 Task: Play online Dominion games in medium mode.
Action: Mouse moved to (605, 464)
Screenshot: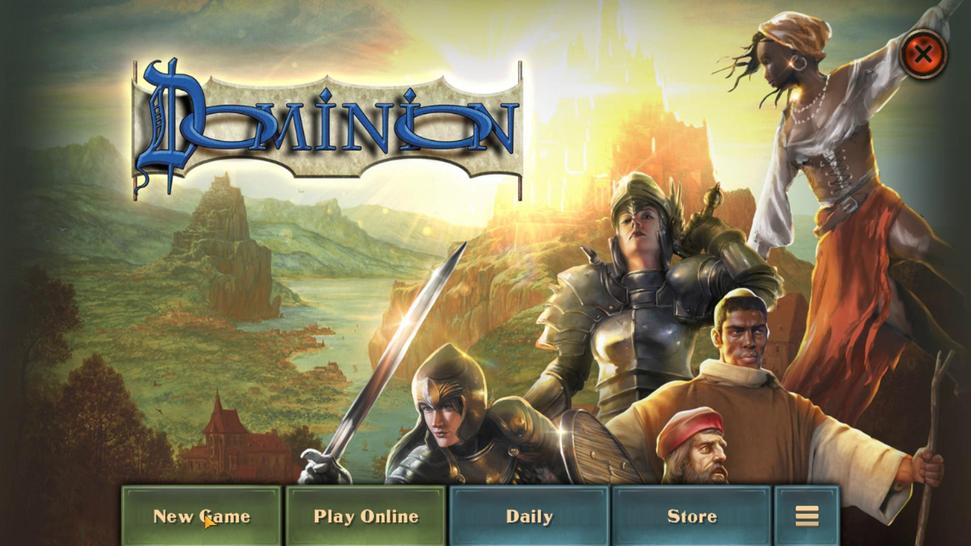 
Action: Mouse pressed left at (605, 464)
Screenshot: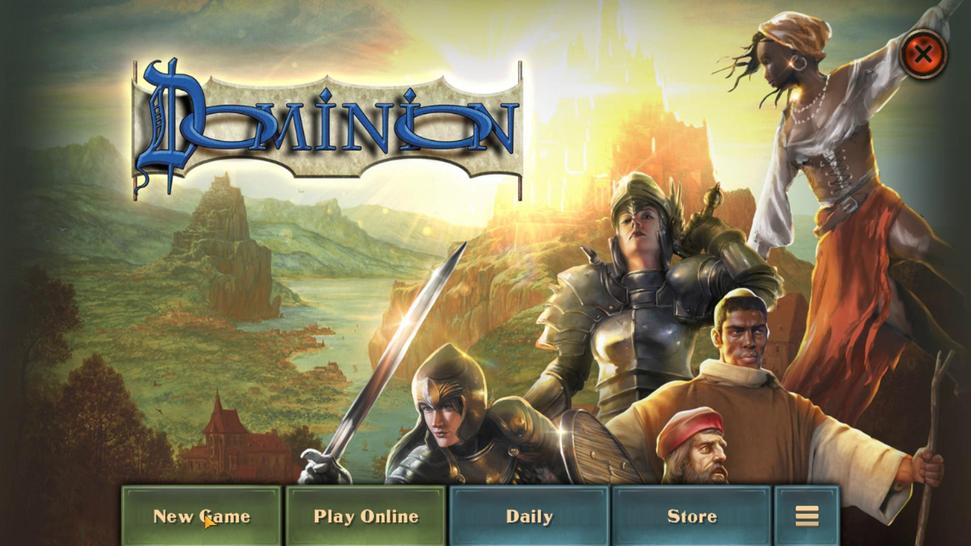 
Action: Mouse moved to (716, 282)
Screenshot: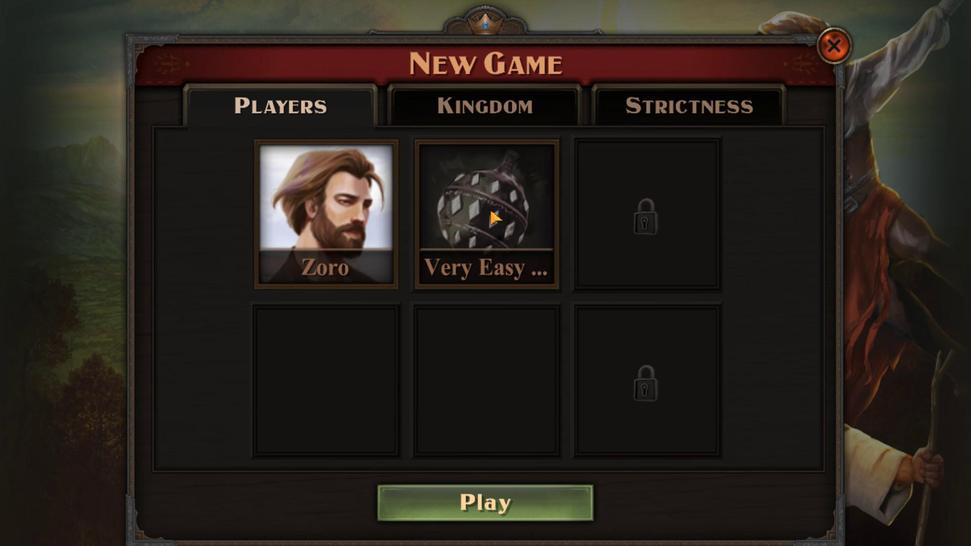 
Action: Mouse pressed left at (716, 282)
Screenshot: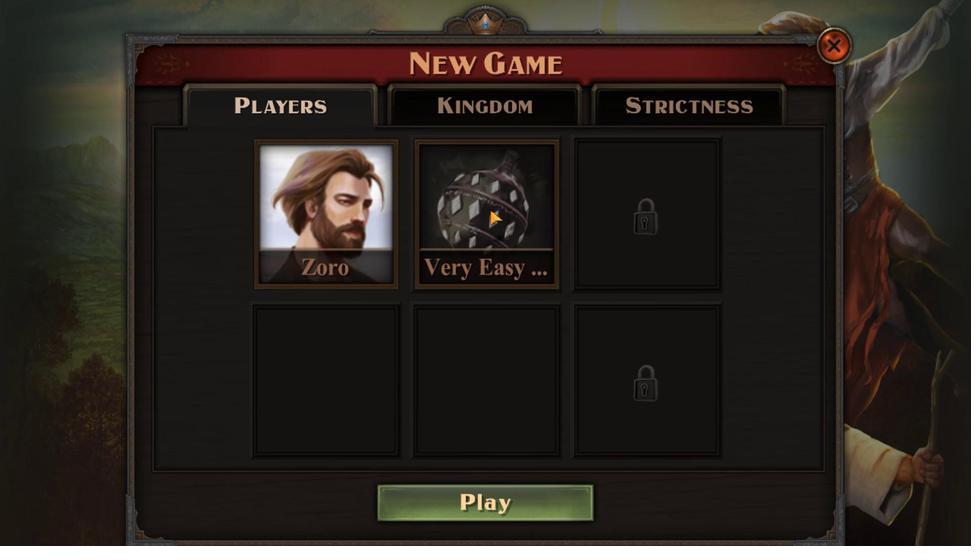 
Action: Mouse moved to (663, 386)
Screenshot: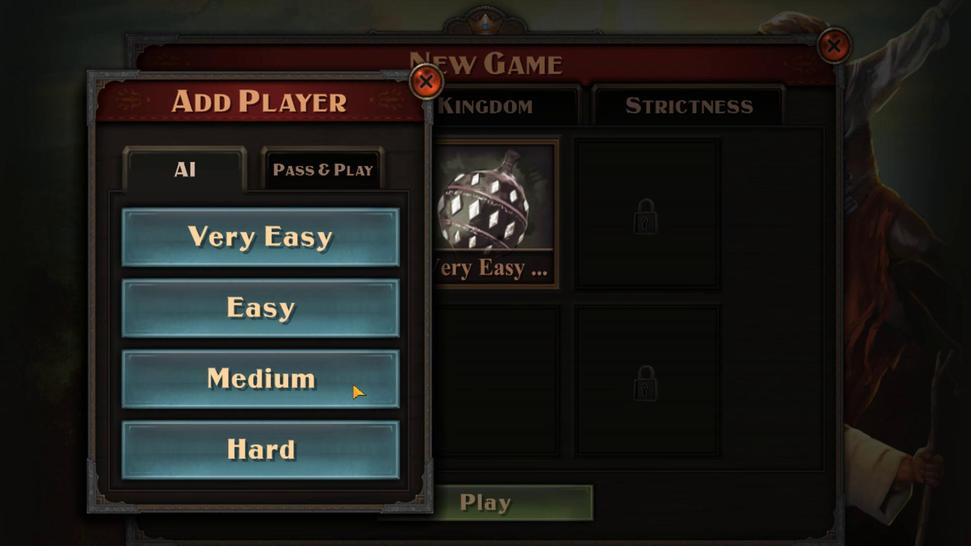 
Action: Mouse pressed left at (663, 386)
Screenshot: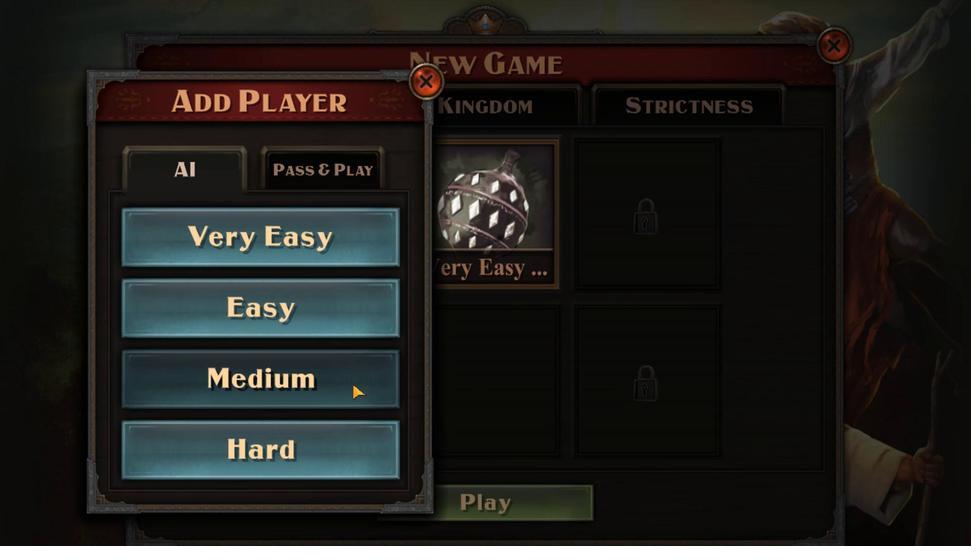 
Action: Mouse moved to (695, 459)
Screenshot: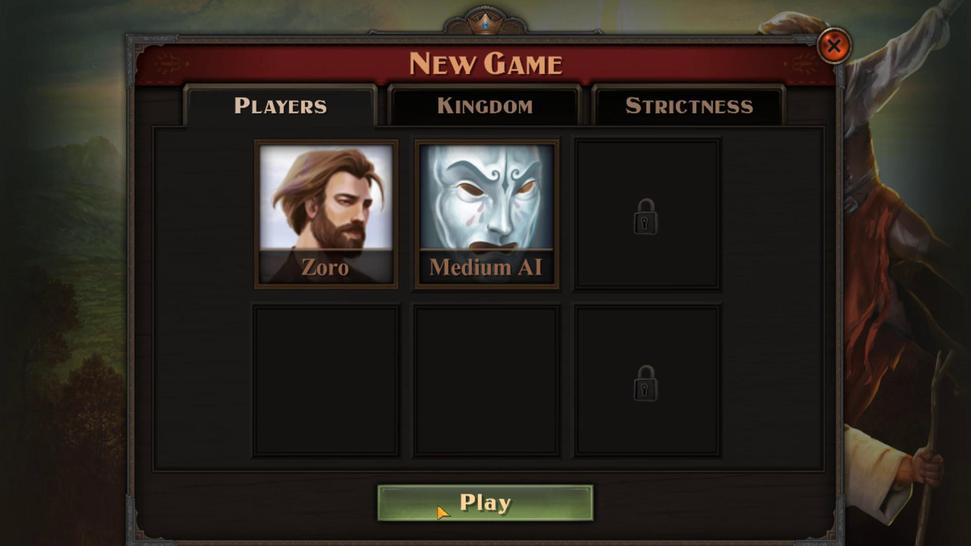 
Action: Mouse pressed left at (695, 459)
Screenshot: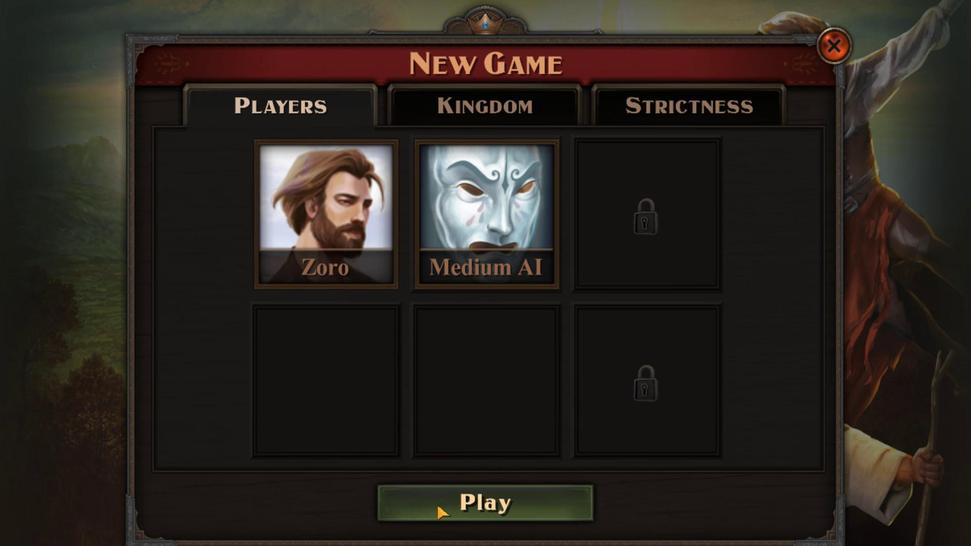 
Action: Mouse moved to (662, 445)
Screenshot: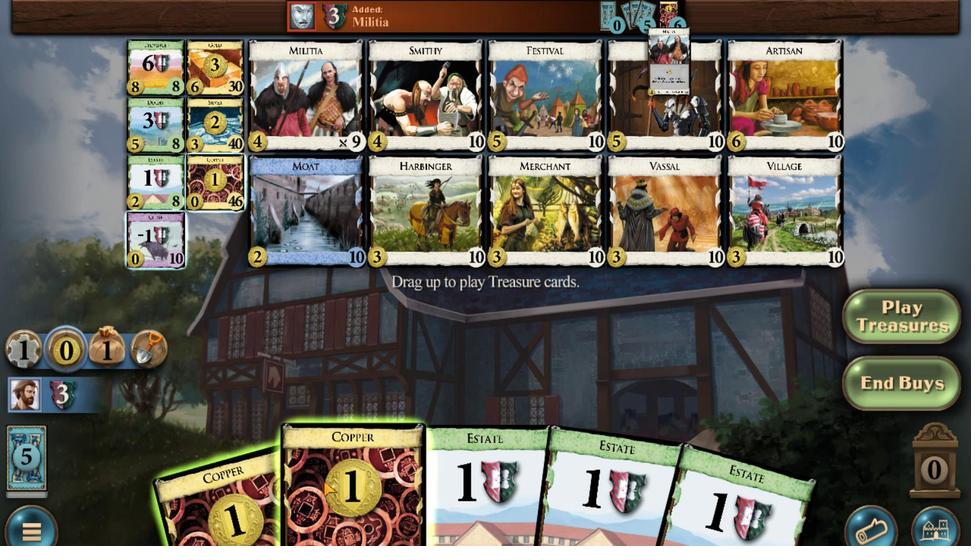 
Action: Mouse scrolled (662, 445) with delta (0, 0)
Screenshot: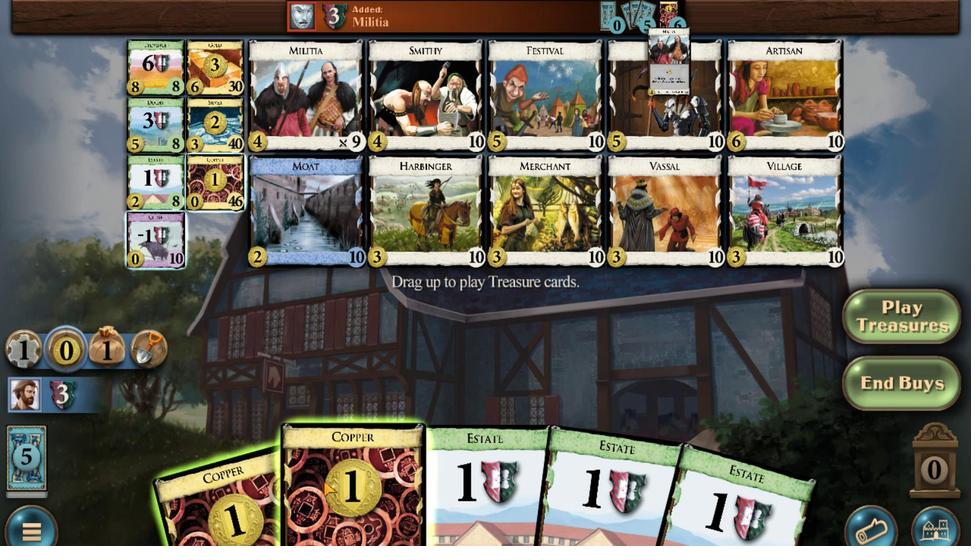 
Action: Mouse moved to (633, 452)
Screenshot: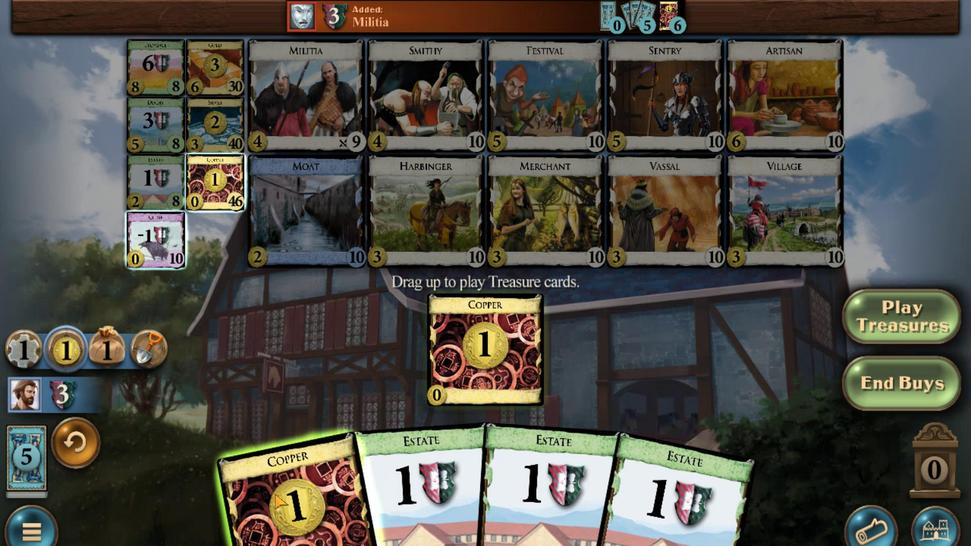 
Action: Mouse scrolled (633, 451) with delta (0, 0)
Screenshot: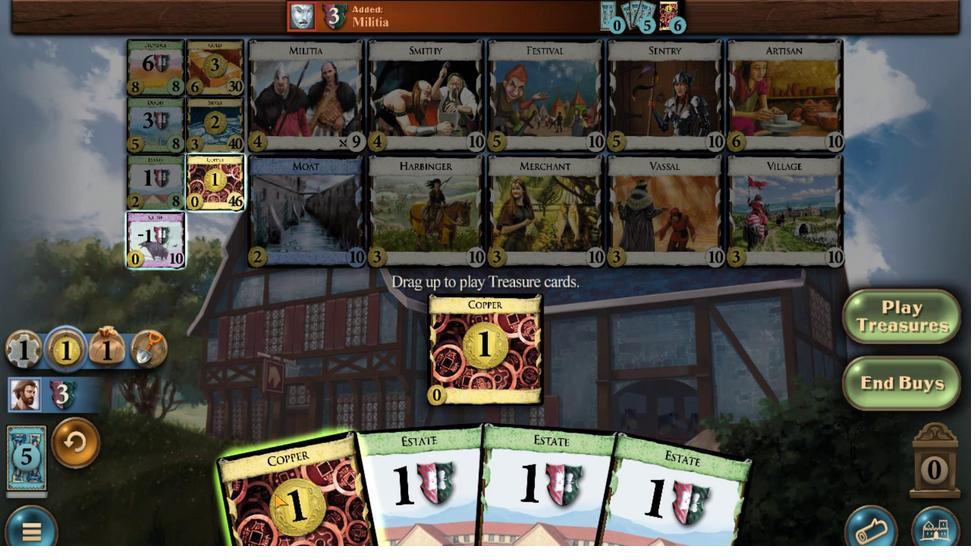
Action: Mouse moved to (588, 259)
Screenshot: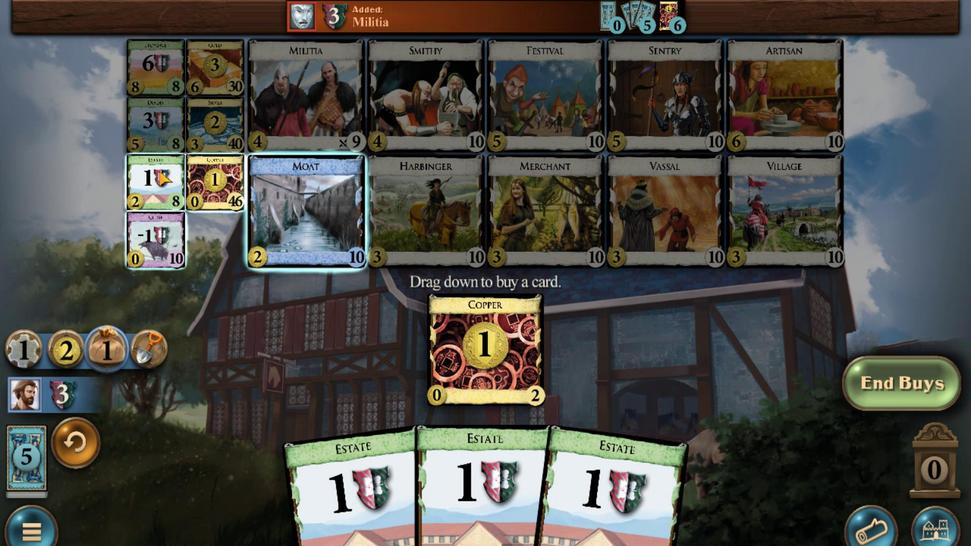 
Action: Mouse scrolled (588, 259) with delta (0, 0)
Screenshot: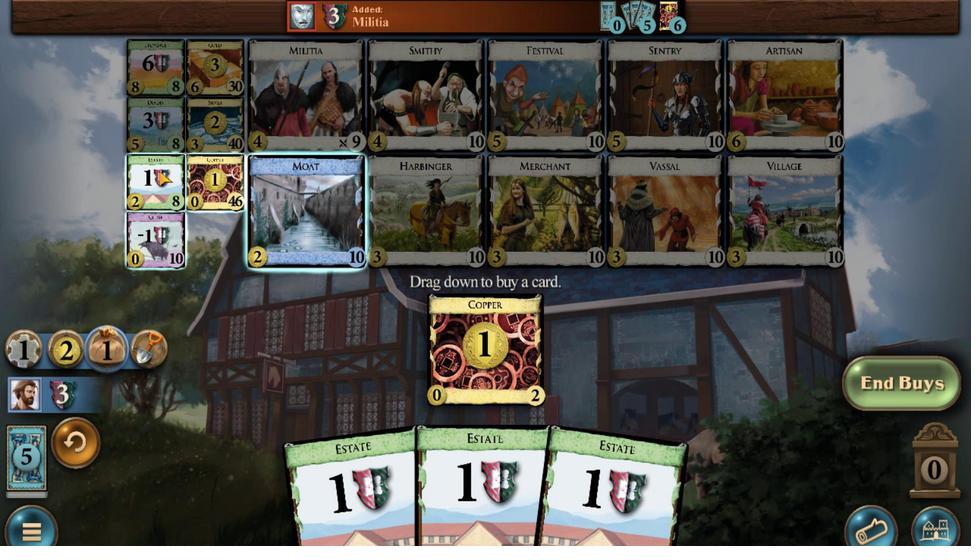 
Action: Mouse scrolled (588, 259) with delta (0, 0)
Screenshot: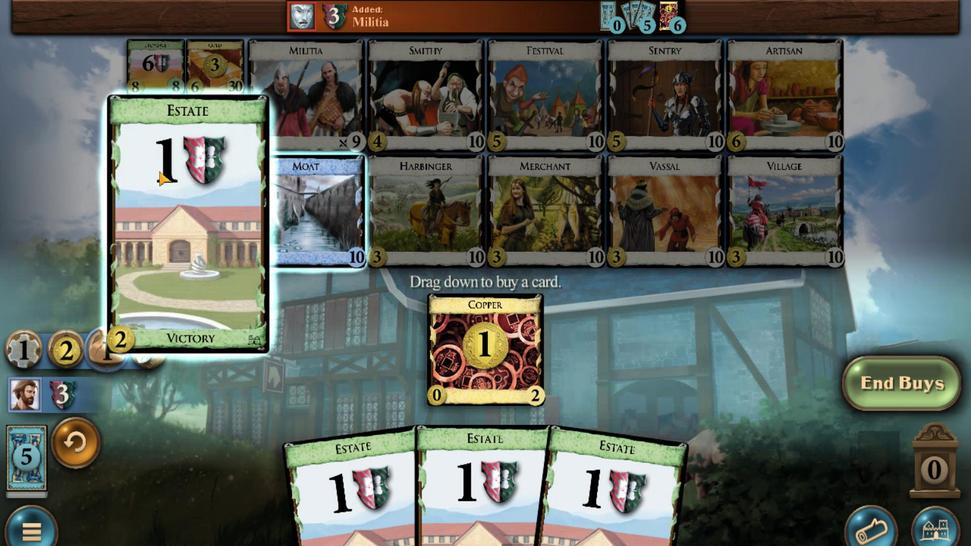 
Action: Mouse scrolled (588, 259) with delta (0, 0)
Screenshot: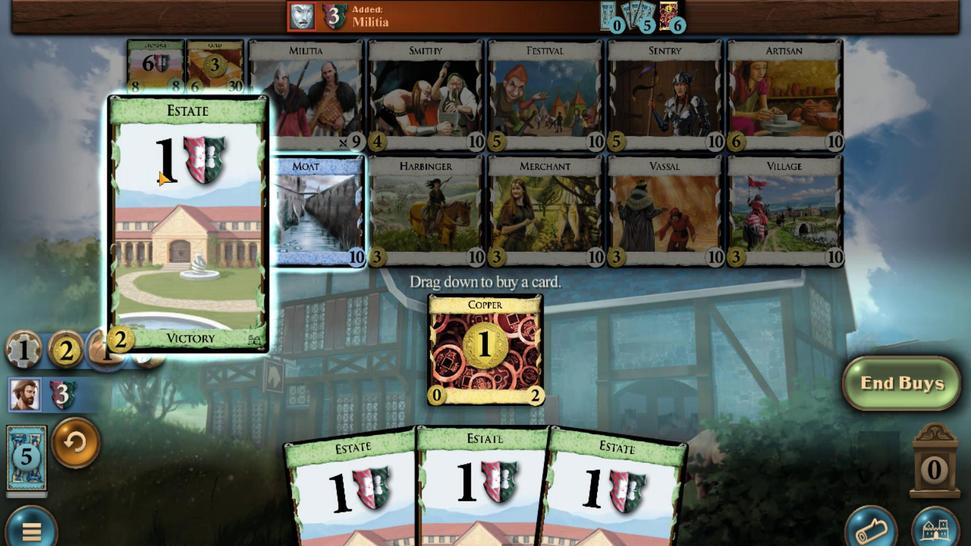 
Action: Mouse scrolled (588, 259) with delta (0, 0)
Screenshot: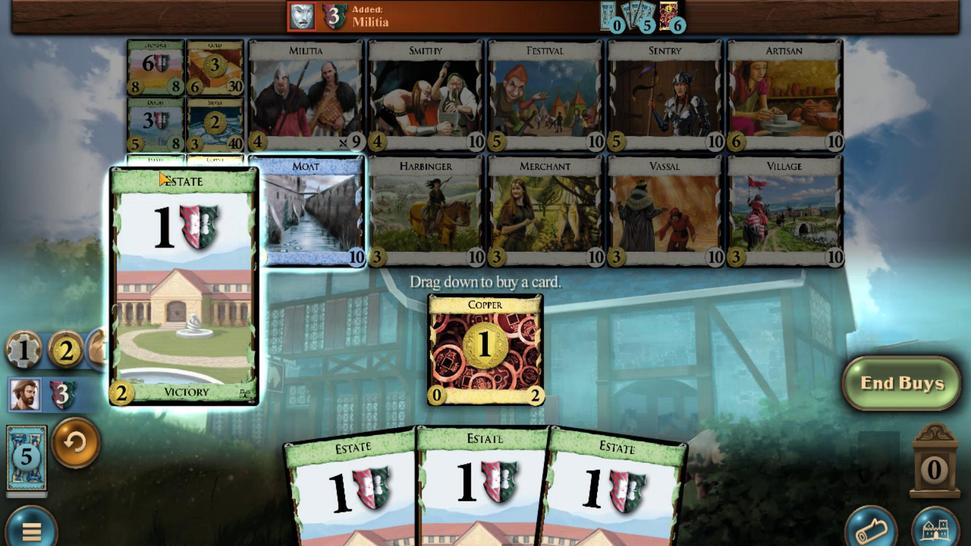 
Action: Mouse scrolled (588, 259) with delta (0, 0)
Screenshot: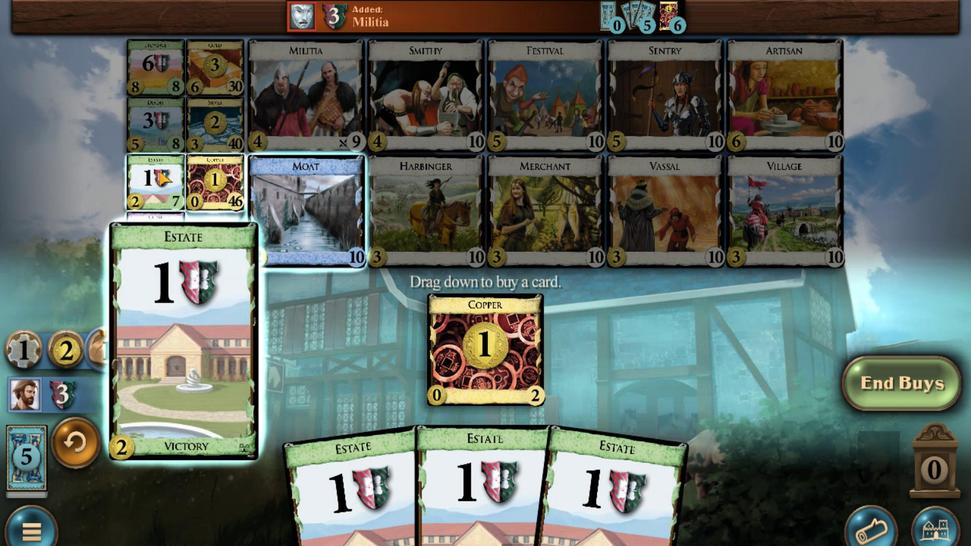 
Action: Mouse moved to (709, 434)
Screenshot: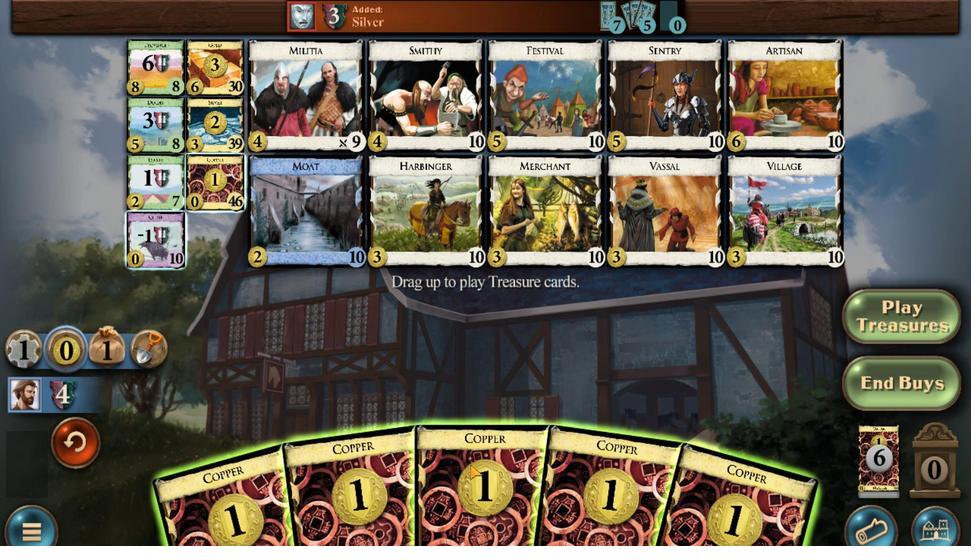 
Action: Mouse scrolled (709, 434) with delta (0, 0)
Screenshot: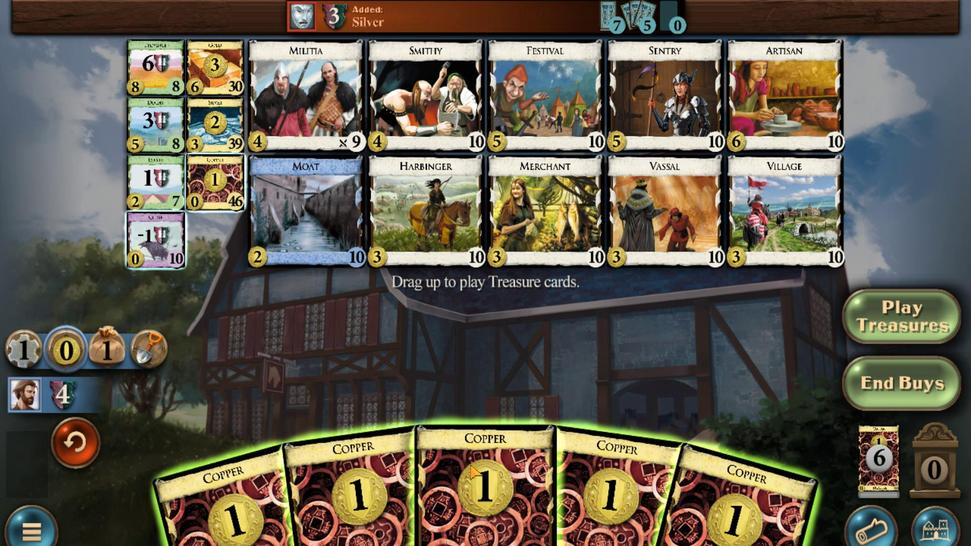 
Action: Mouse moved to (701, 437)
Screenshot: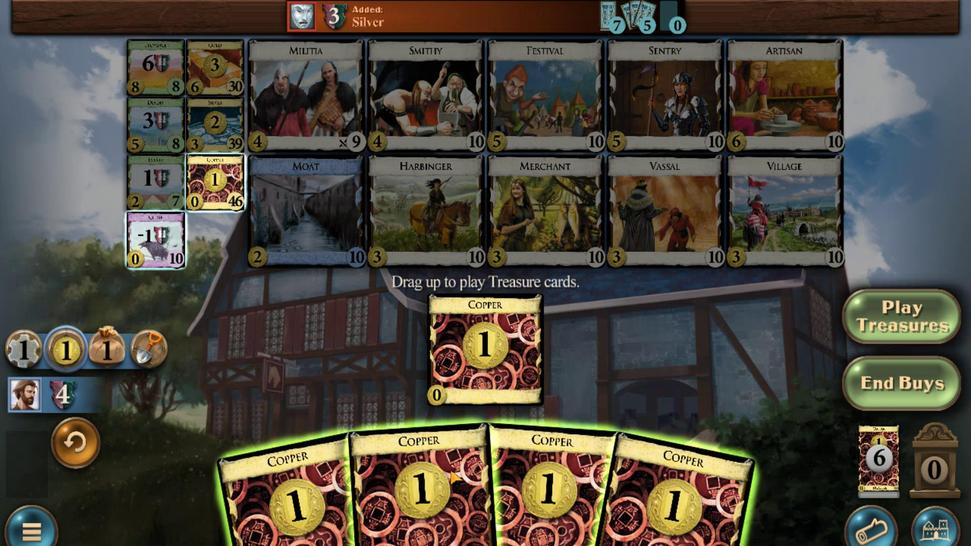 
Action: Mouse scrolled (701, 437) with delta (0, 0)
Screenshot: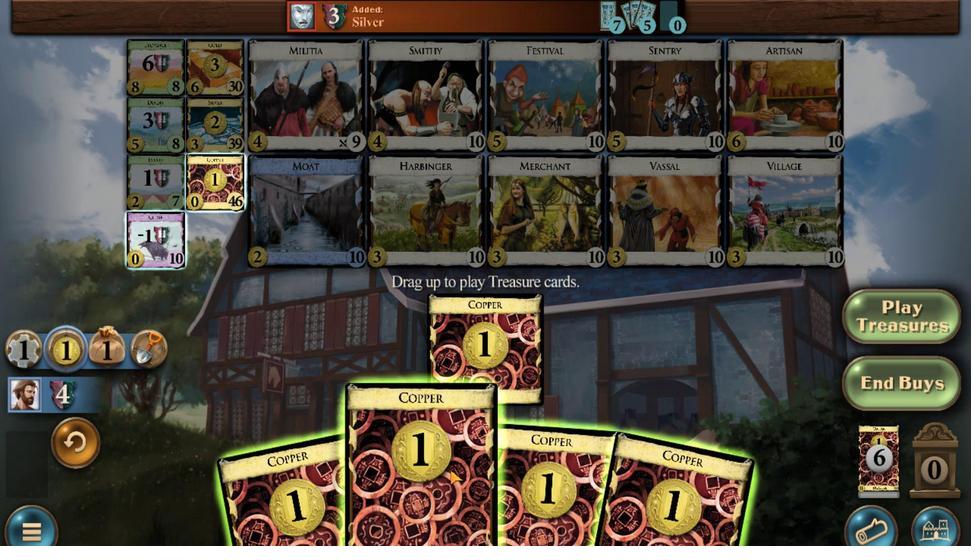 
Action: Mouse moved to (689, 444)
Screenshot: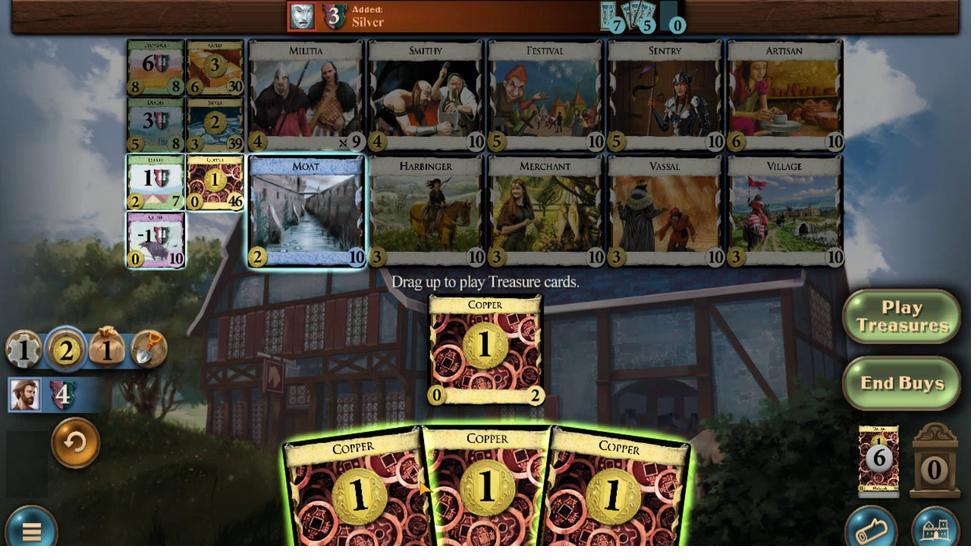 
Action: Mouse scrolled (689, 444) with delta (0, 0)
Screenshot: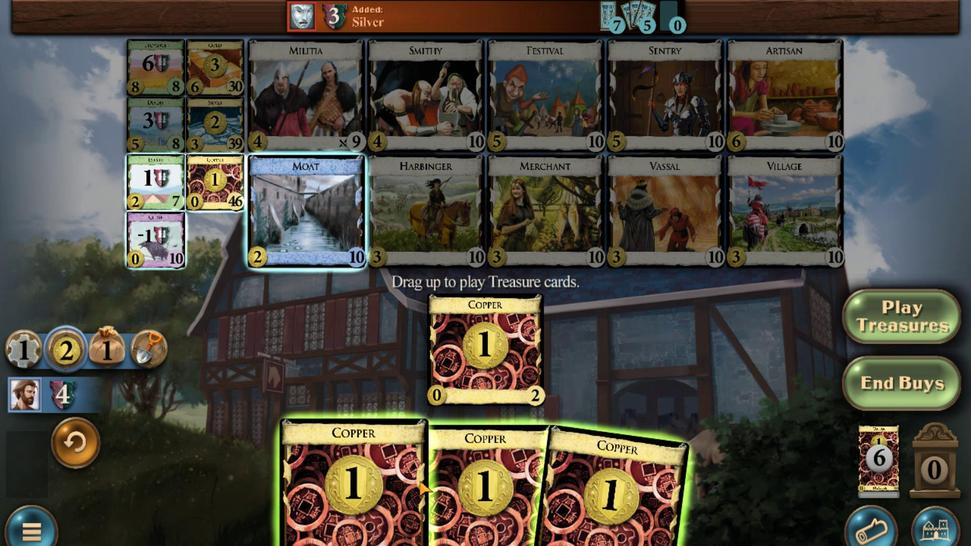 
Action: Mouse scrolled (689, 444) with delta (0, 0)
Screenshot: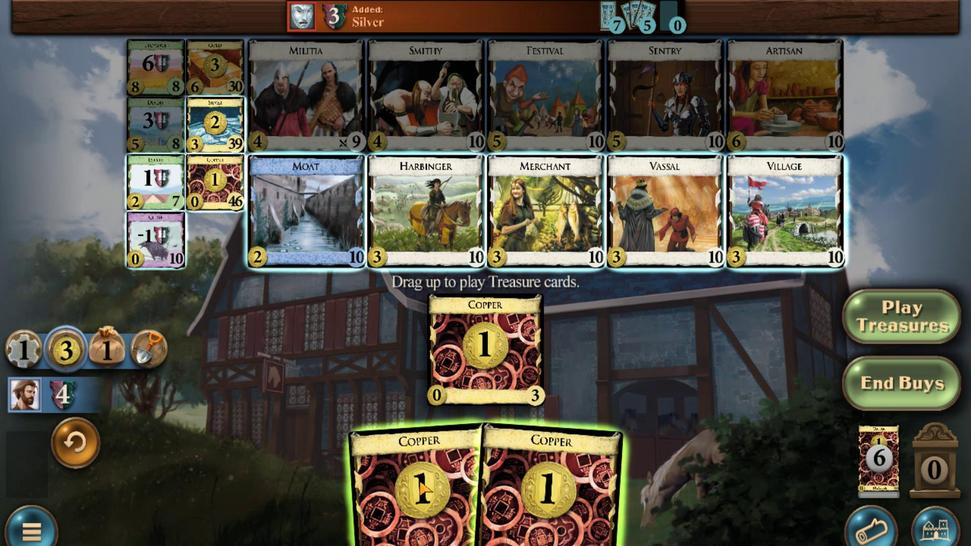 
Action: Mouse moved to (697, 442)
Screenshot: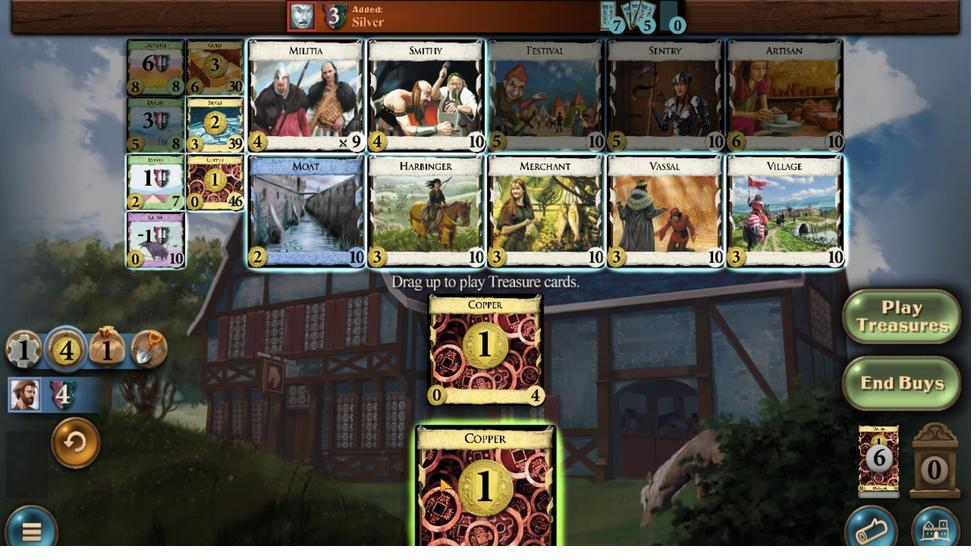 
Action: Mouse scrolled (697, 442) with delta (0, 0)
Screenshot: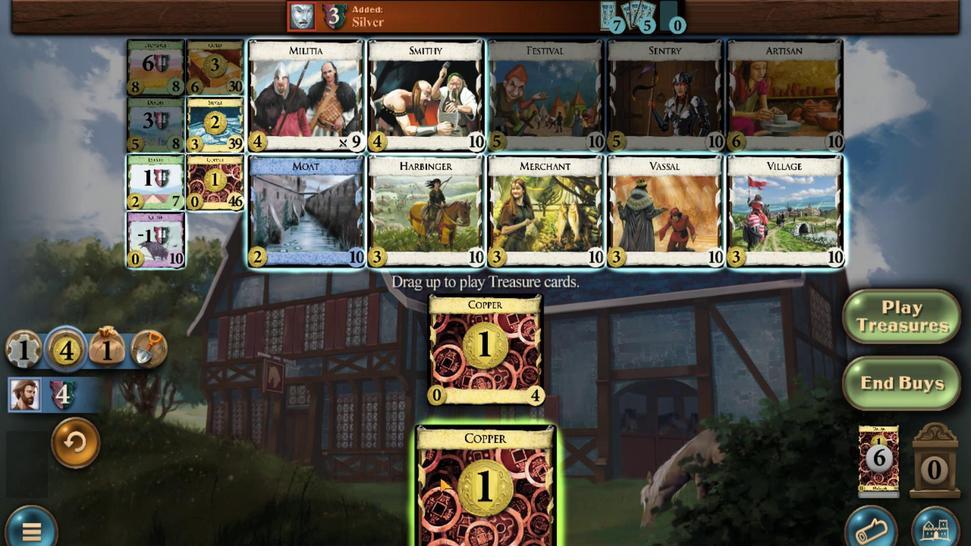 
Action: Mouse moved to (591, 223)
Screenshot: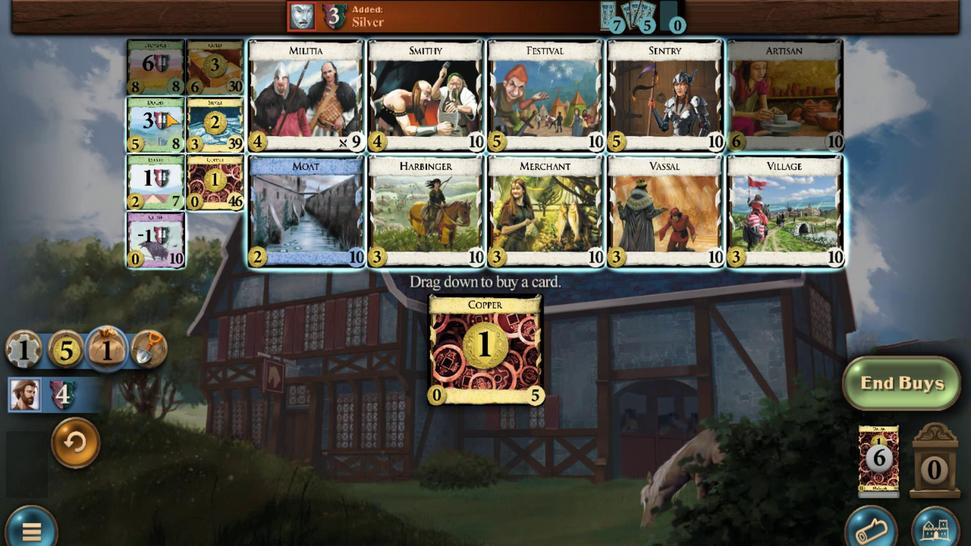 
Action: Mouse scrolled (591, 224) with delta (0, 0)
Screenshot: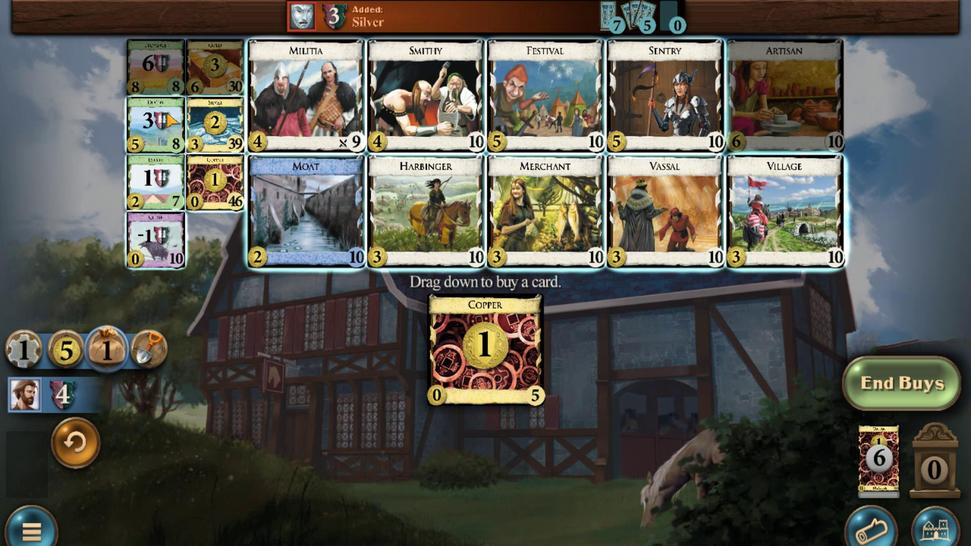 
Action: Mouse scrolled (591, 224) with delta (0, 0)
Screenshot: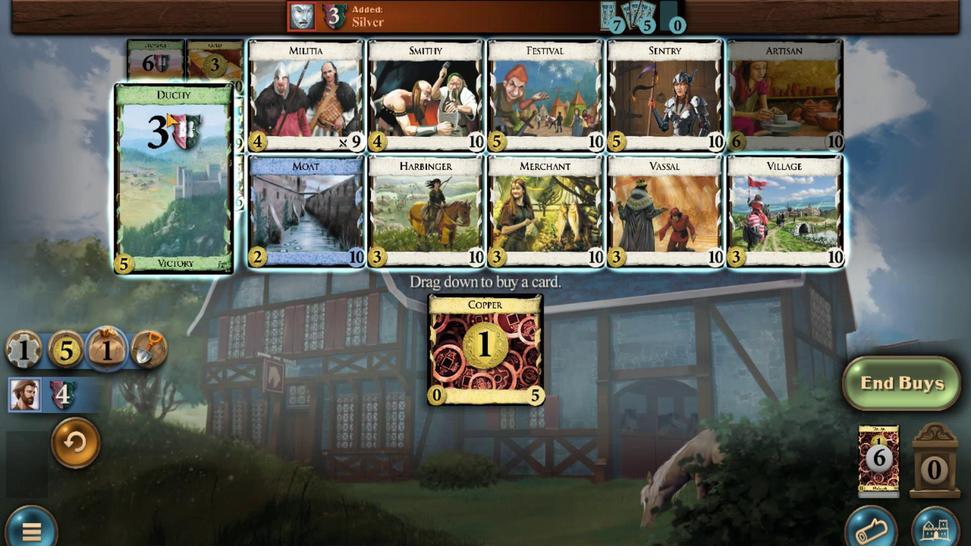 
Action: Mouse scrolled (591, 224) with delta (0, 0)
Screenshot: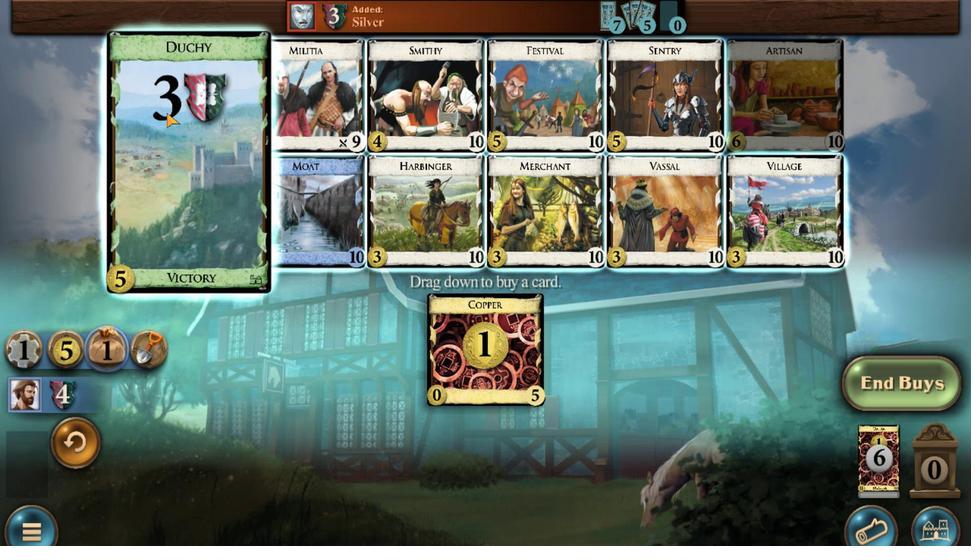 
Action: Mouse scrolled (591, 224) with delta (0, 0)
Screenshot: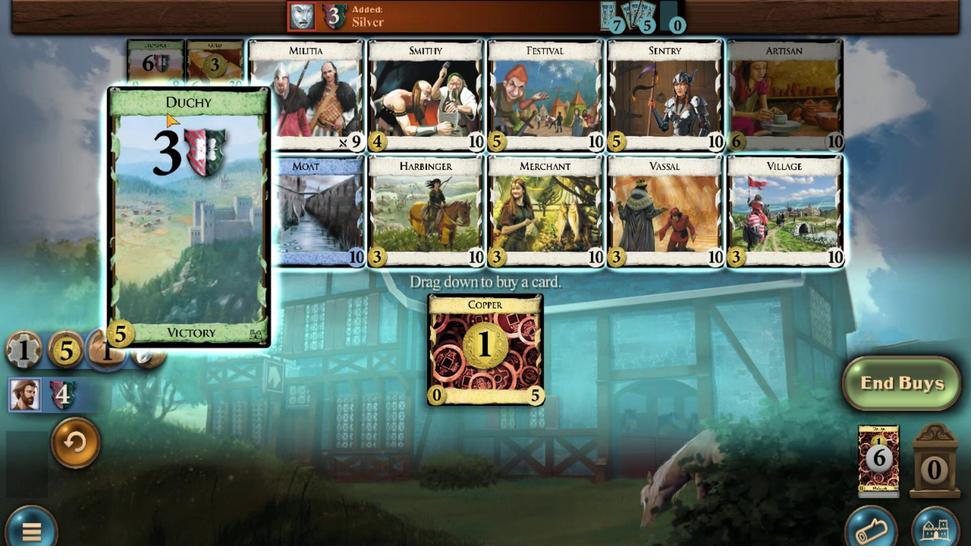 
Action: Mouse scrolled (591, 224) with delta (0, 0)
Screenshot: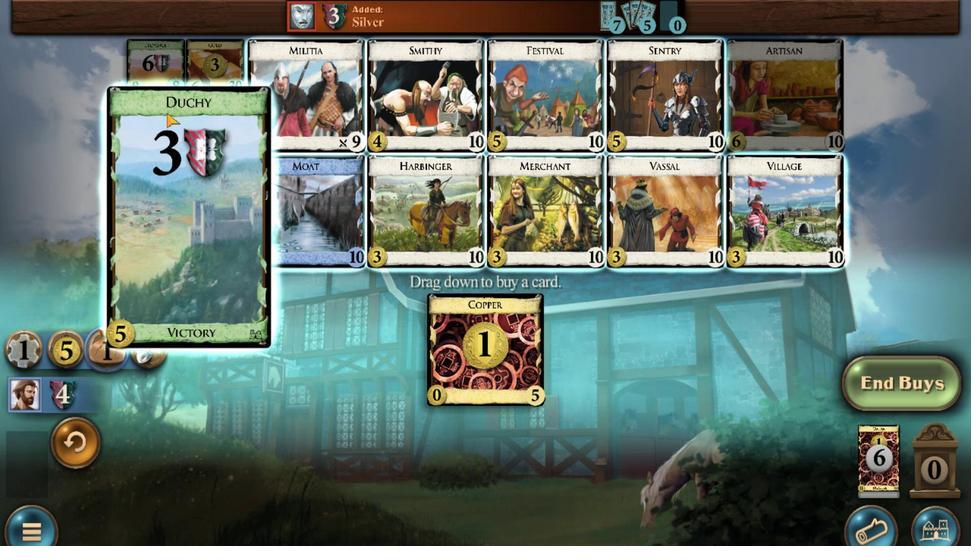 
Action: Mouse scrolled (591, 224) with delta (0, 0)
Screenshot: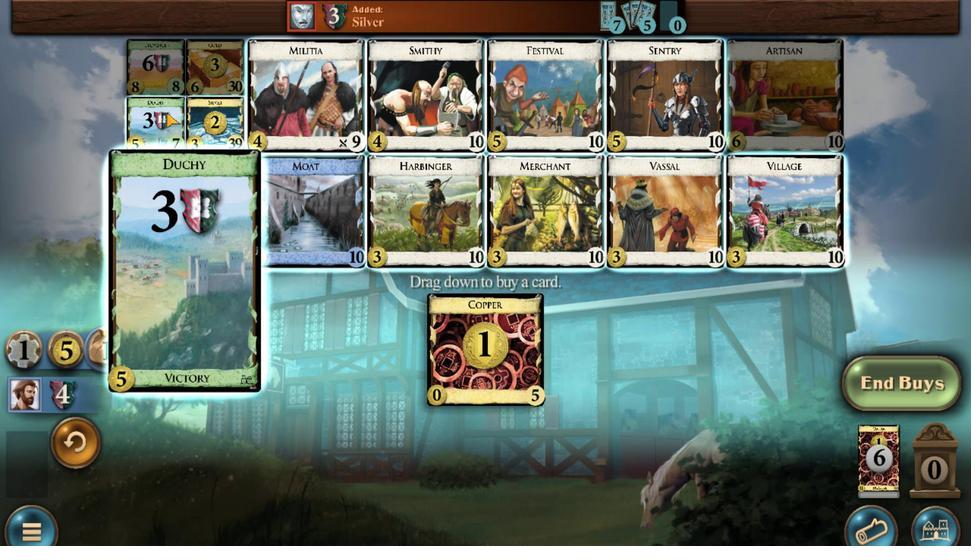 
Action: Mouse scrolled (591, 224) with delta (0, 0)
Screenshot: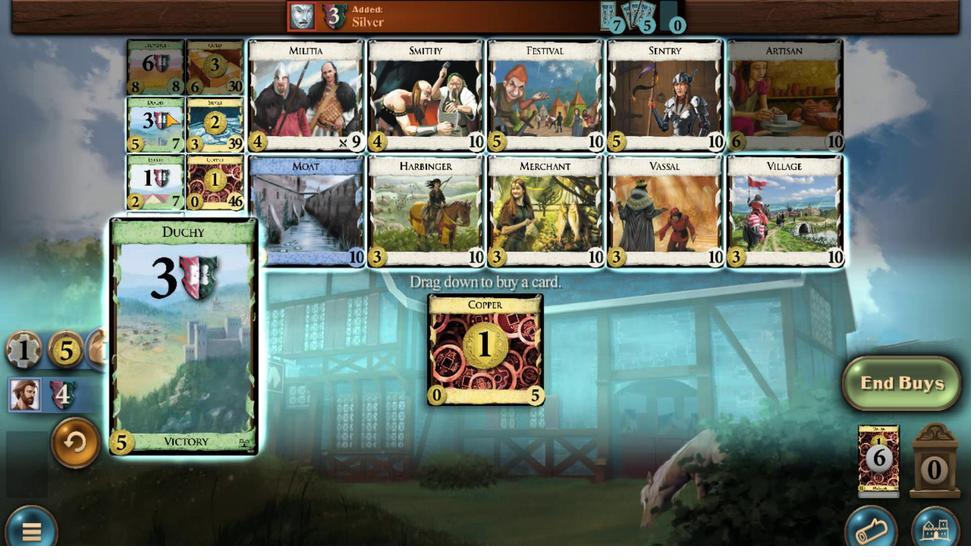 
Action: Mouse scrolled (591, 224) with delta (0, 0)
Screenshot: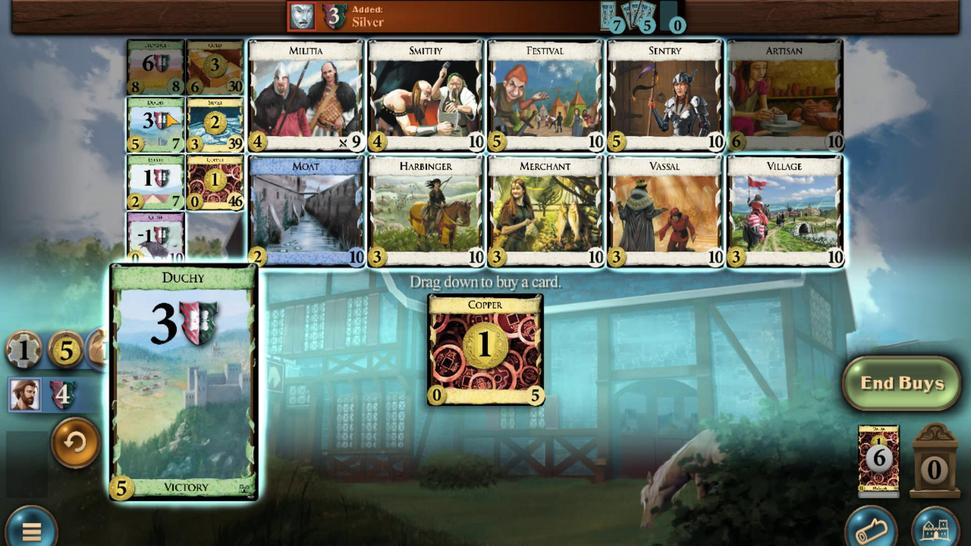 
Action: Mouse moved to (760, 446)
Screenshot: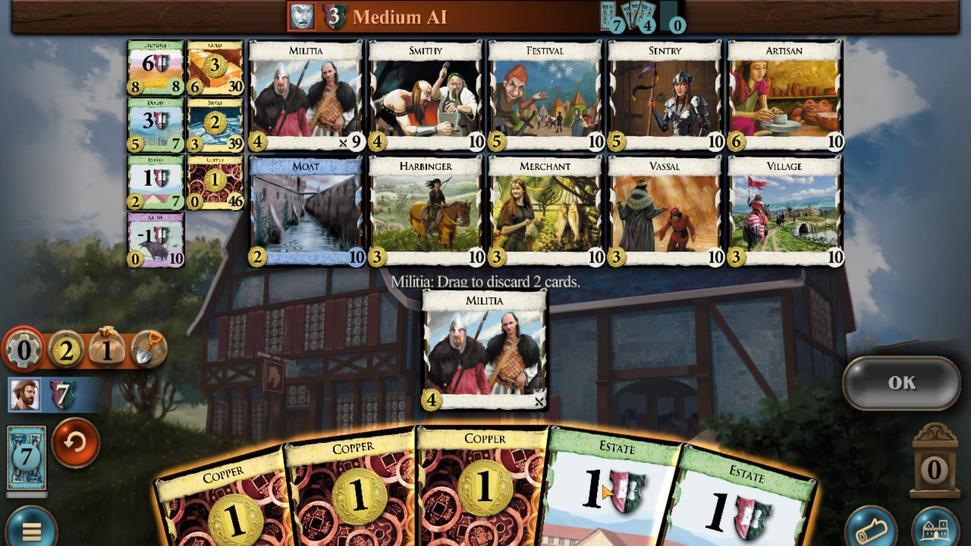 
Action: Mouse scrolled (760, 446) with delta (0, 0)
Screenshot: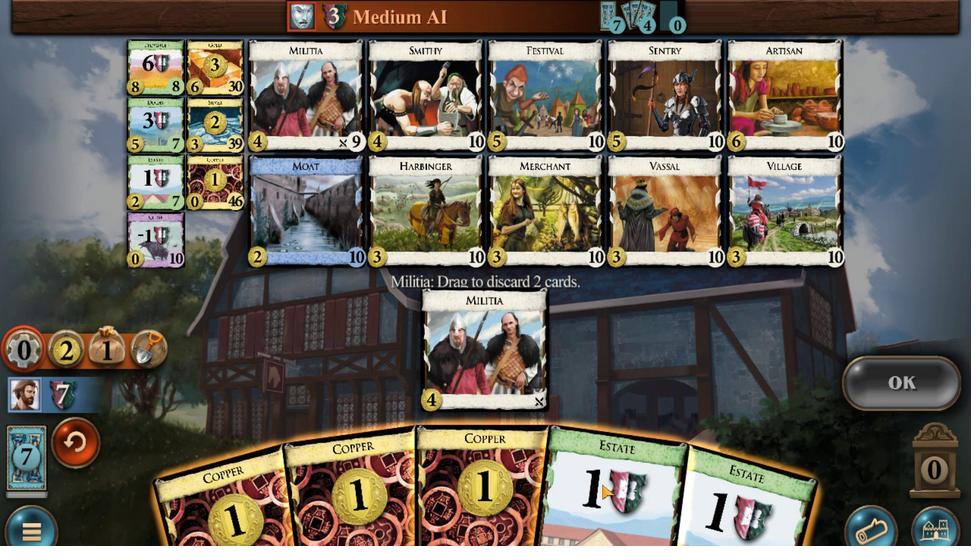 
Action: Mouse moved to (800, 454)
Screenshot: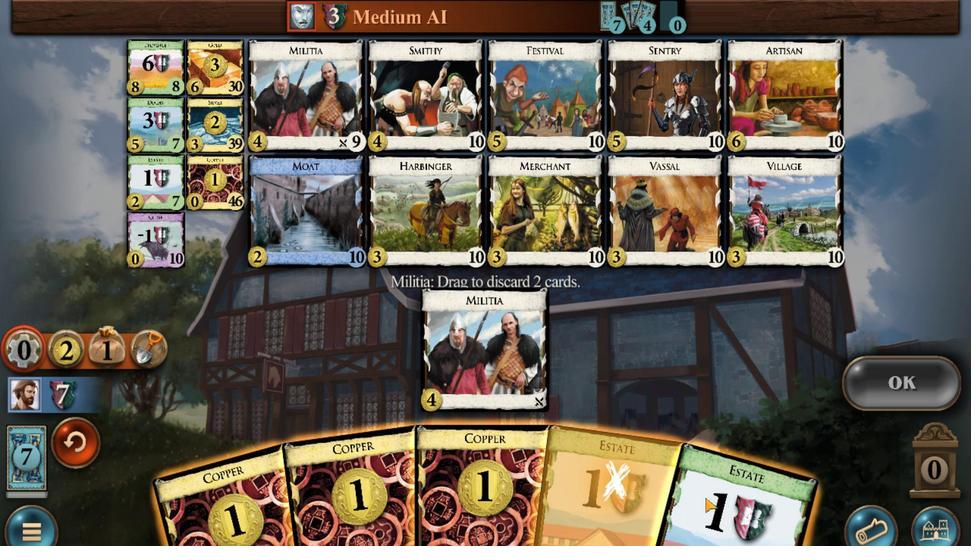 
Action: Mouse scrolled (800, 454) with delta (0, 0)
Screenshot: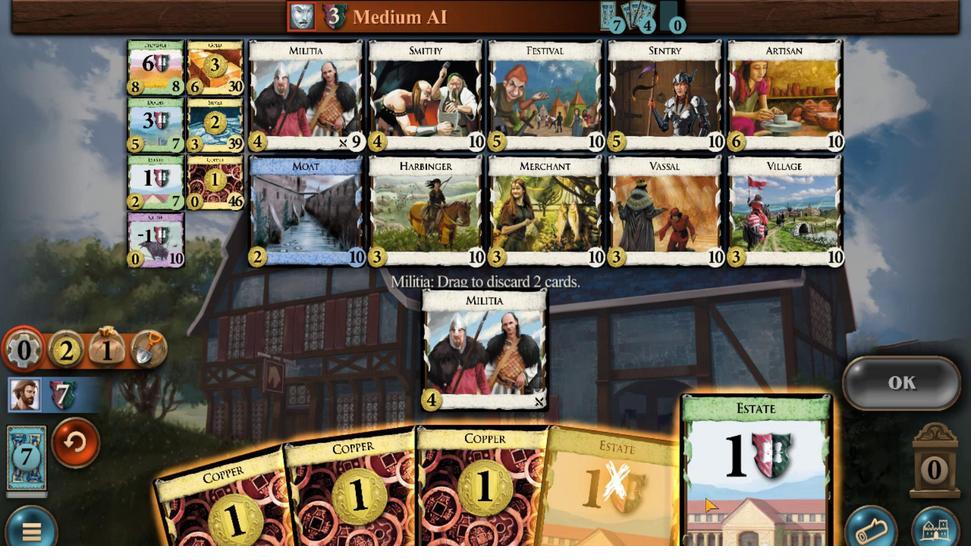 
Action: Mouse moved to (864, 388)
Screenshot: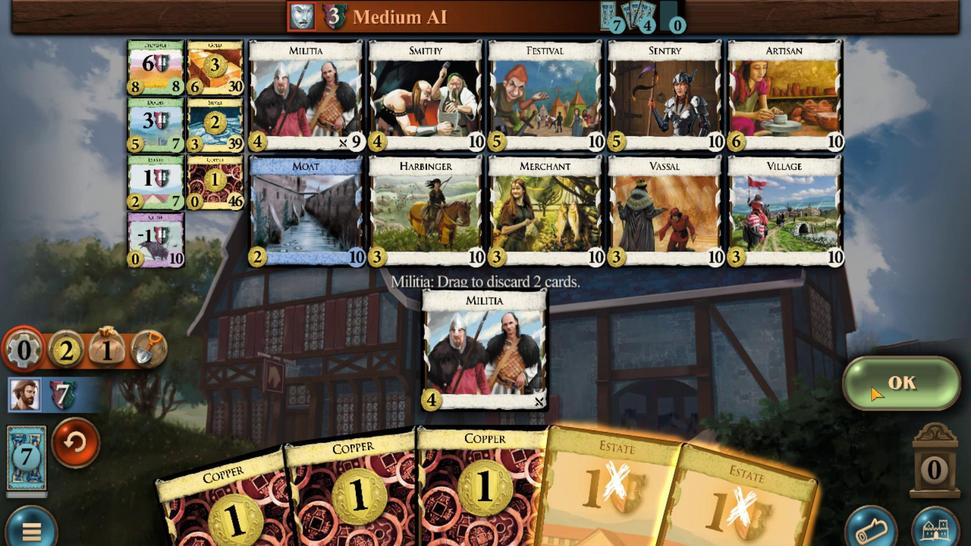 
Action: Mouse pressed left at (864, 388)
Screenshot: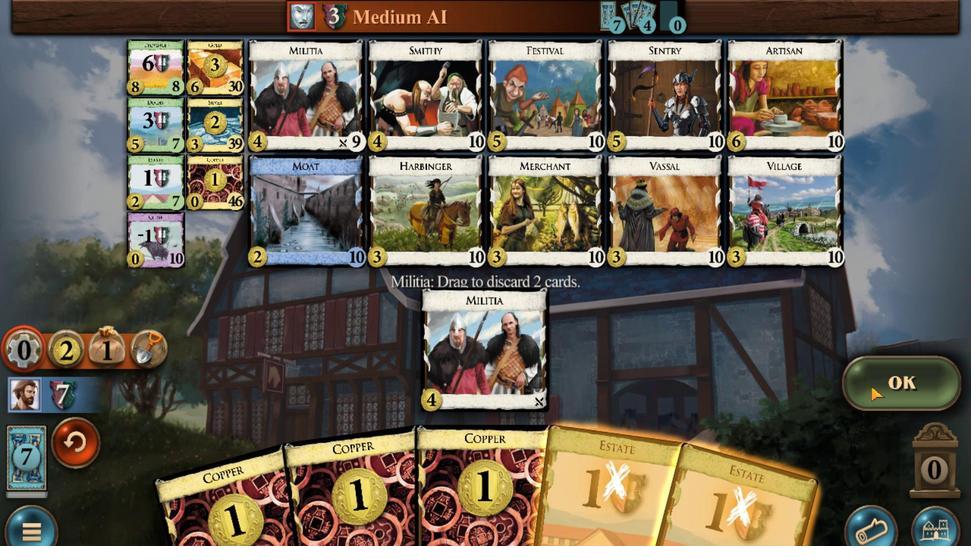 
Action: Mouse moved to (751, 438)
Screenshot: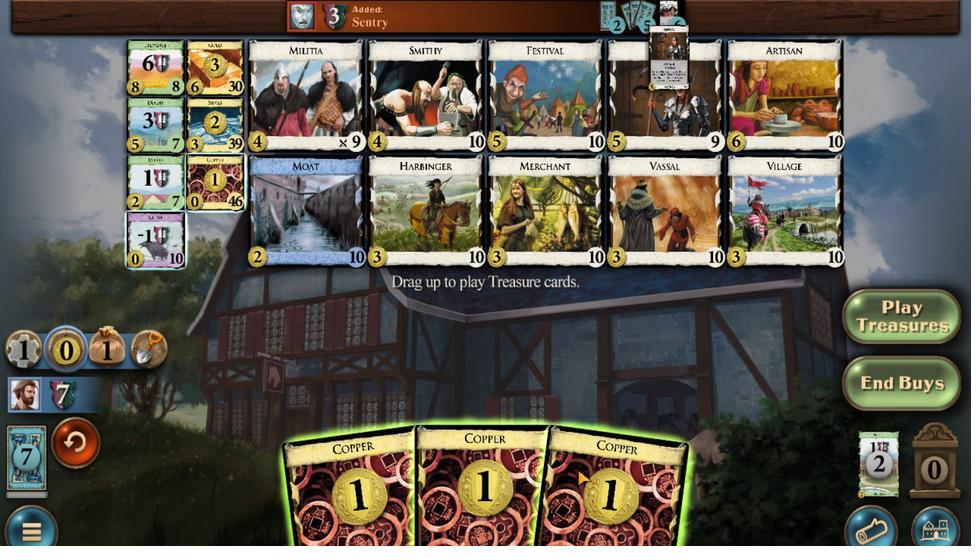 
Action: Mouse scrolled (751, 437) with delta (0, 0)
Screenshot: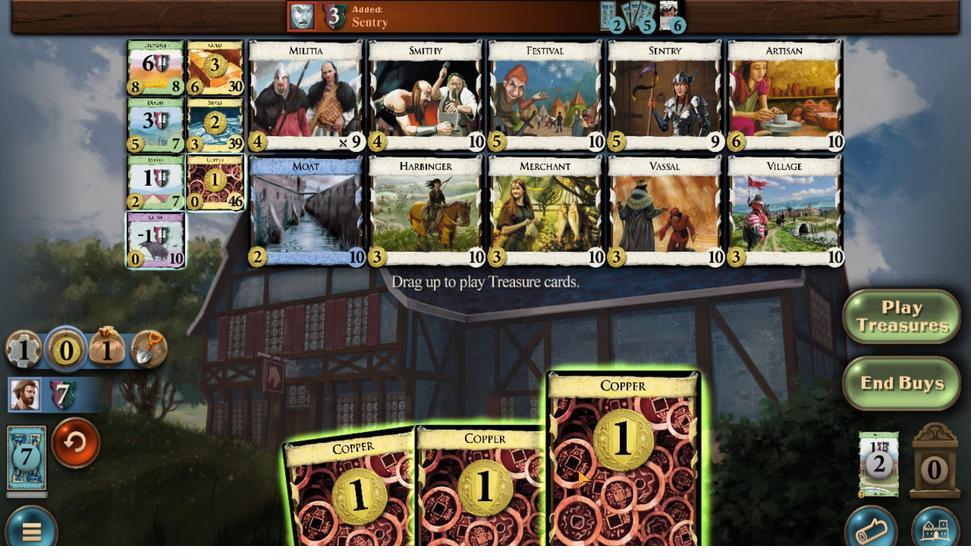 
Action: Mouse moved to (729, 427)
Screenshot: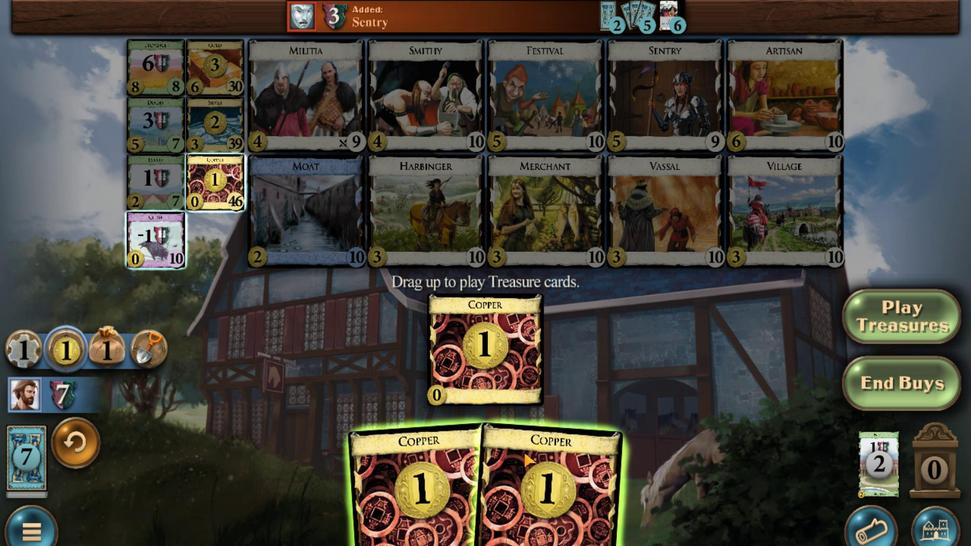 
Action: Mouse scrolled (729, 427) with delta (0, 0)
Screenshot: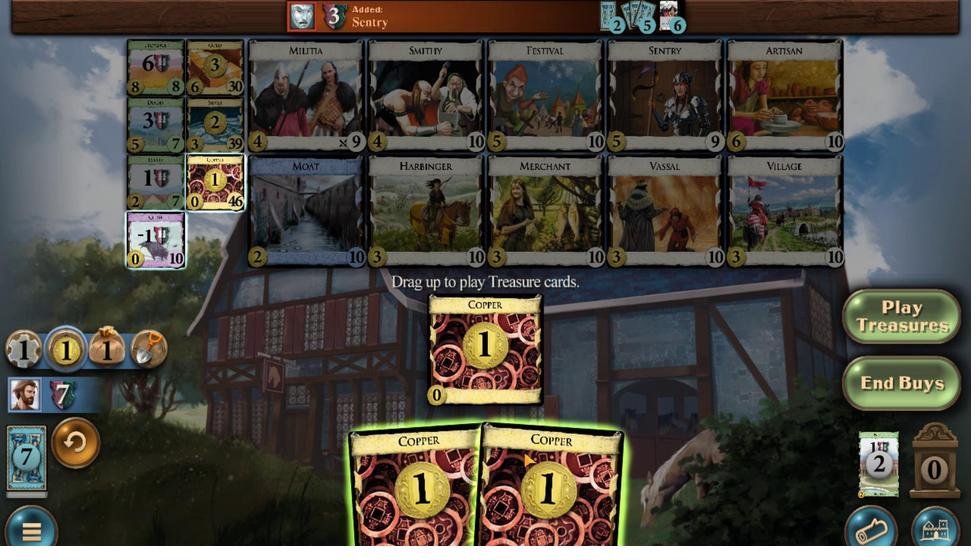 
Action: Mouse moved to (703, 427)
Screenshot: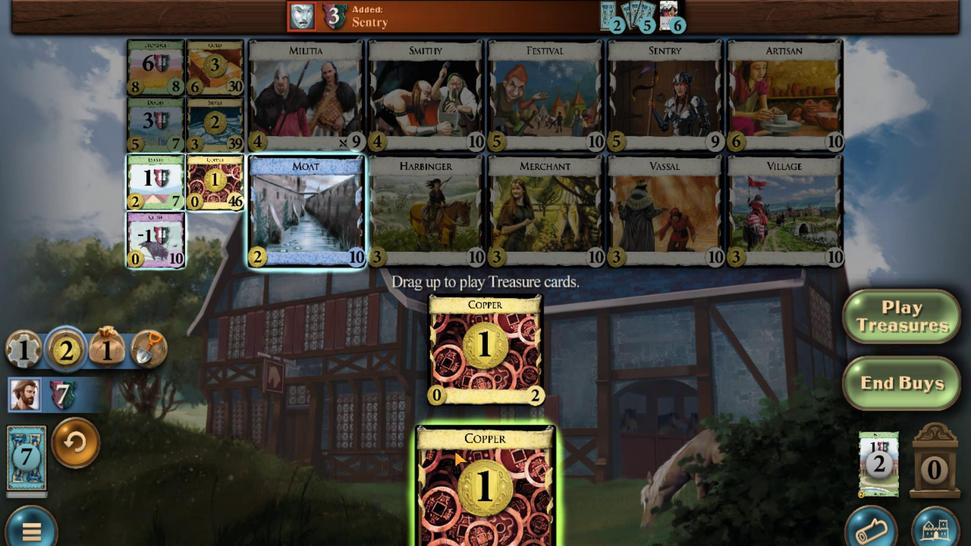 
Action: Mouse scrolled (703, 426) with delta (0, 0)
Screenshot: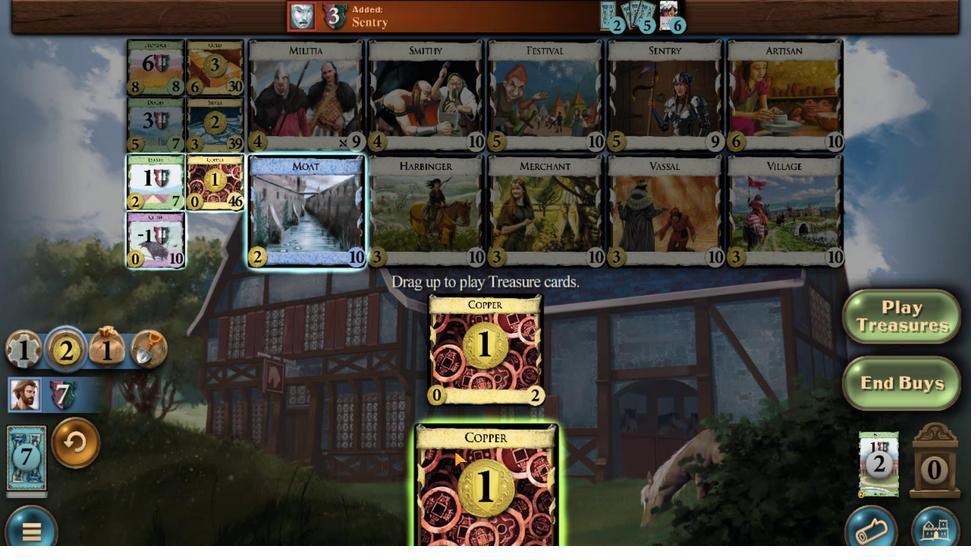
Action: Mouse scrolled (703, 426) with delta (0, 0)
Screenshot: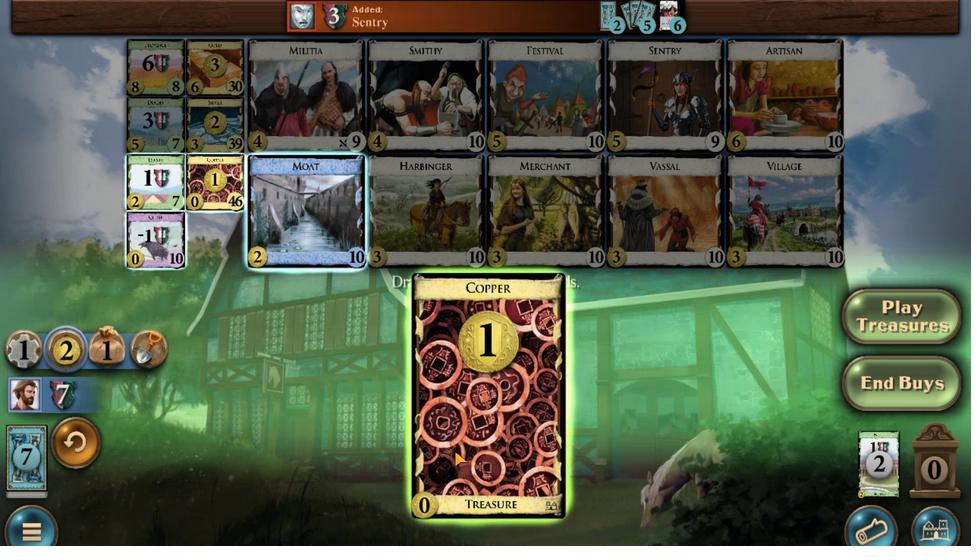 
Action: Mouse moved to (611, 229)
Screenshot: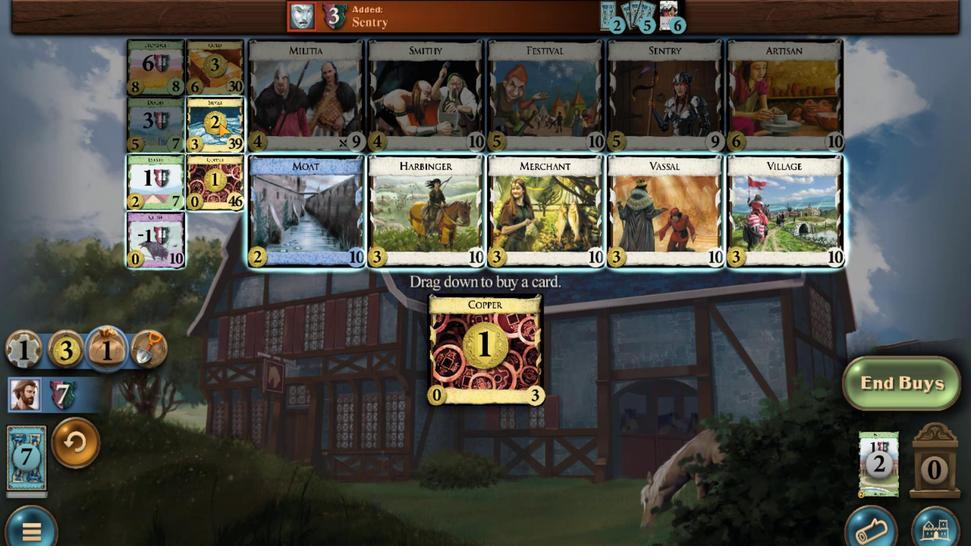 
Action: Mouse scrolled (611, 230) with delta (0, 0)
Screenshot: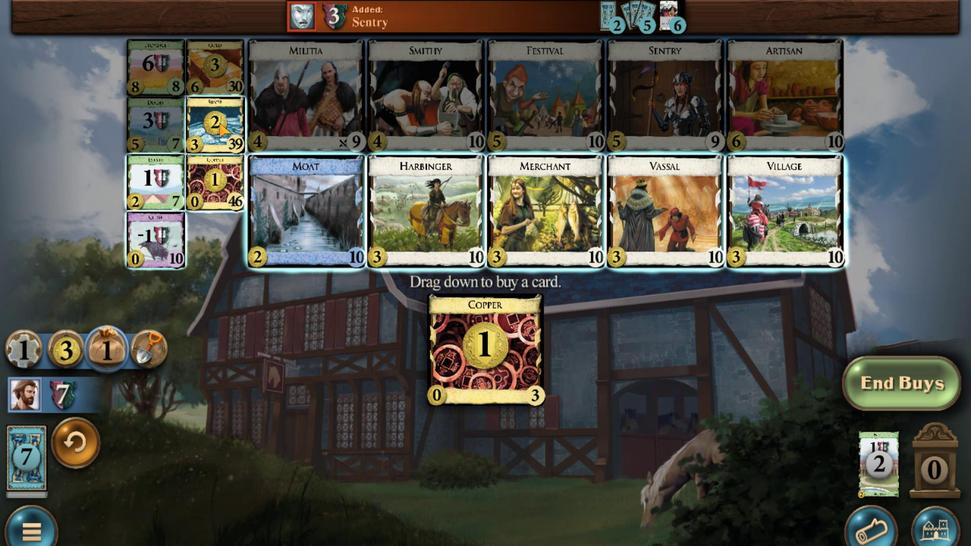 
Action: Mouse scrolled (611, 230) with delta (0, 0)
Screenshot: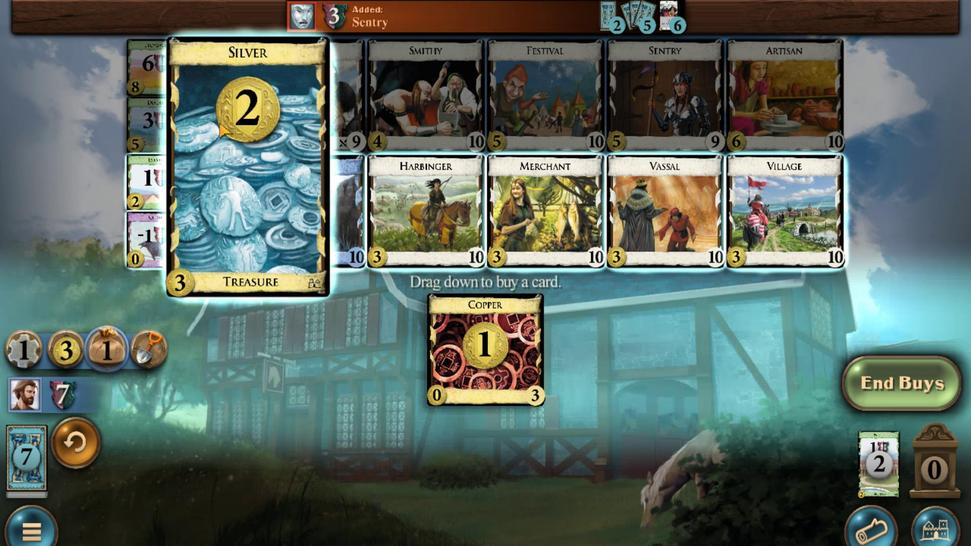 
Action: Mouse scrolled (611, 230) with delta (0, 0)
Screenshot: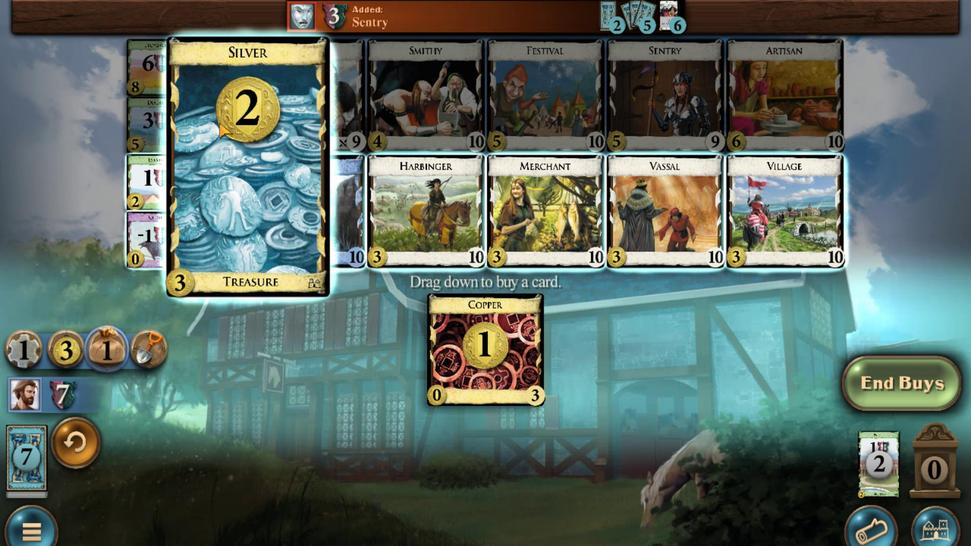 
Action: Mouse scrolled (611, 230) with delta (0, 0)
Screenshot: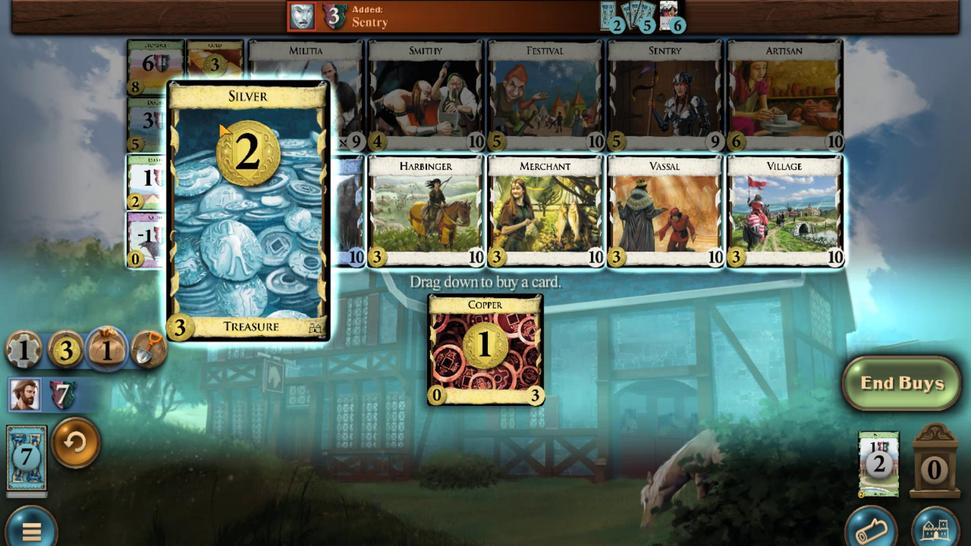 
Action: Mouse scrolled (611, 230) with delta (0, 0)
Screenshot: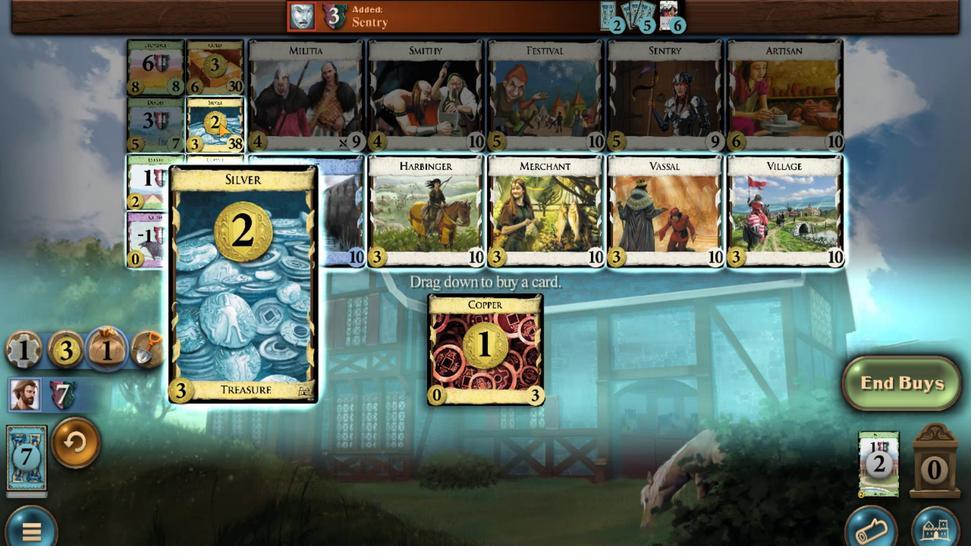 
Action: Mouse scrolled (611, 230) with delta (0, 0)
Screenshot: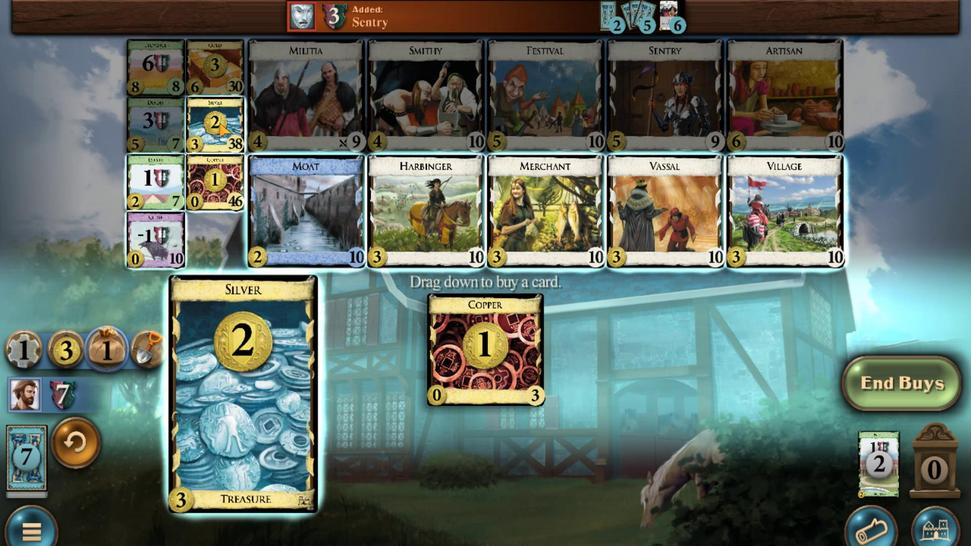 
Action: Mouse moved to (654, 442)
Screenshot: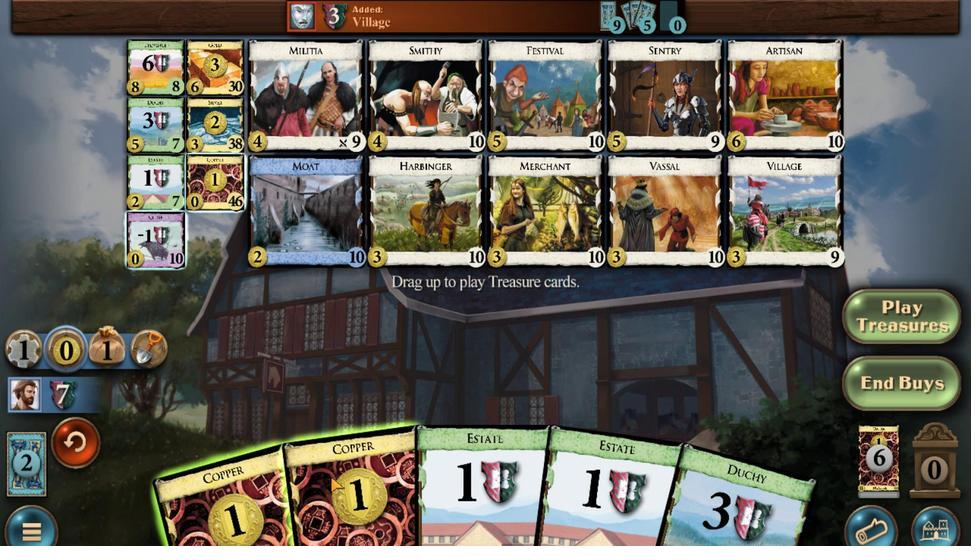 
Action: Mouse scrolled (654, 442) with delta (0, 0)
Screenshot: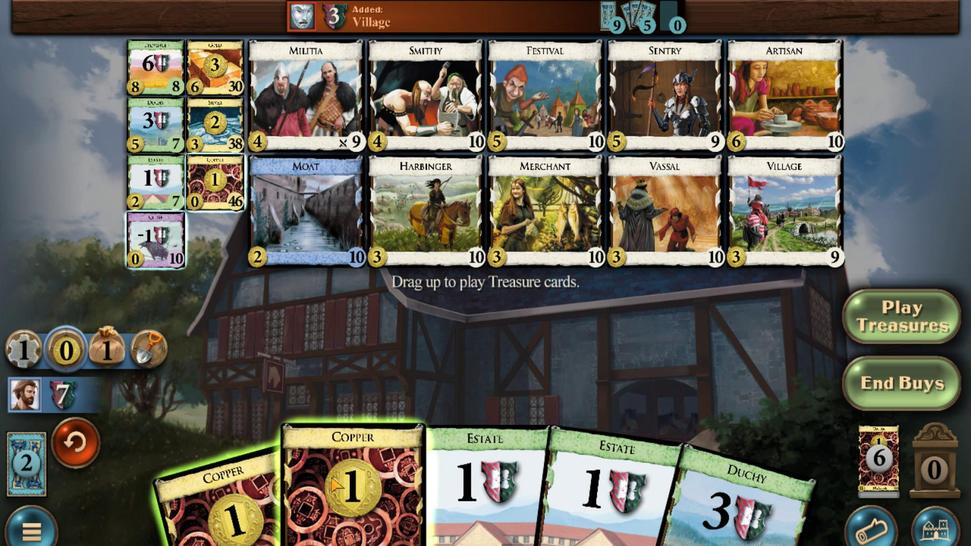 
Action: Mouse moved to (640, 443)
Screenshot: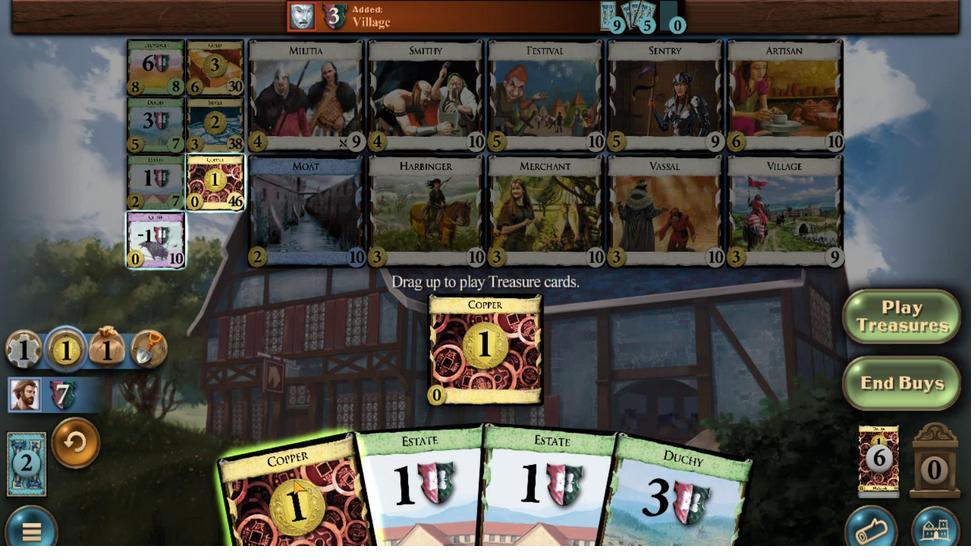 
Action: Mouse scrolled (640, 443) with delta (0, 0)
Screenshot: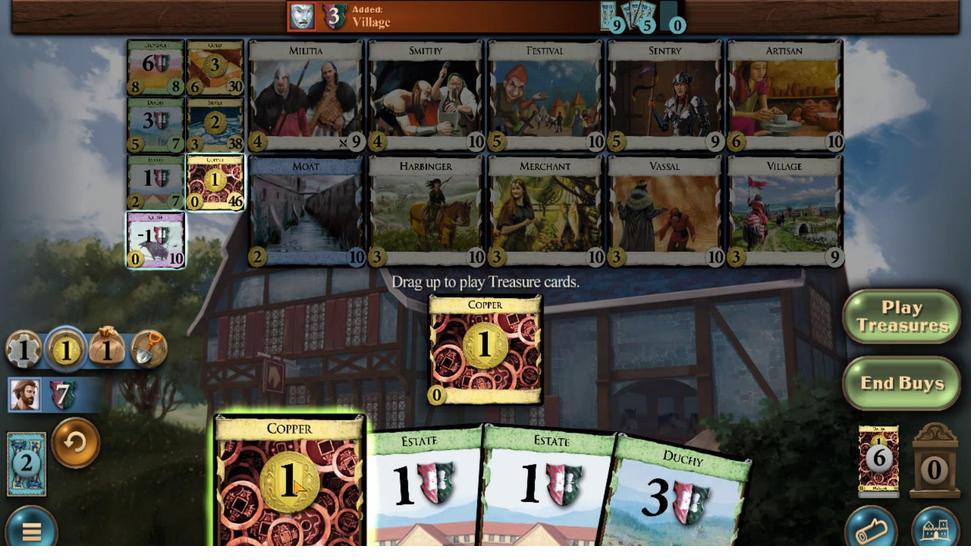 
Action: Mouse moved to (590, 262)
Screenshot: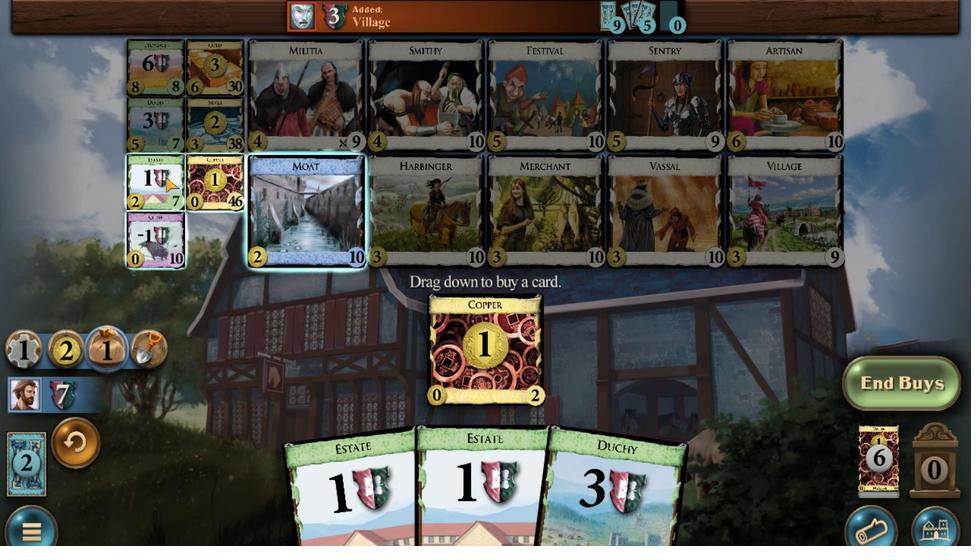 
Action: Mouse scrolled (590, 263) with delta (0, 0)
Screenshot: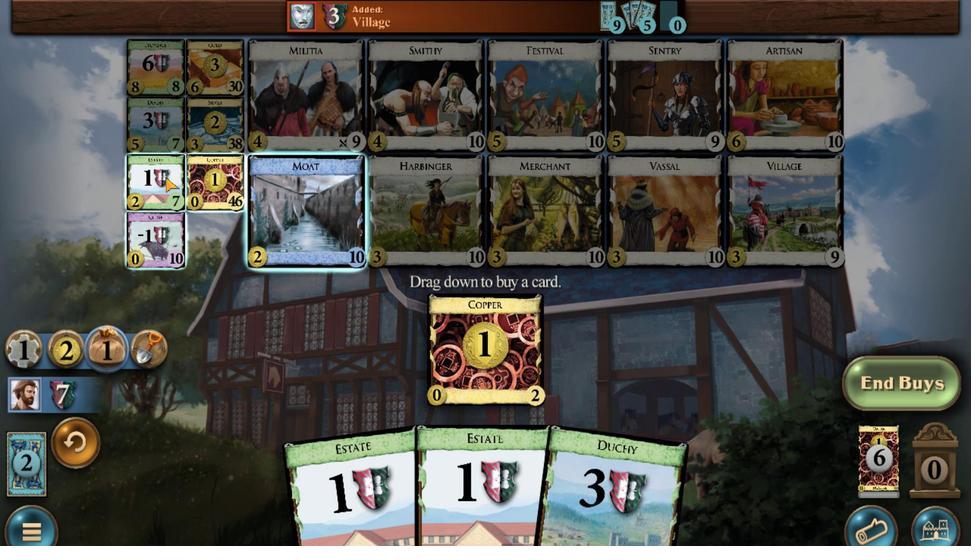 
Action: Mouse scrolled (590, 263) with delta (0, 0)
Screenshot: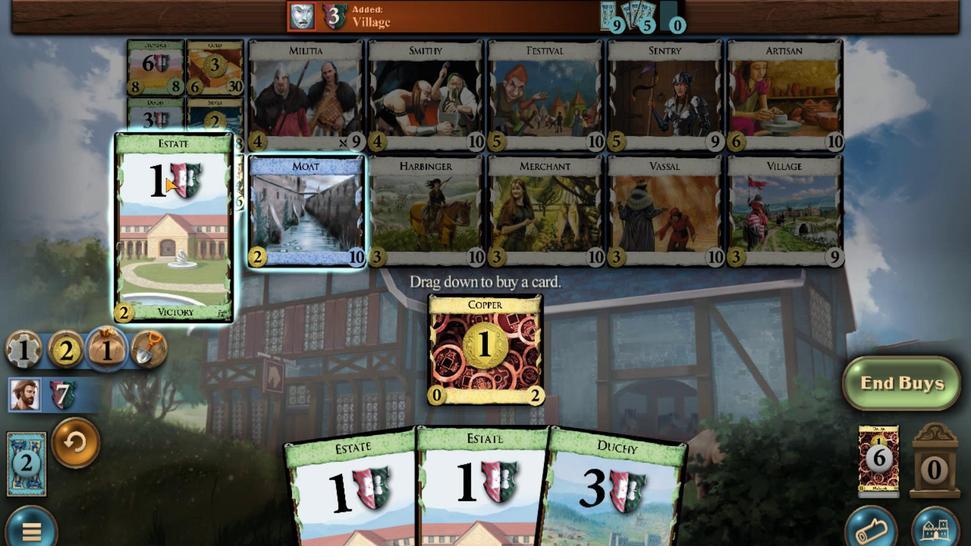
Action: Mouse scrolled (590, 263) with delta (0, 0)
Screenshot: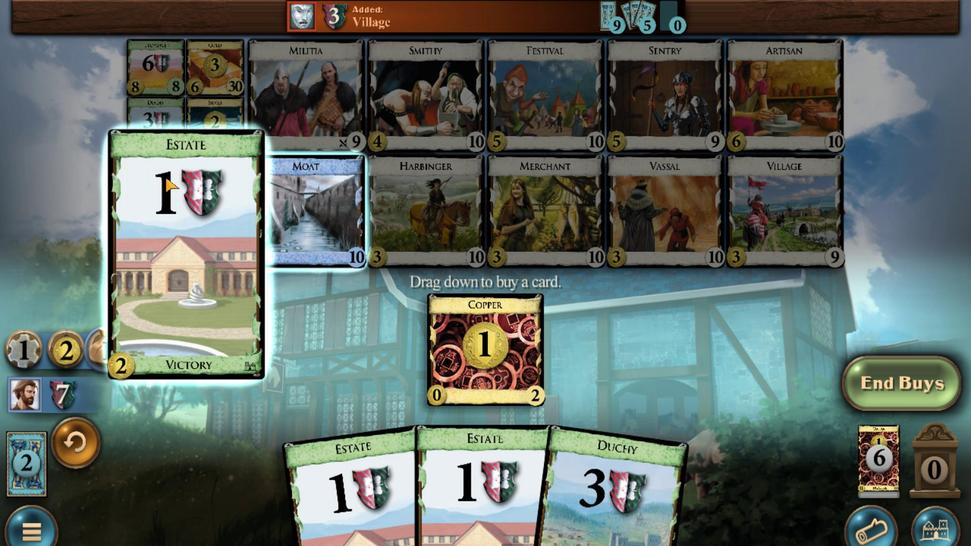 
Action: Mouse scrolled (590, 263) with delta (0, 0)
Screenshot: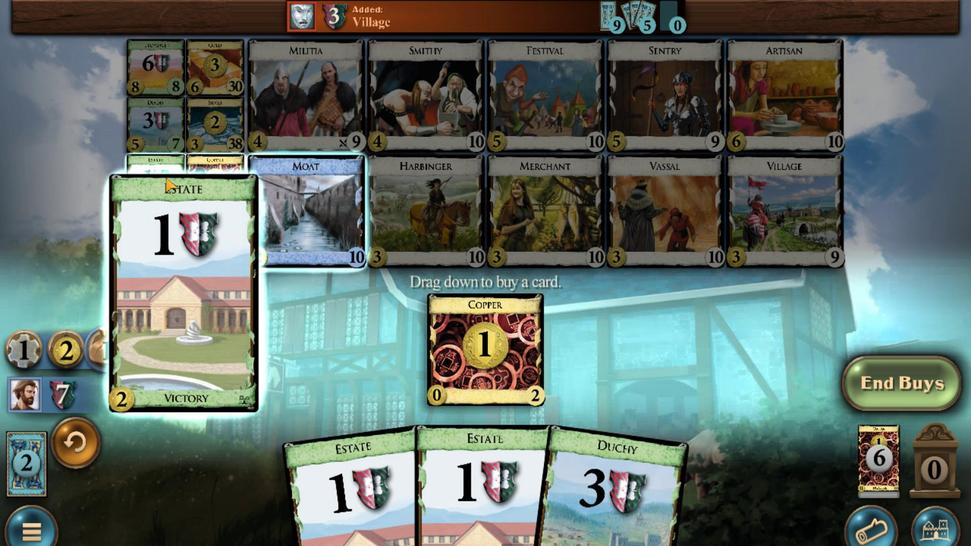 
Action: Mouse scrolled (590, 263) with delta (0, 0)
Screenshot: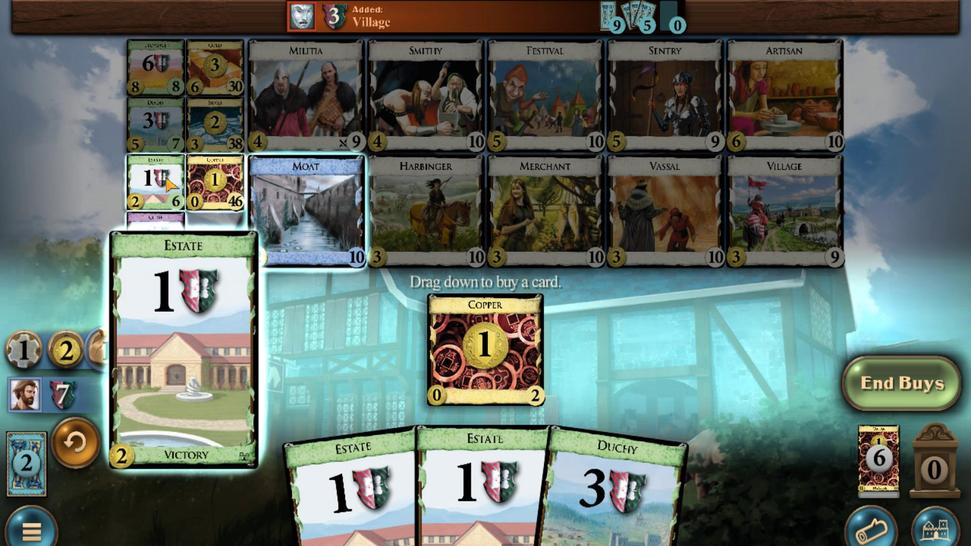 
Action: Mouse moved to (706, 436)
Screenshot: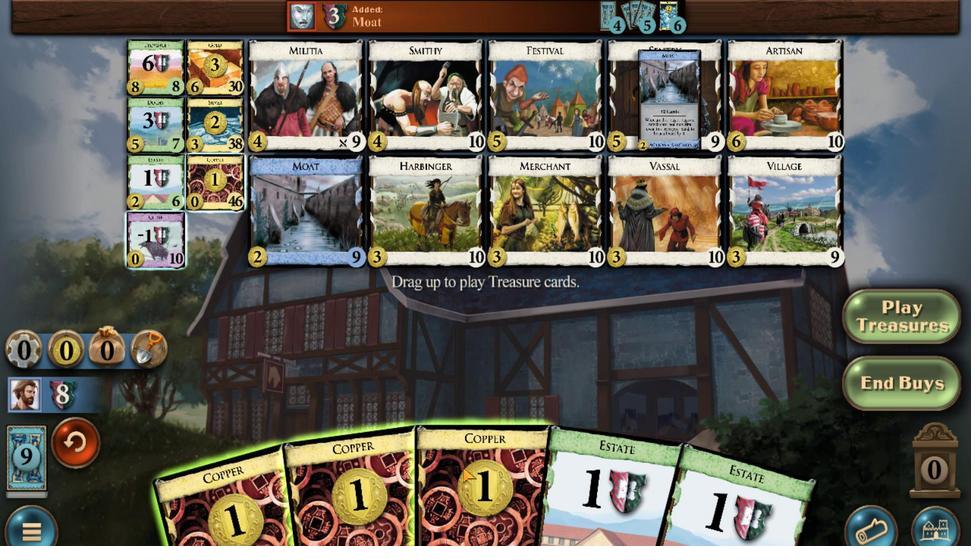 
Action: Mouse scrolled (706, 436) with delta (0, 0)
Screenshot: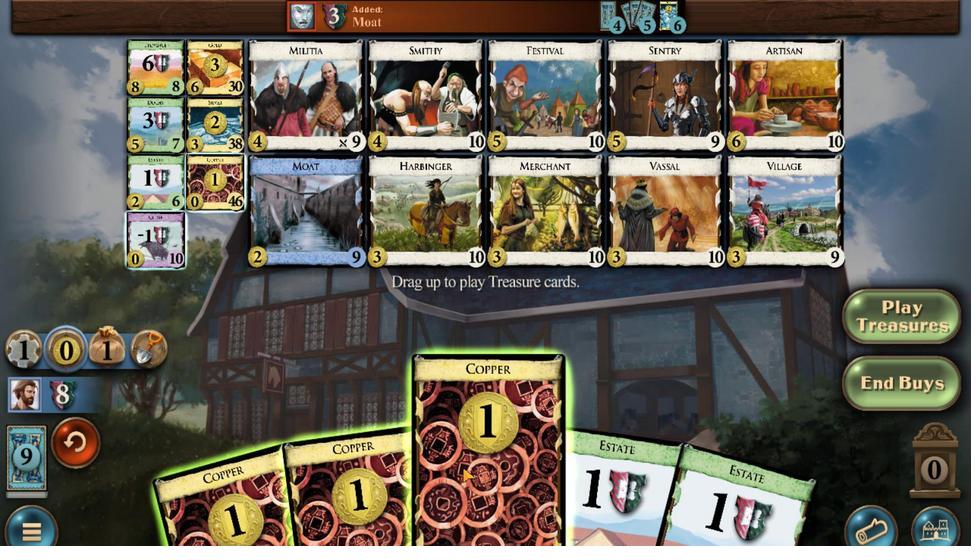 
Action: Mouse moved to (683, 439)
Screenshot: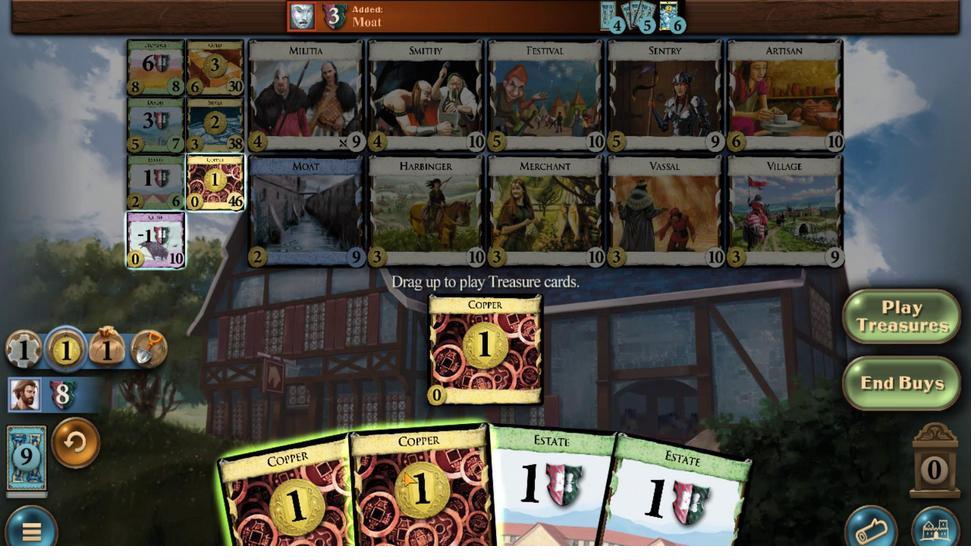 
Action: Mouse scrolled (683, 438) with delta (0, 0)
Screenshot: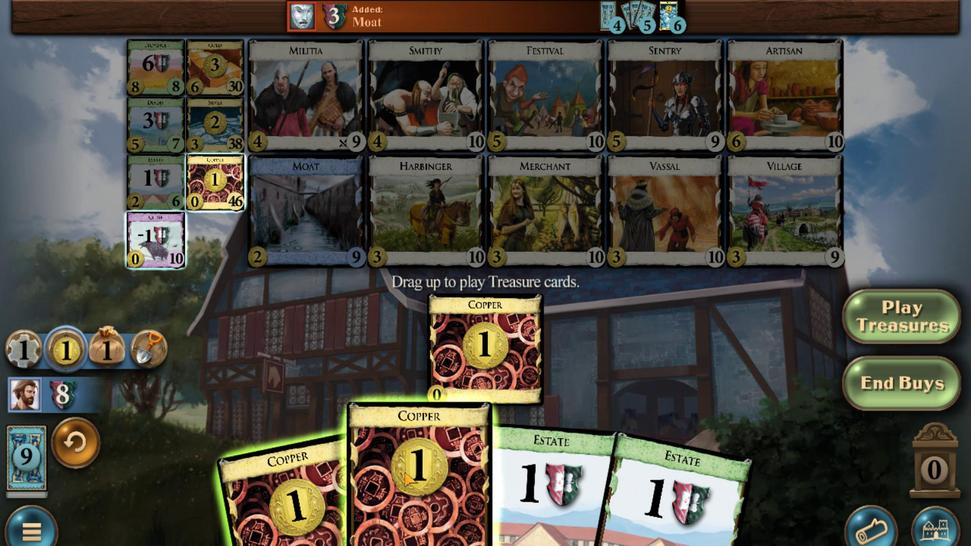 
Action: Mouse moved to (655, 448)
Screenshot: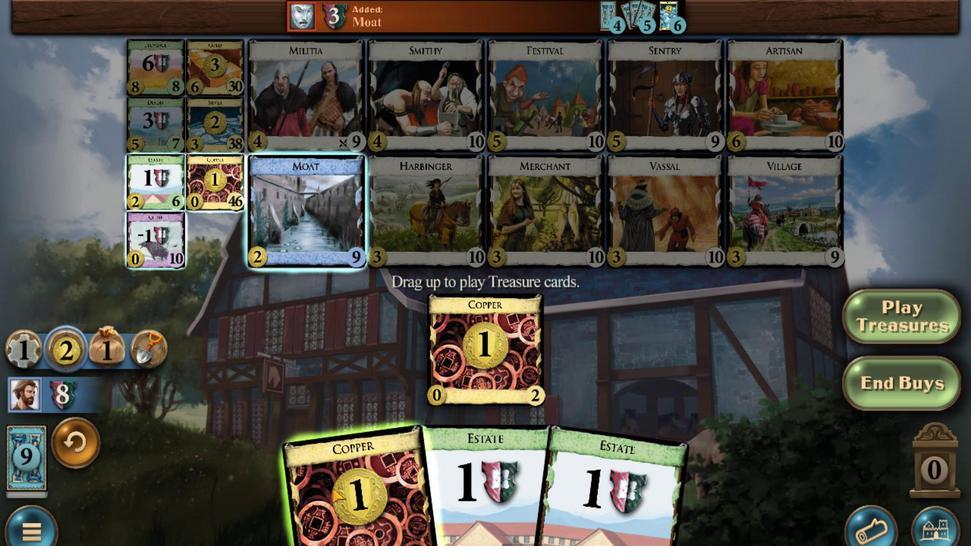 
Action: Mouse scrolled (655, 448) with delta (0, 0)
Screenshot: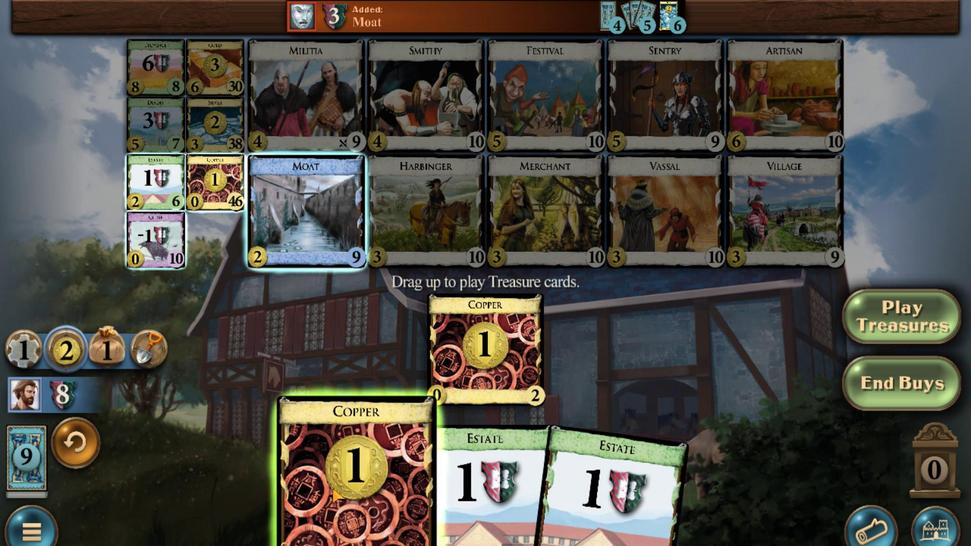 
Action: Mouse moved to (608, 229)
Screenshot: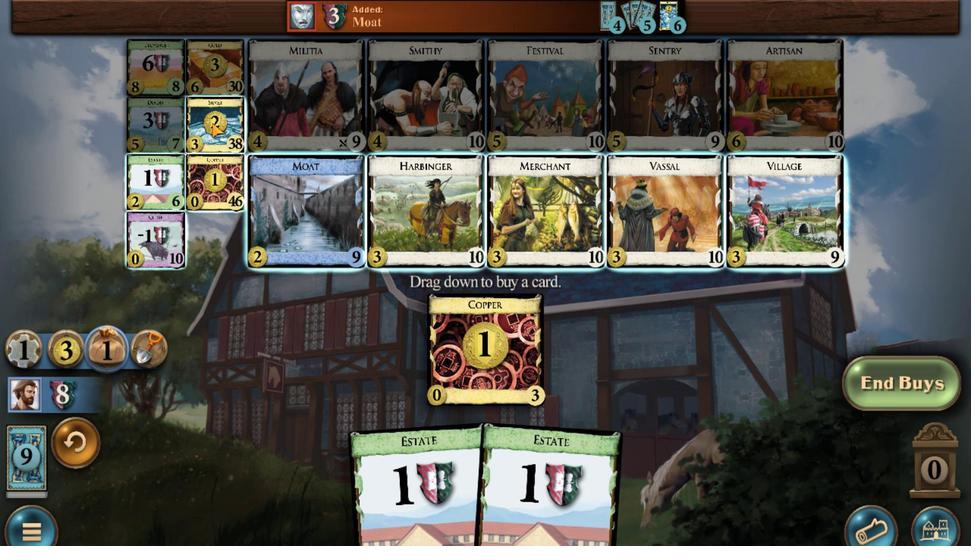 
Action: Mouse scrolled (608, 230) with delta (0, 0)
Screenshot: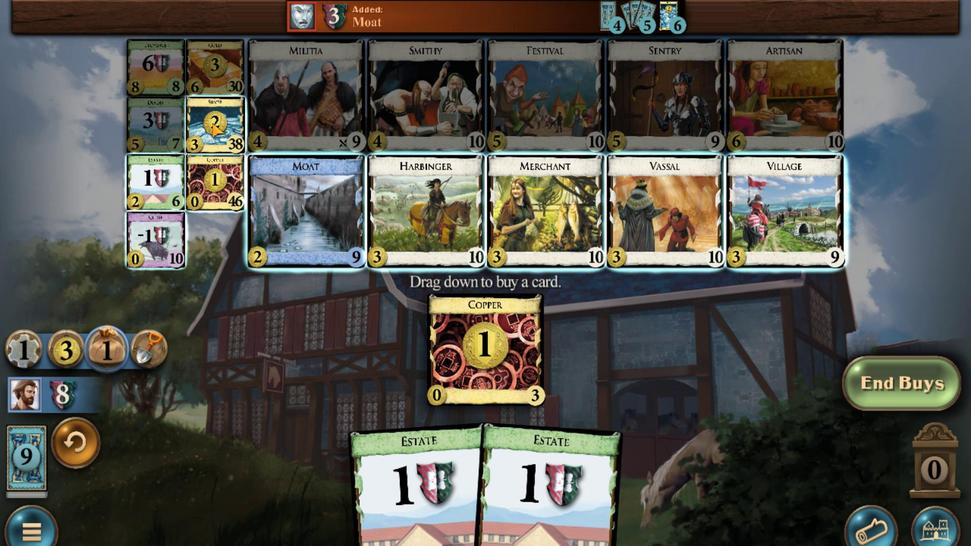 
Action: Mouse scrolled (608, 230) with delta (0, 0)
Screenshot: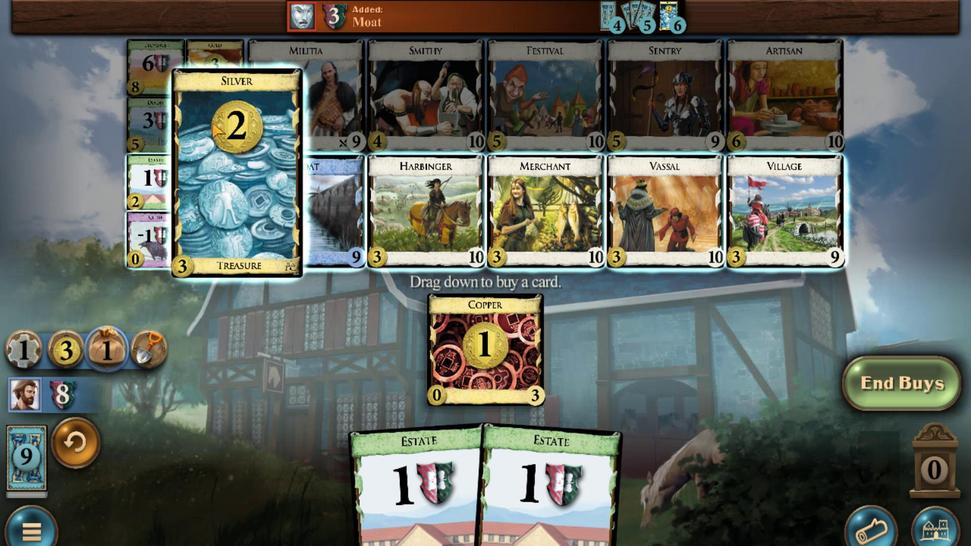 
Action: Mouse scrolled (608, 230) with delta (0, 0)
Screenshot: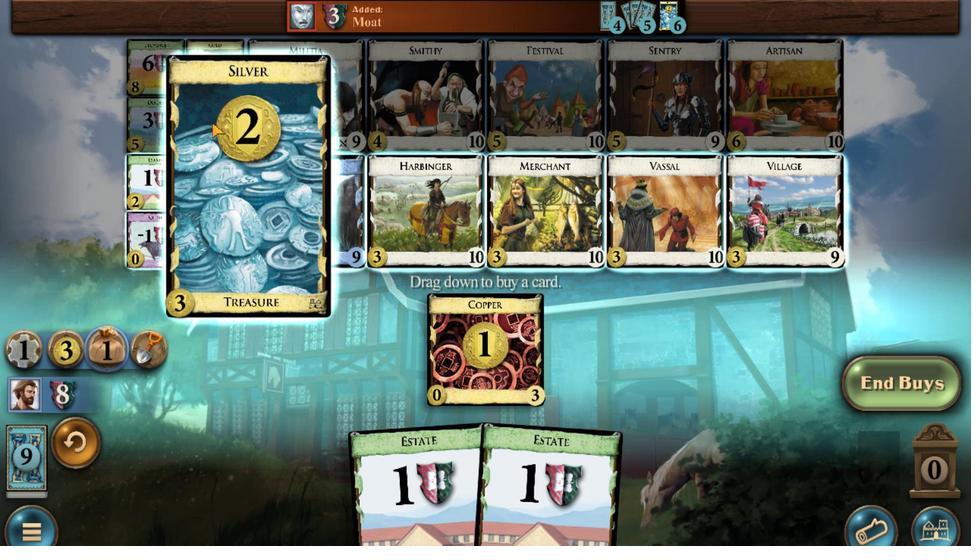 
Action: Mouse scrolled (608, 230) with delta (0, 0)
Screenshot: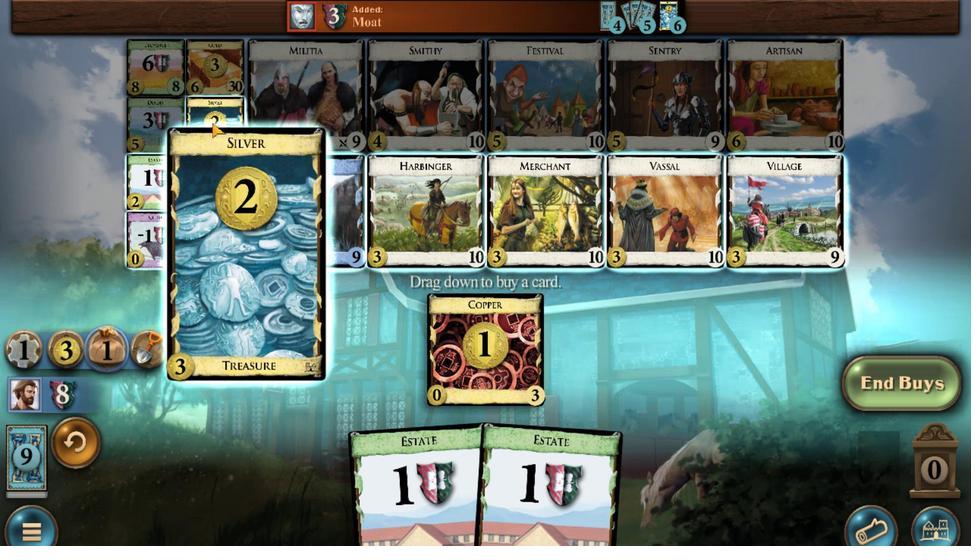 
Action: Mouse scrolled (608, 230) with delta (0, 0)
Screenshot: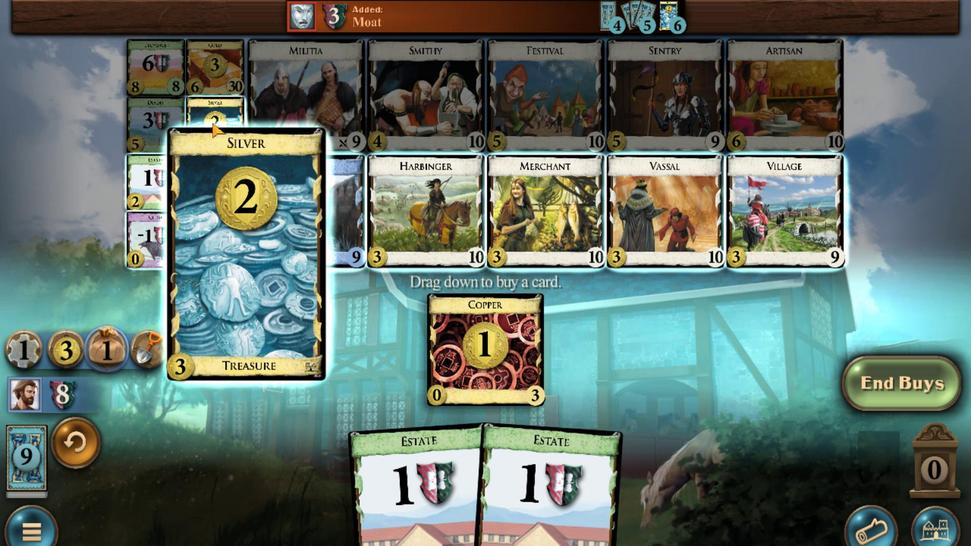 
Action: Mouse scrolled (608, 230) with delta (0, 0)
Screenshot: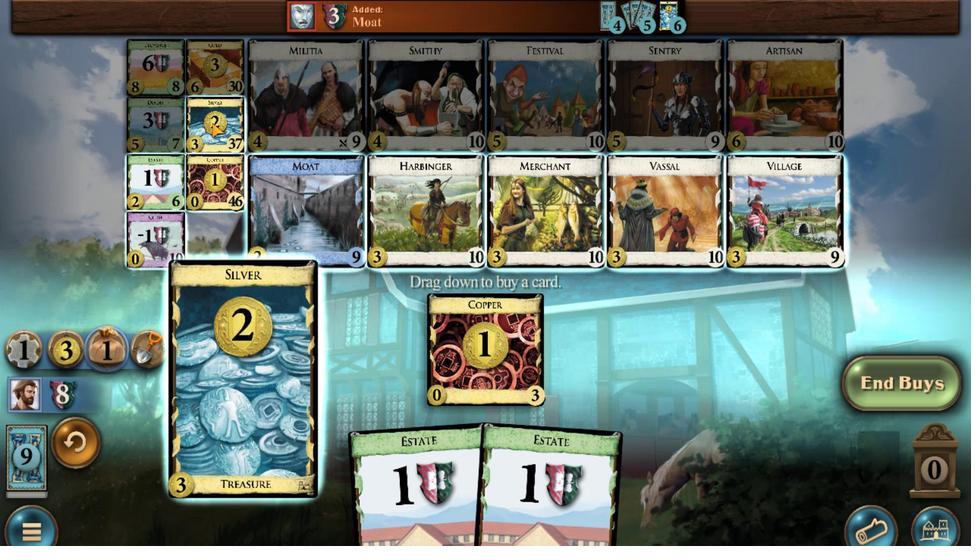 
Action: Mouse moved to (726, 441)
Screenshot: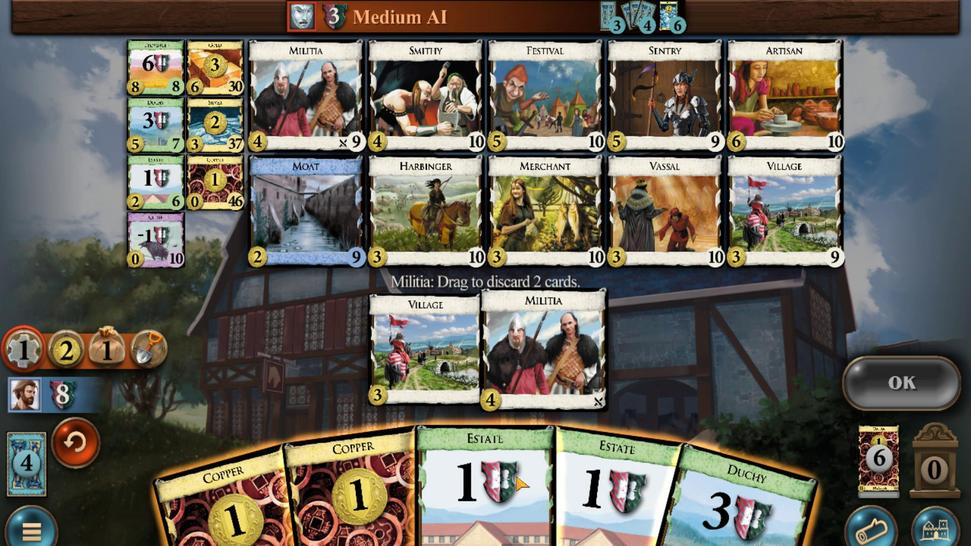 
Action: Mouse scrolled (726, 441) with delta (0, 0)
Screenshot: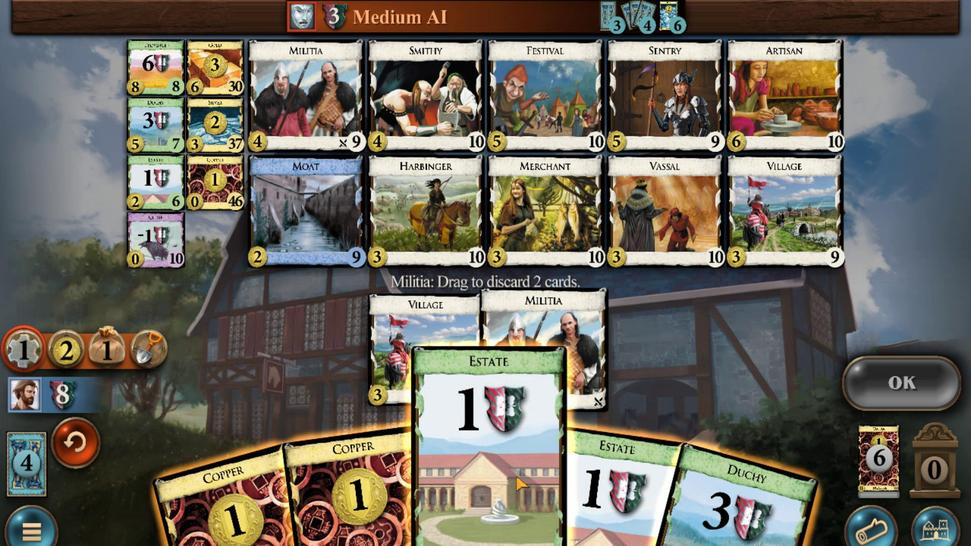 
Action: Mouse moved to (747, 440)
Screenshot: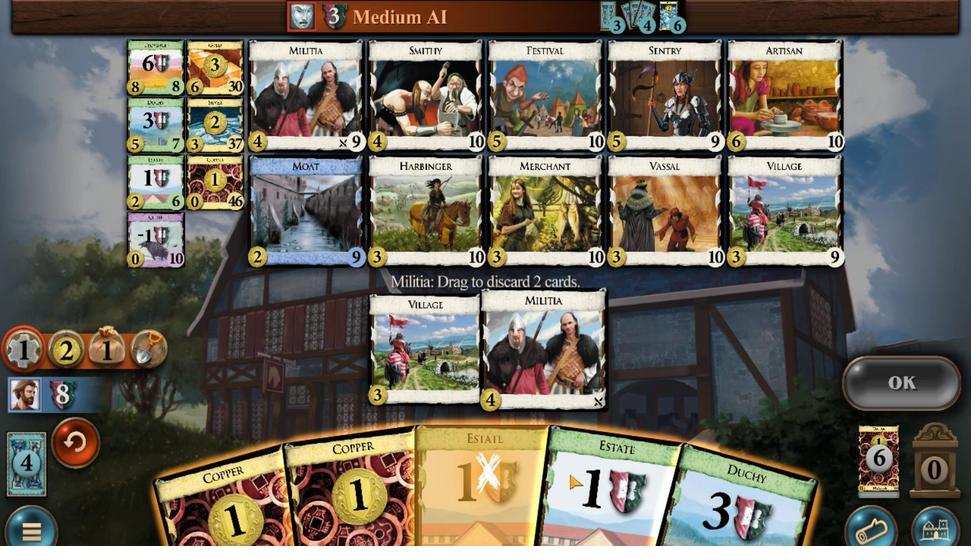
Action: Mouse scrolled (747, 440) with delta (0, 0)
Screenshot: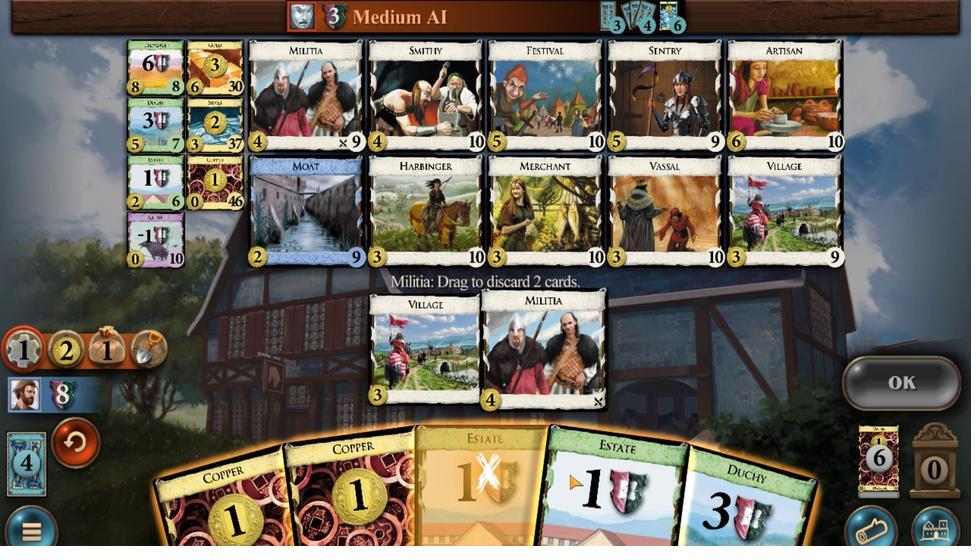 
Action: Mouse moved to (859, 387)
Screenshot: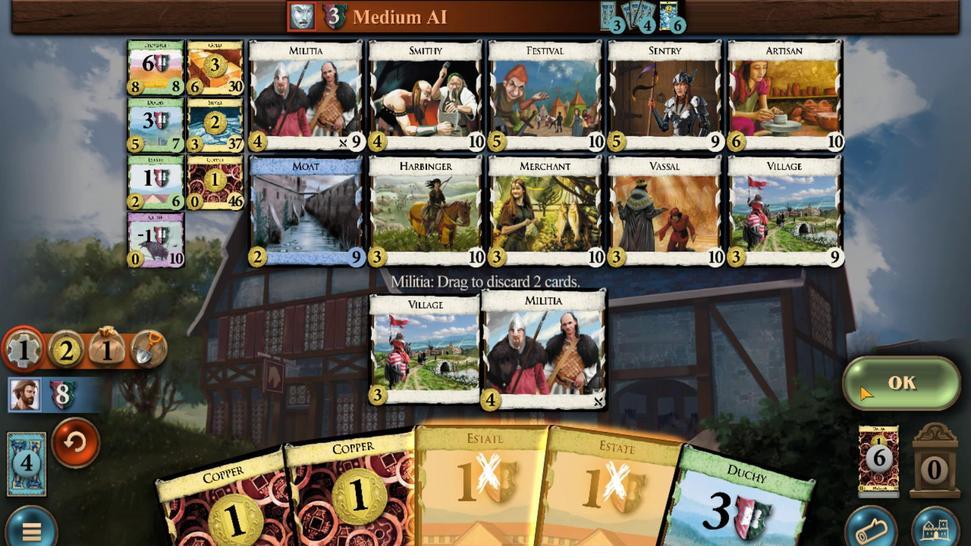 
Action: Mouse pressed left at (859, 387)
Screenshot: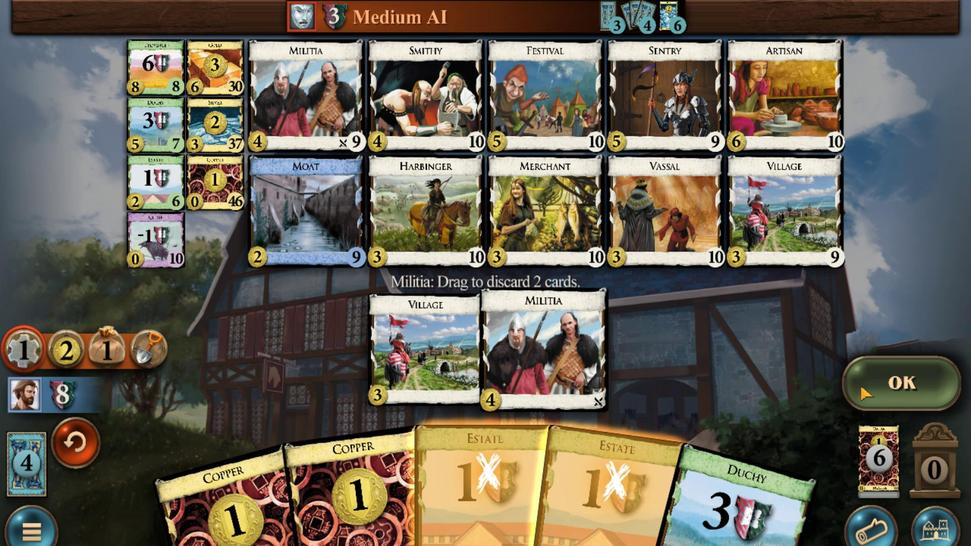 
Action: Mouse moved to (707, 437)
Screenshot: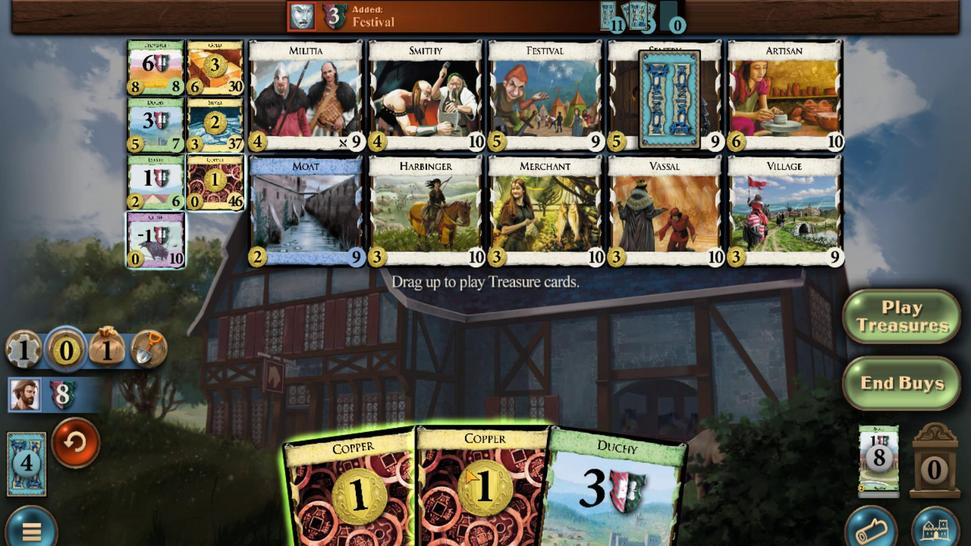 
Action: Mouse scrolled (707, 437) with delta (0, 0)
Screenshot: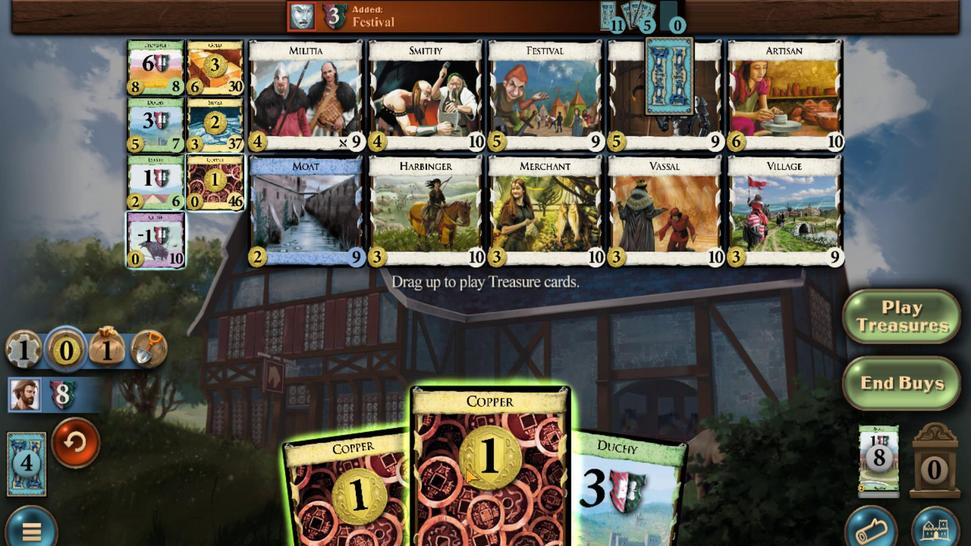 
Action: Mouse moved to (691, 444)
Screenshot: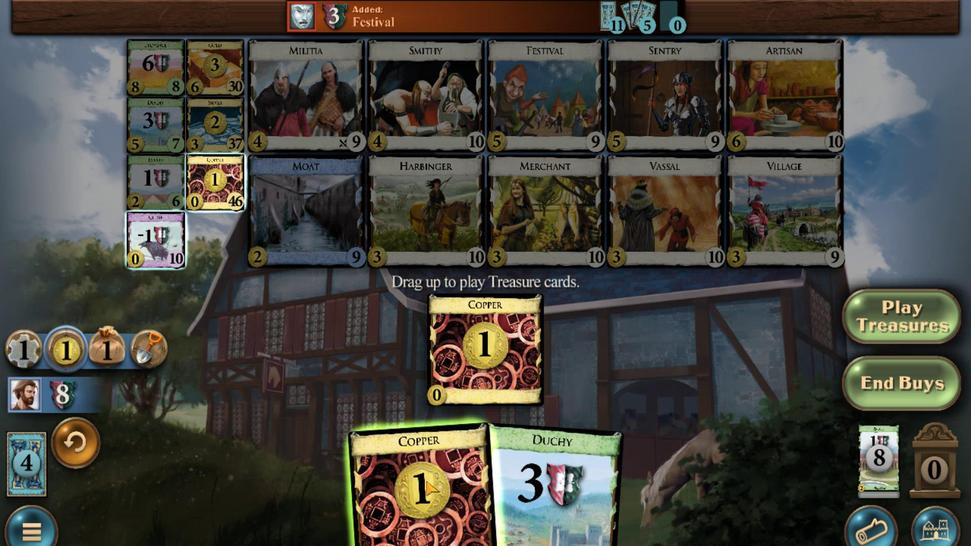 
Action: Mouse scrolled (691, 444) with delta (0, 0)
Screenshot: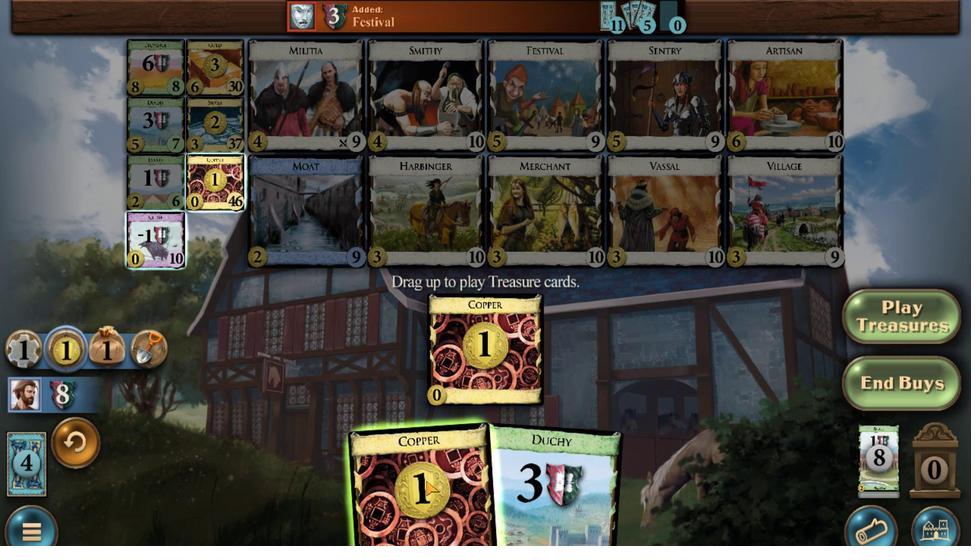 
Action: Mouse moved to (588, 257)
Screenshot: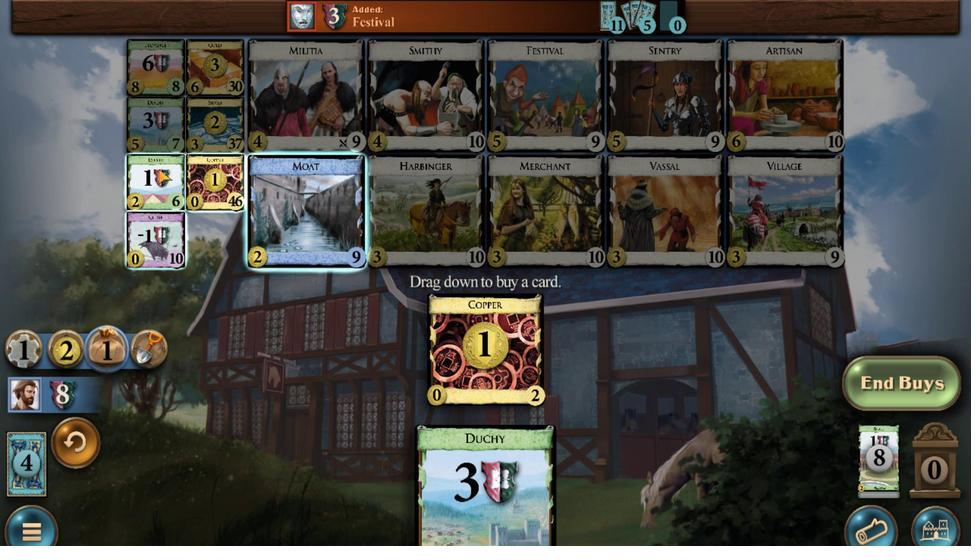 
Action: Mouse scrolled (588, 258) with delta (0, 0)
Screenshot: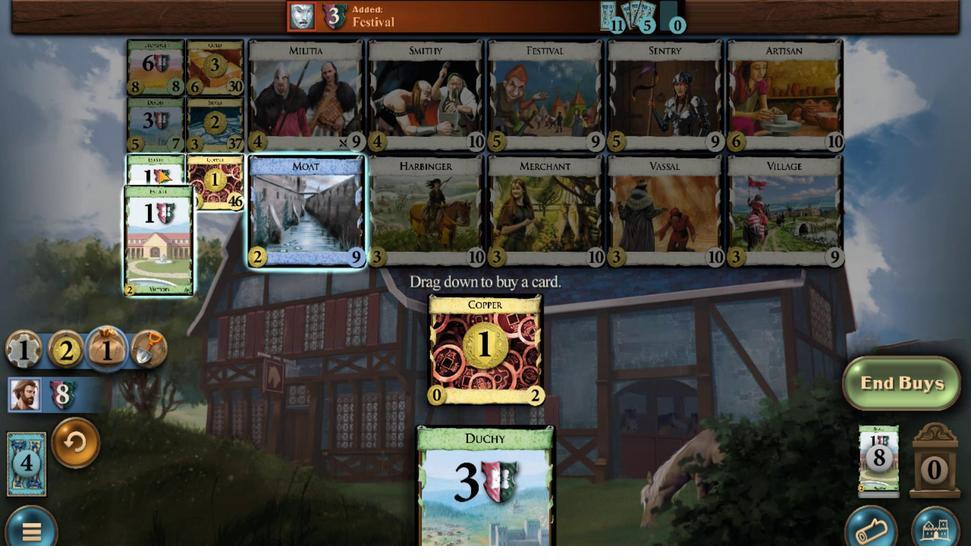 
Action: Mouse scrolled (588, 258) with delta (0, 0)
Screenshot: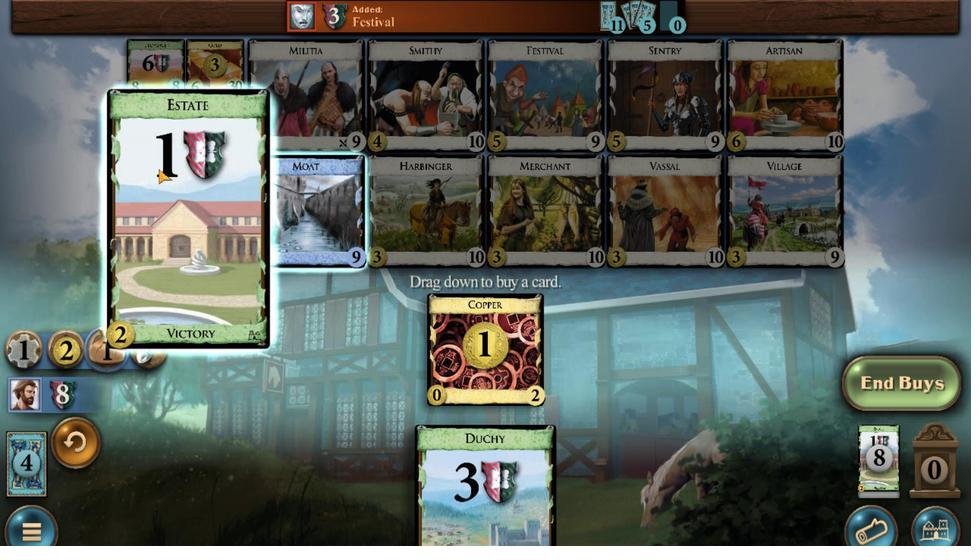 
Action: Mouse scrolled (588, 258) with delta (0, 0)
Screenshot: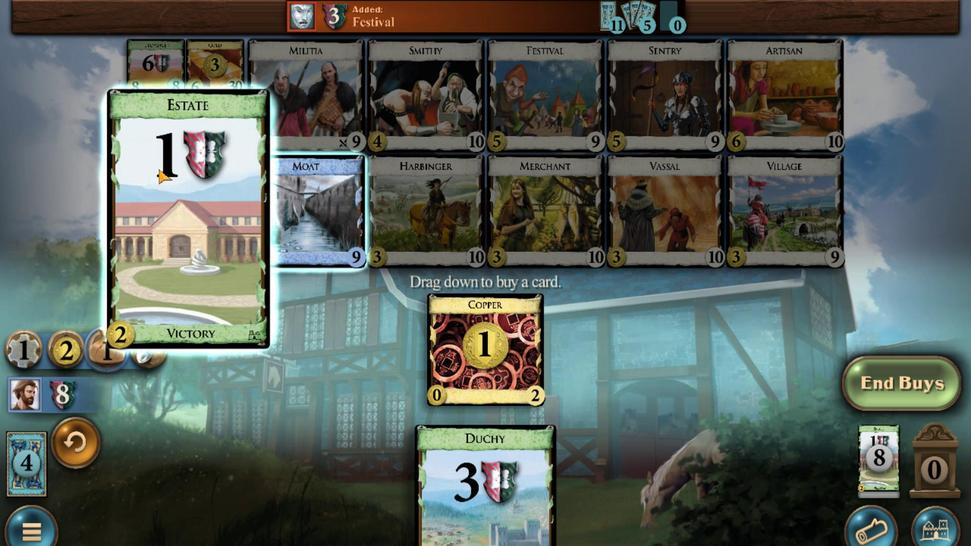 
Action: Mouse scrolled (588, 258) with delta (0, 0)
Screenshot: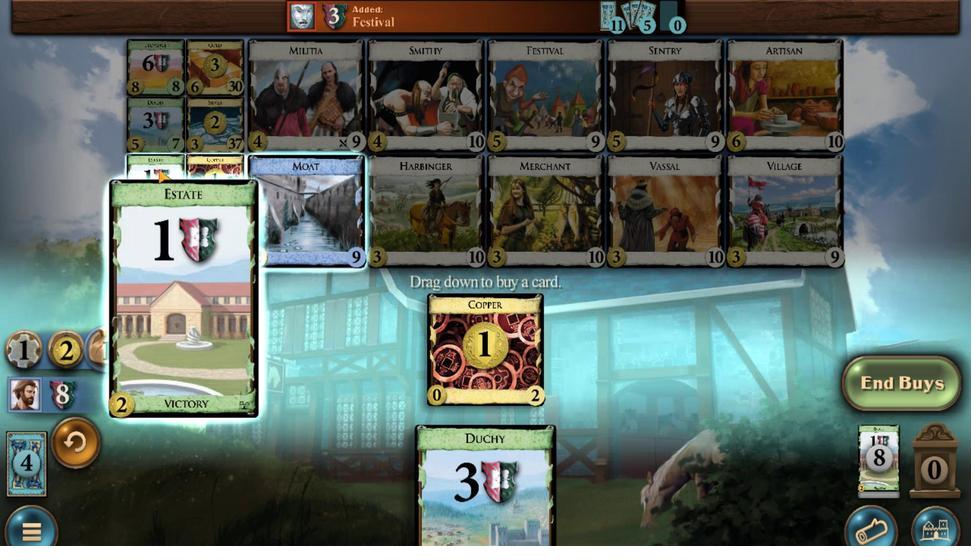 
Action: Mouse scrolled (588, 258) with delta (0, 0)
Screenshot: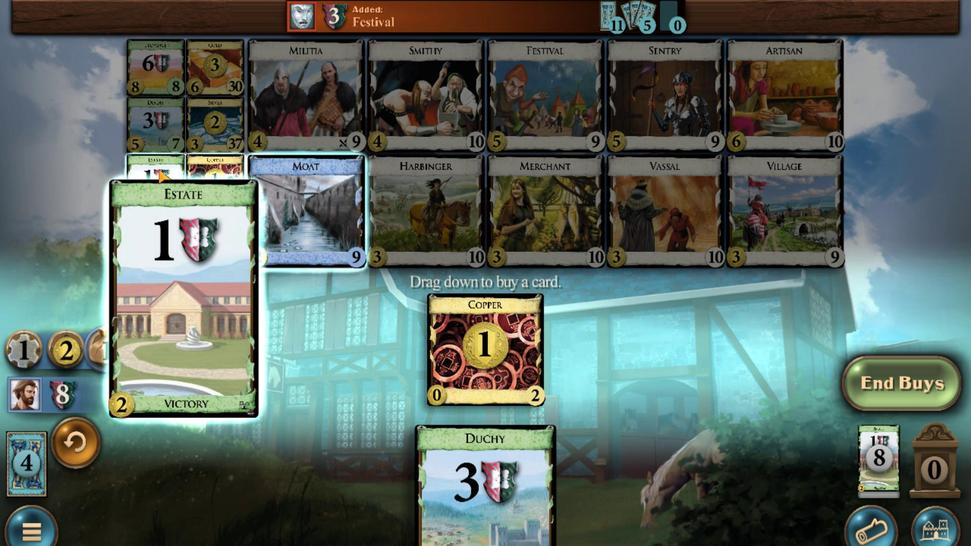 
Action: Mouse scrolled (588, 258) with delta (0, 0)
Screenshot: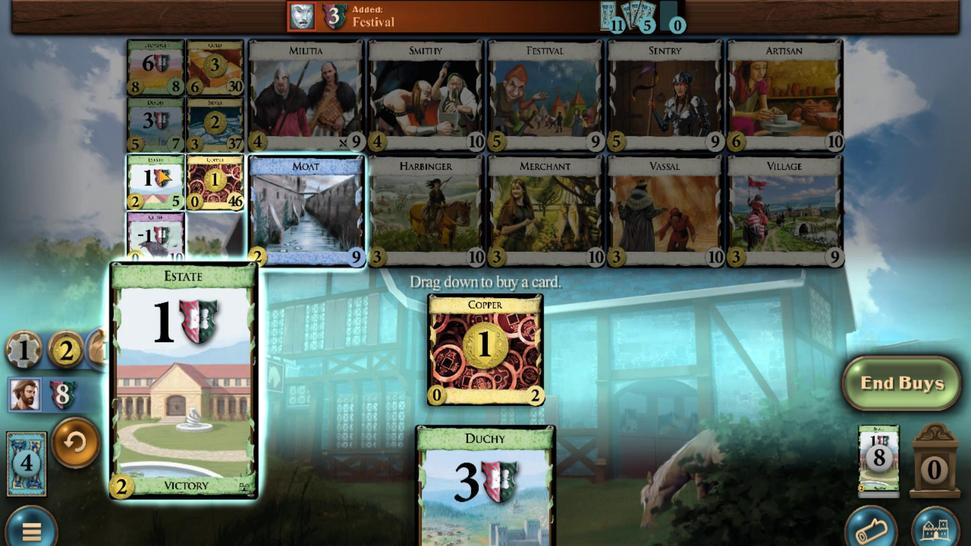 
Action: Mouse moved to (694, 435)
Screenshot: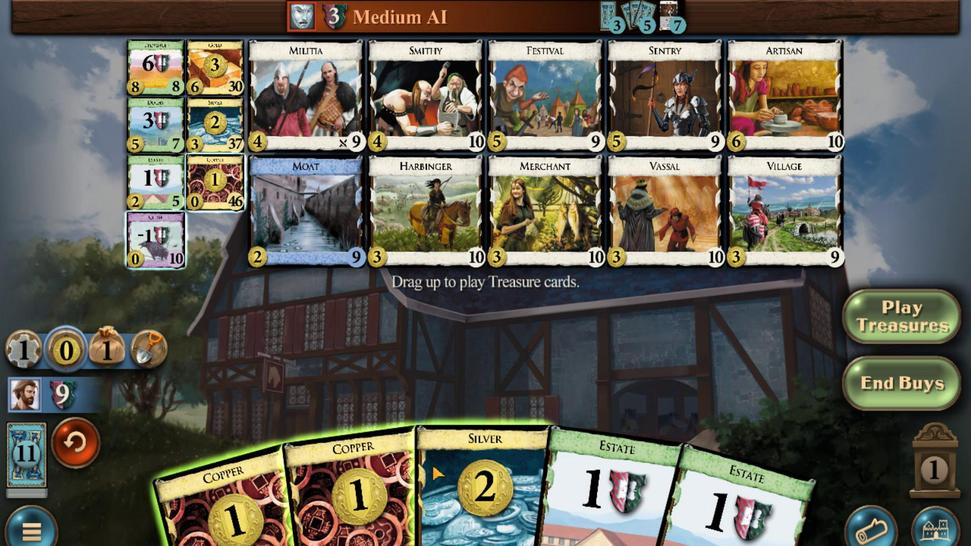 
Action: Mouse scrolled (694, 435) with delta (0, 0)
Screenshot: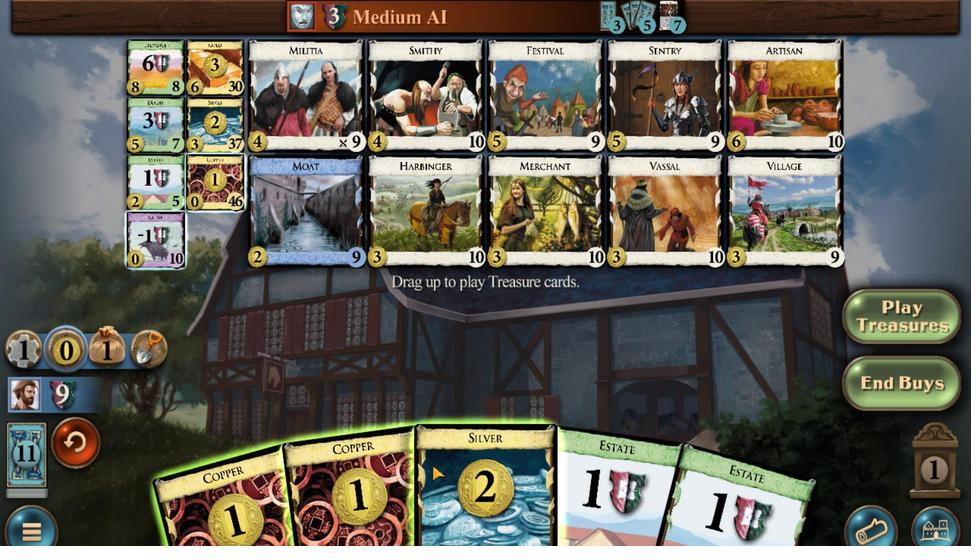 
Action: Mouse moved to (677, 439)
Screenshot: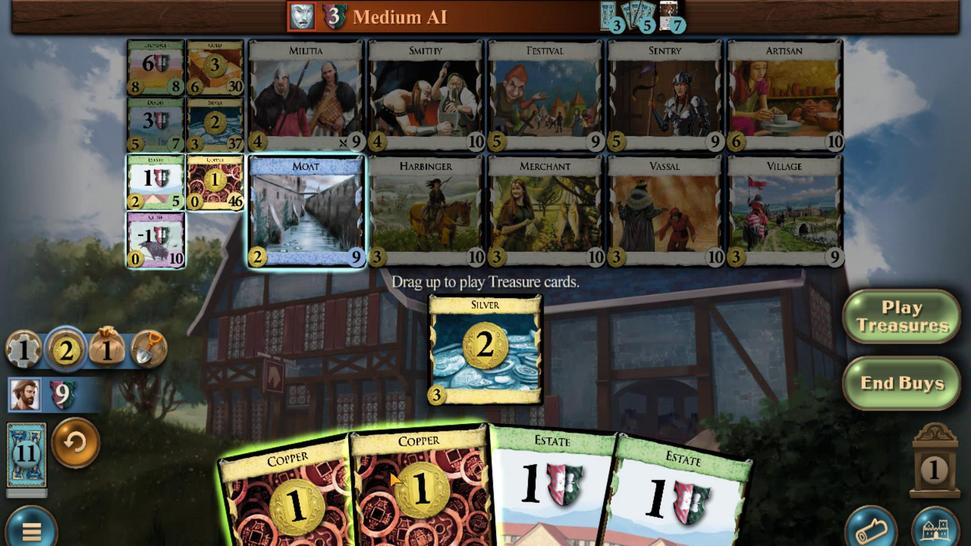 
Action: Mouse scrolled (677, 438) with delta (0, 0)
Screenshot: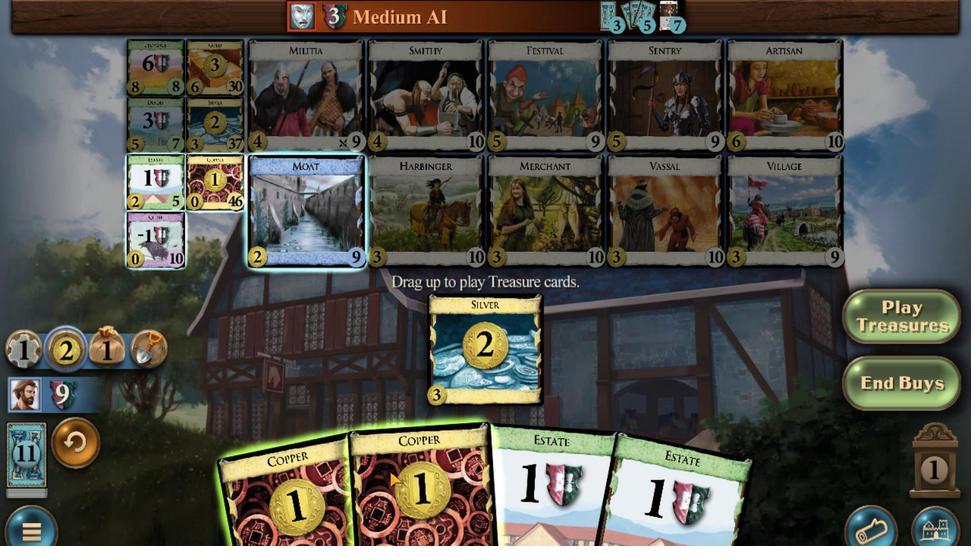
Action: Mouse moved to (654, 442)
Screenshot: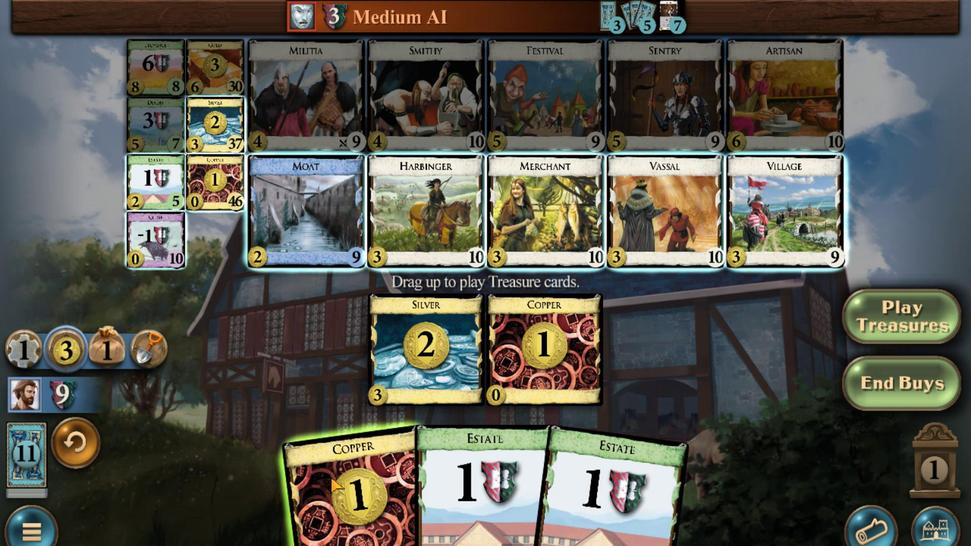 
Action: Mouse scrolled (654, 442) with delta (0, 0)
Screenshot: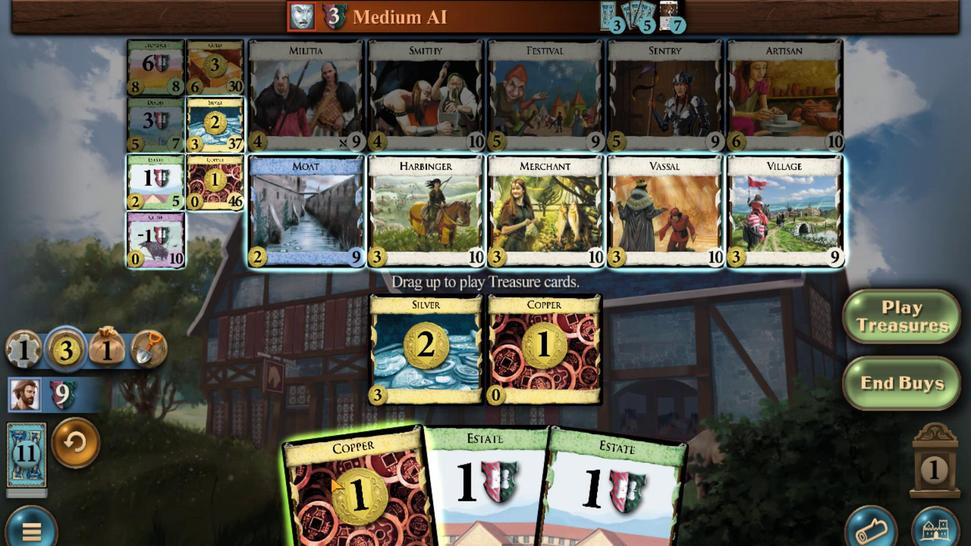 
Action: Mouse moved to (647, 220)
Screenshot: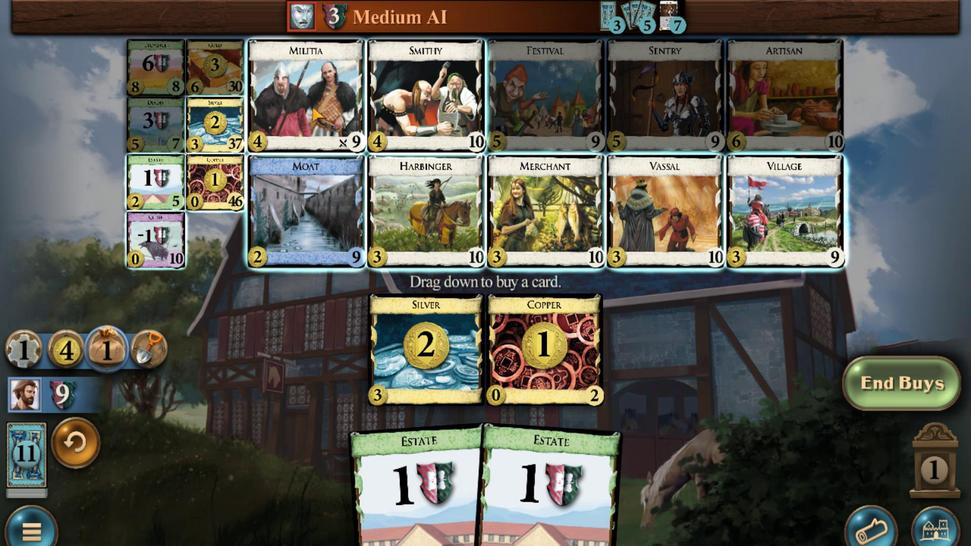 
Action: Mouse scrolled (647, 220) with delta (0, 0)
Screenshot: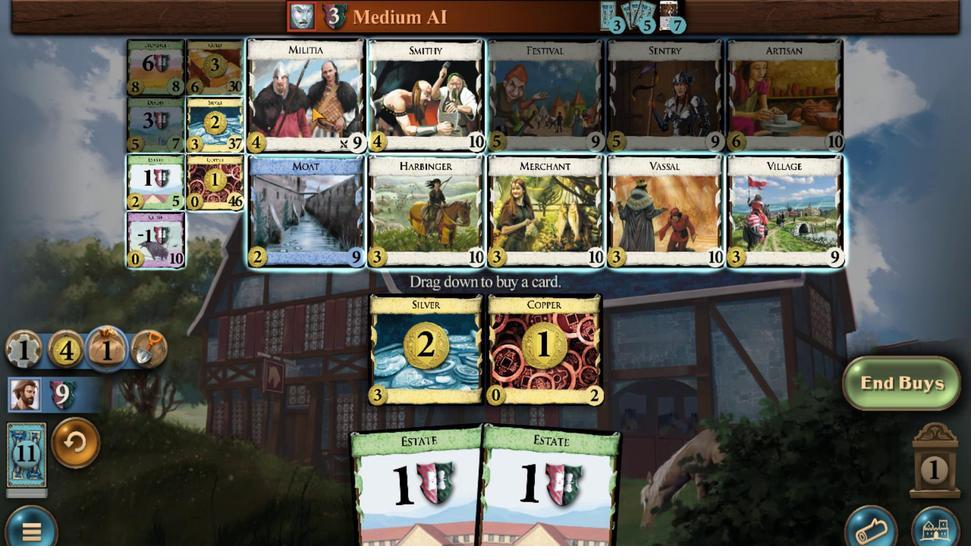 
Action: Mouse scrolled (647, 220) with delta (0, 0)
Screenshot: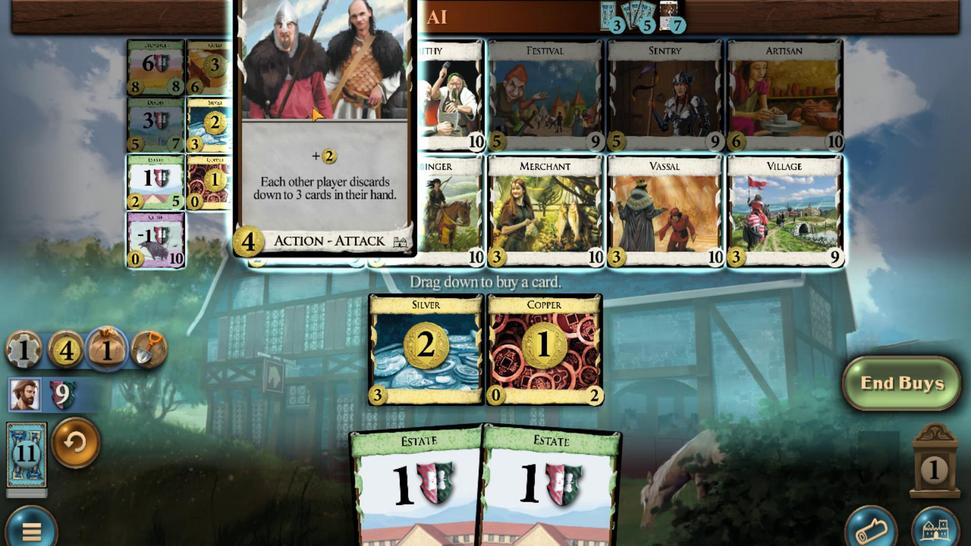 
Action: Mouse scrolled (647, 220) with delta (0, 0)
Screenshot: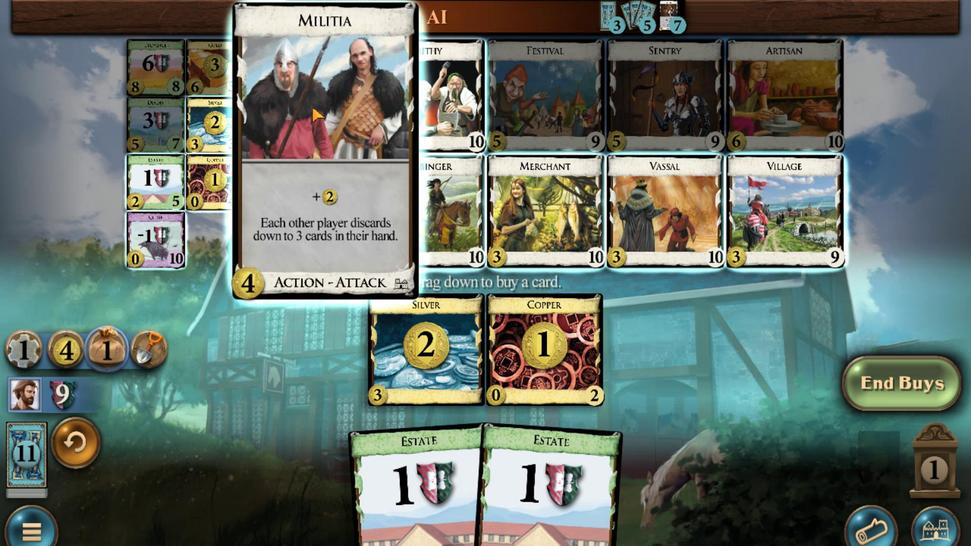 
Action: Mouse scrolled (647, 220) with delta (0, 0)
Screenshot: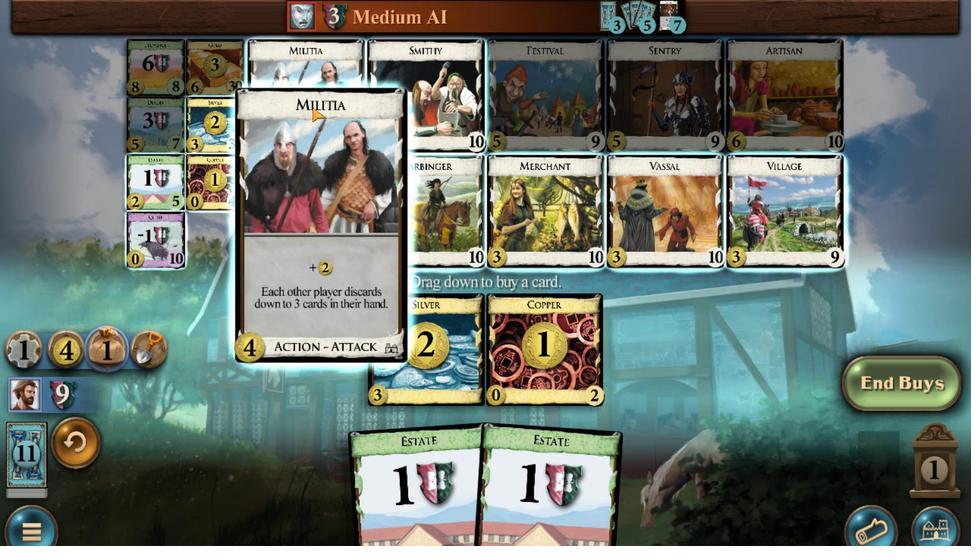 
Action: Mouse scrolled (647, 220) with delta (0, 0)
Screenshot: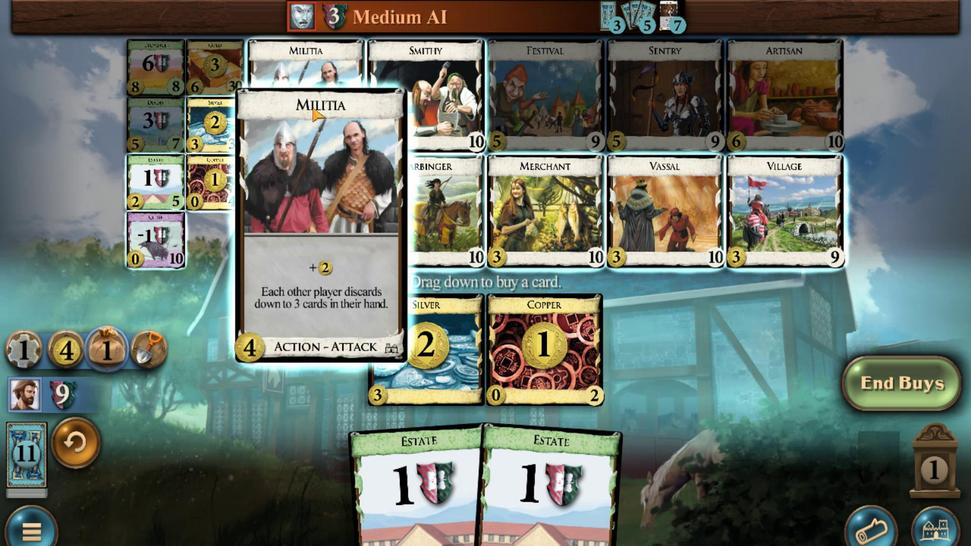
Action: Mouse scrolled (647, 220) with delta (0, 0)
Screenshot: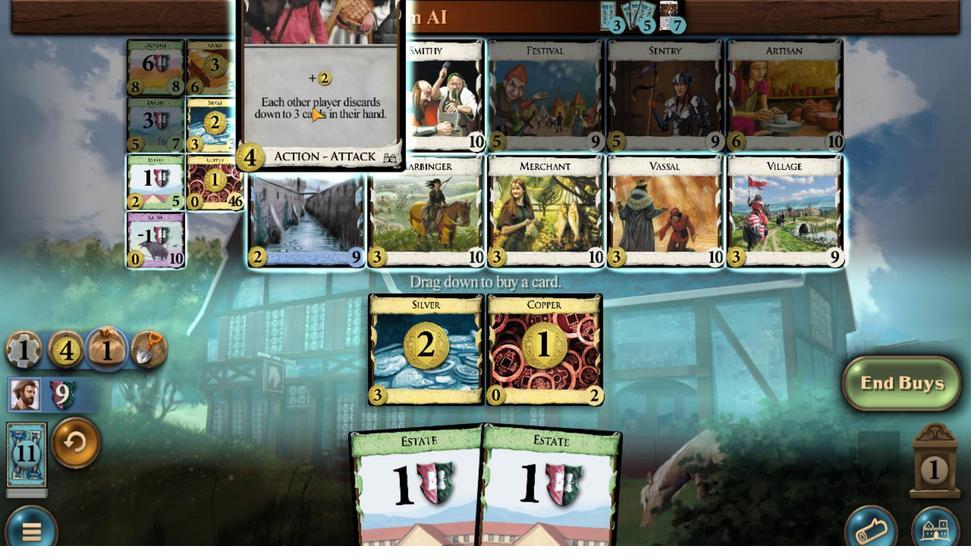 
Action: Mouse moved to (650, 207)
Screenshot: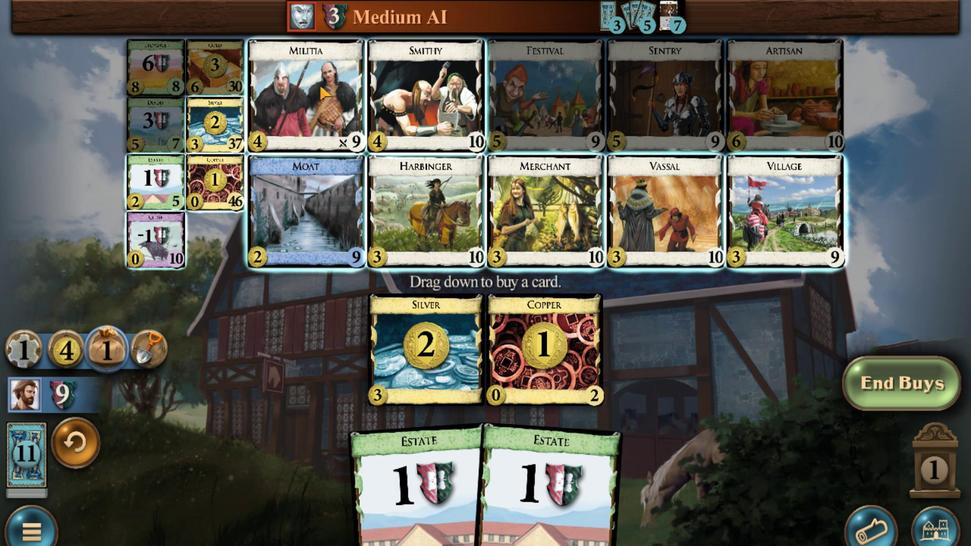 
Action: Mouse scrolled (650, 208) with delta (0, 0)
Screenshot: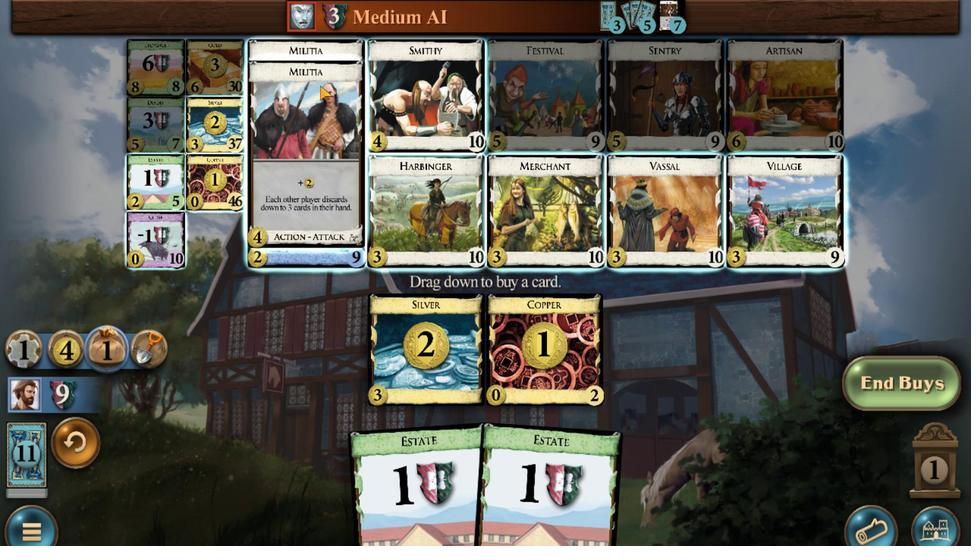 
Action: Mouse scrolled (650, 208) with delta (0, 0)
Screenshot: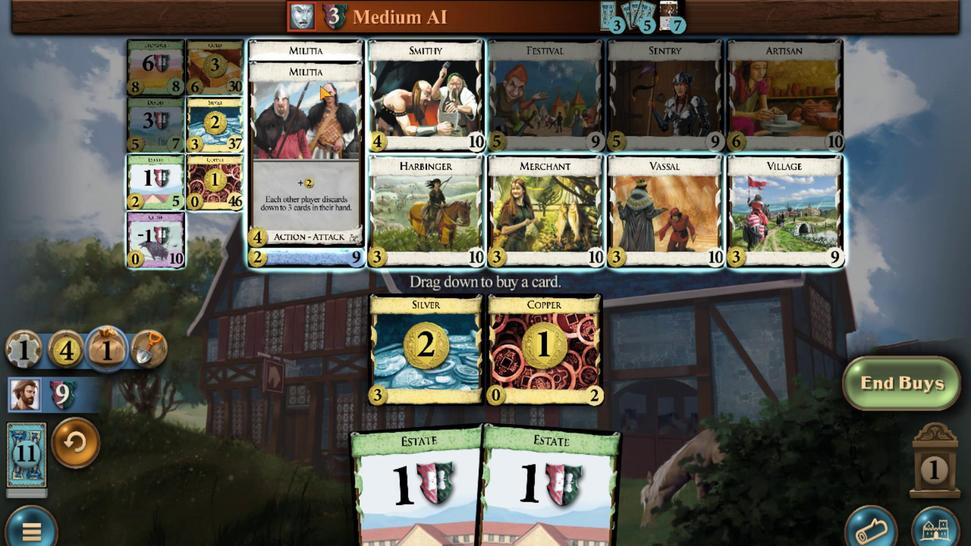 
Action: Mouse scrolled (650, 208) with delta (0, 0)
Screenshot: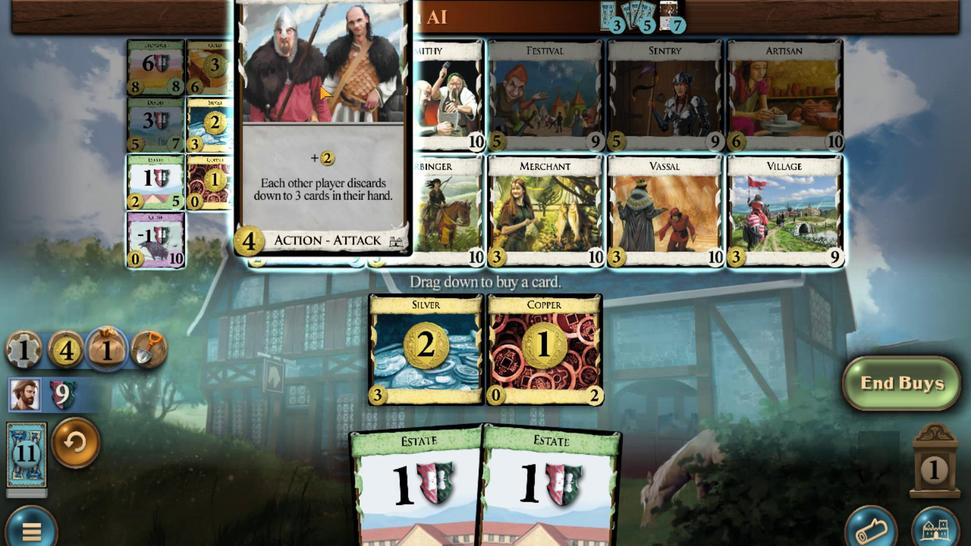 
Action: Mouse scrolled (650, 208) with delta (0, 0)
Screenshot: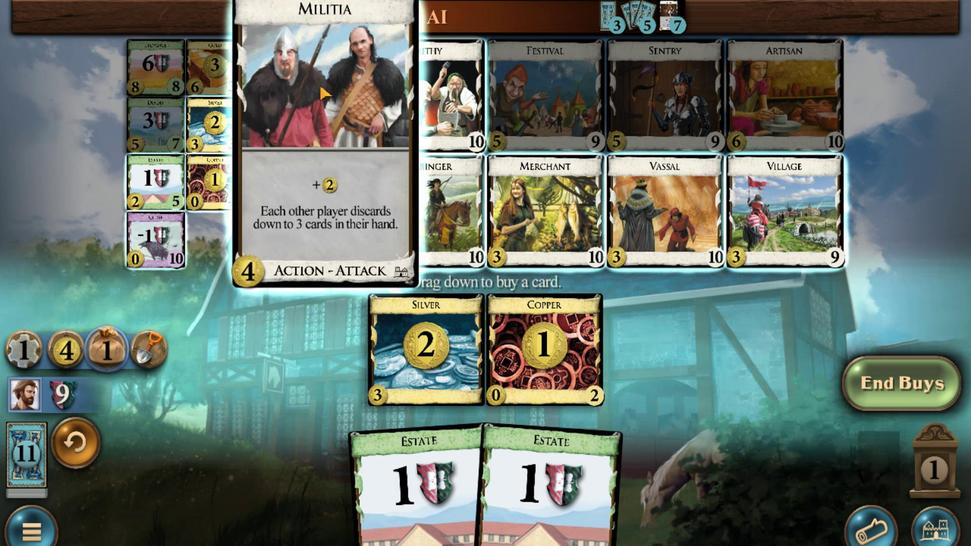 
Action: Mouse scrolled (650, 208) with delta (0, 0)
Screenshot: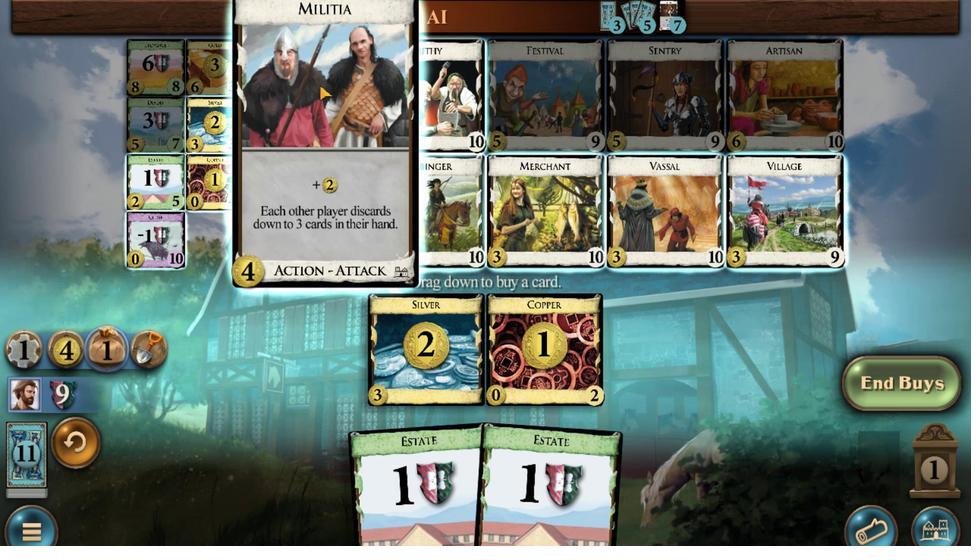 
Action: Mouse scrolled (650, 208) with delta (0, 0)
Screenshot: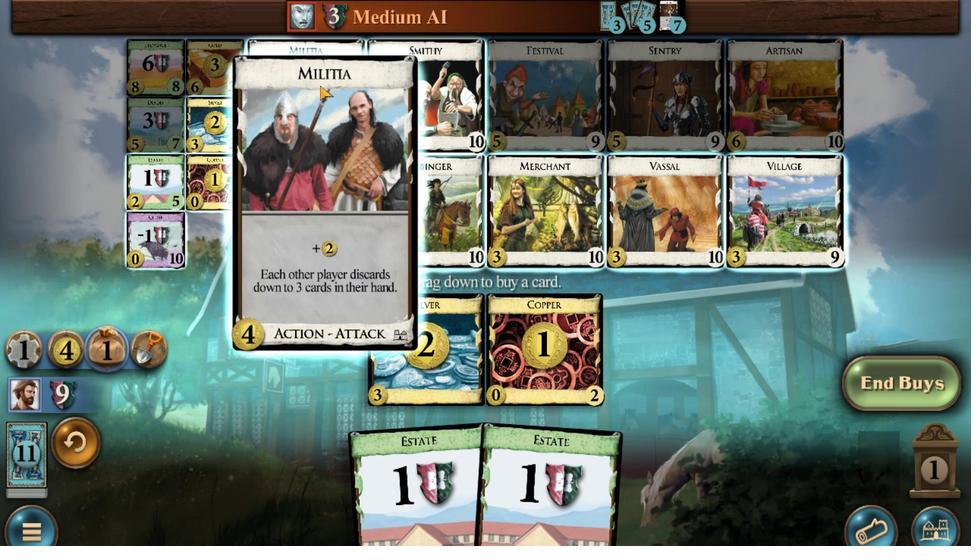 
Action: Mouse scrolled (650, 208) with delta (0, 0)
Screenshot: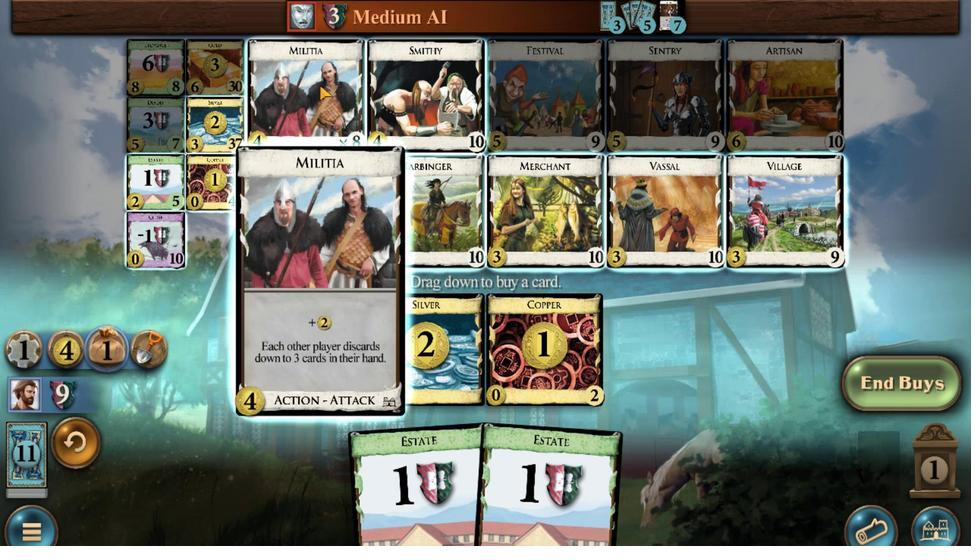 
Action: Mouse scrolled (650, 208) with delta (0, 0)
Screenshot: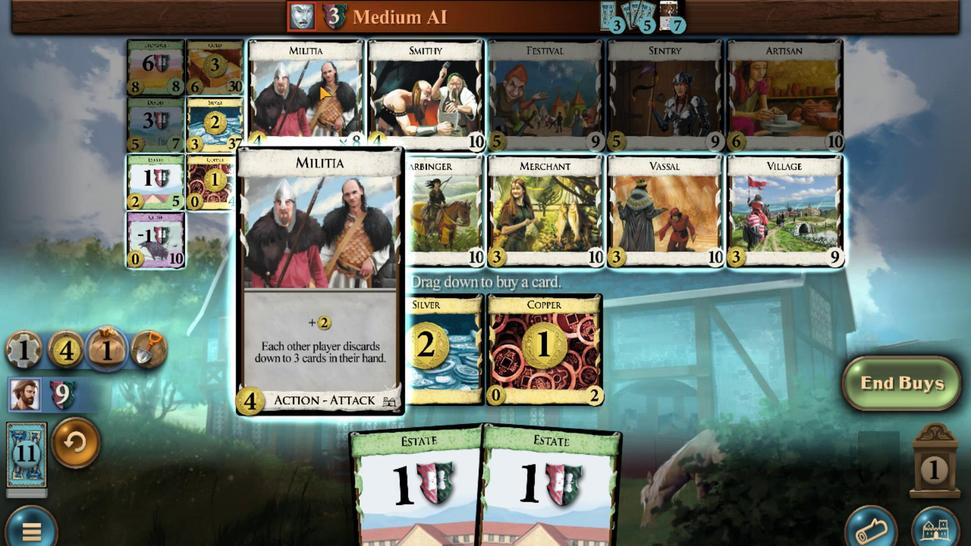 
Action: Mouse scrolled (650, 208) with delta (0, 0)
Screenshot: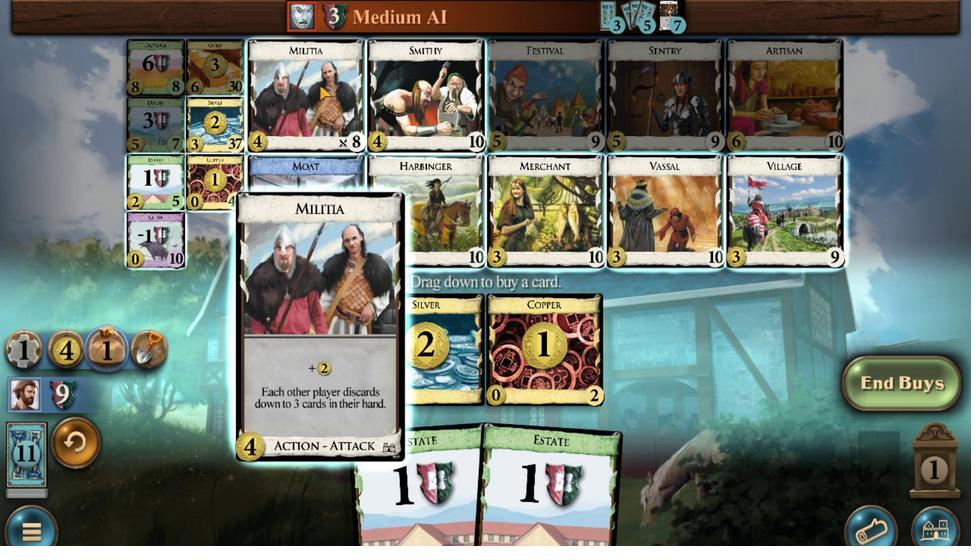 
Action: Mouse moved to (757, 442)
Screenshot: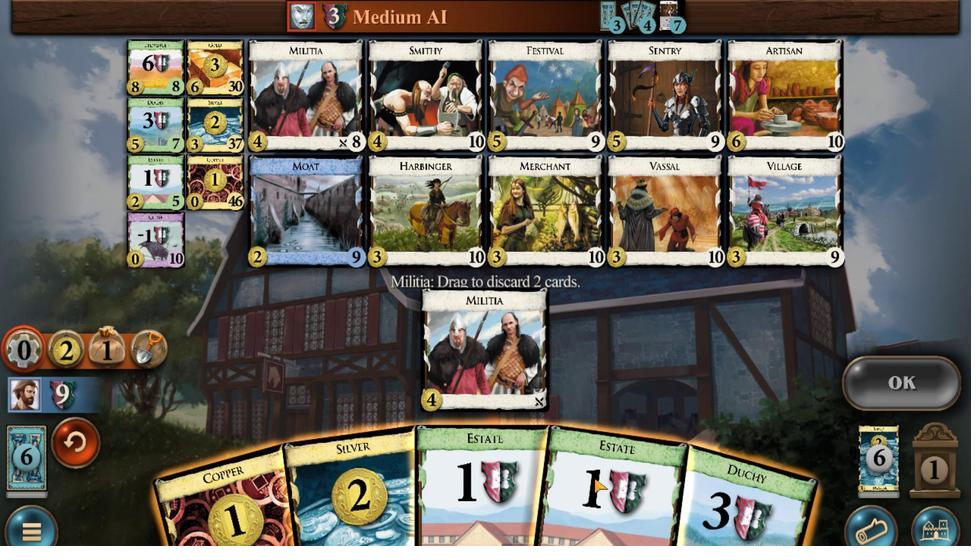 
Action: Mouse scrolled (757, 442) with delta (0, 0)
Screenshot: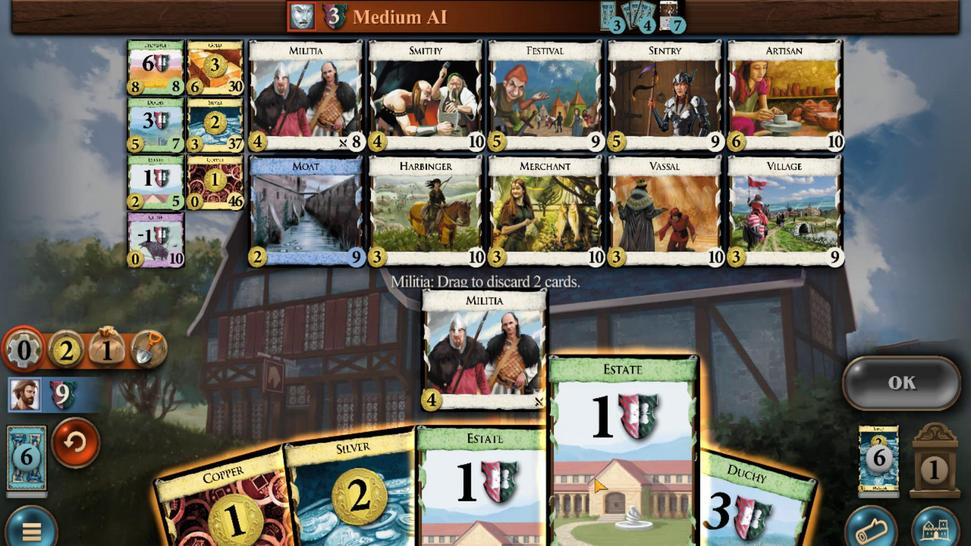 
Action: Mouse moved to (720, 440)
Screenshot: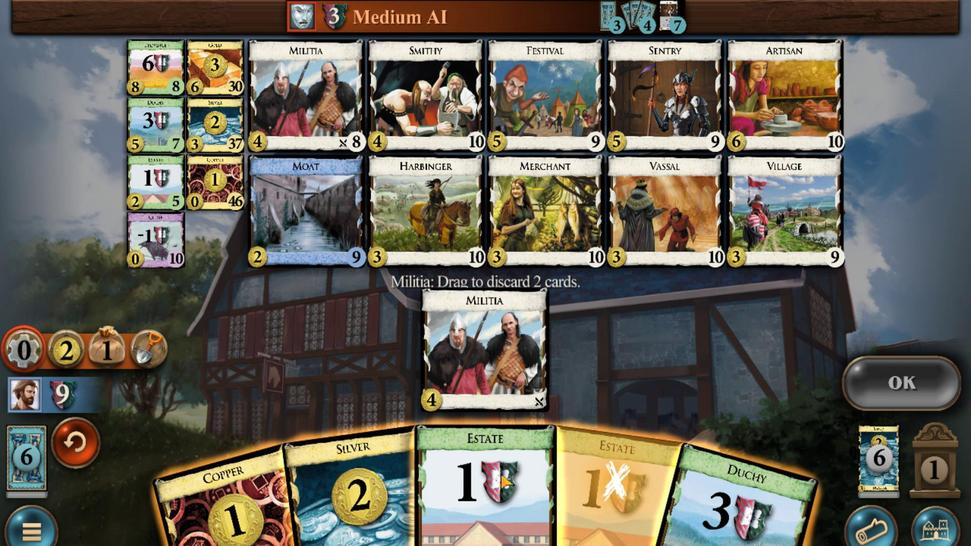 
Action: Mouse scrolled (720, 440) with delta (0, 0)
Screenshot: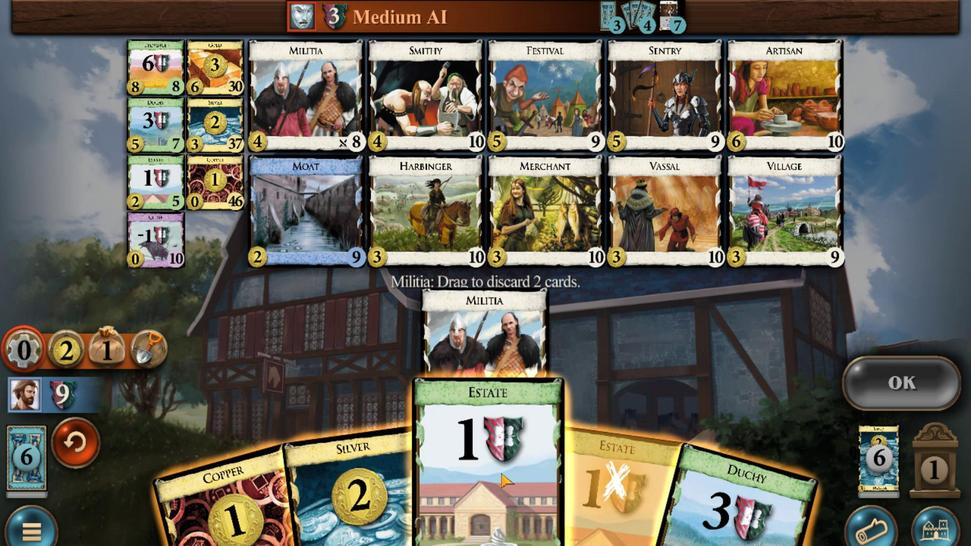 
Action: Mouse moved to (867, 387)
Screenshot: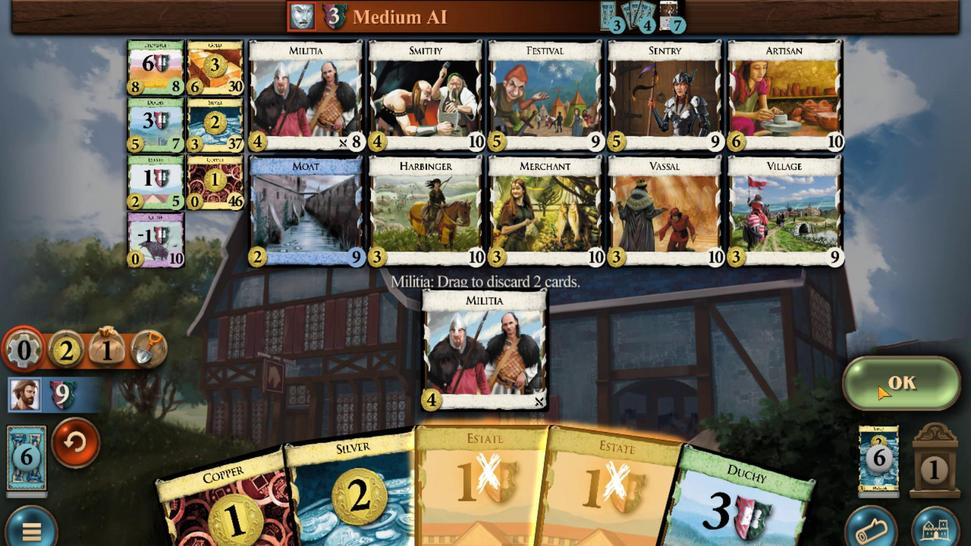 
Action: Mouse pressed left at (867, 387)
Screenshot: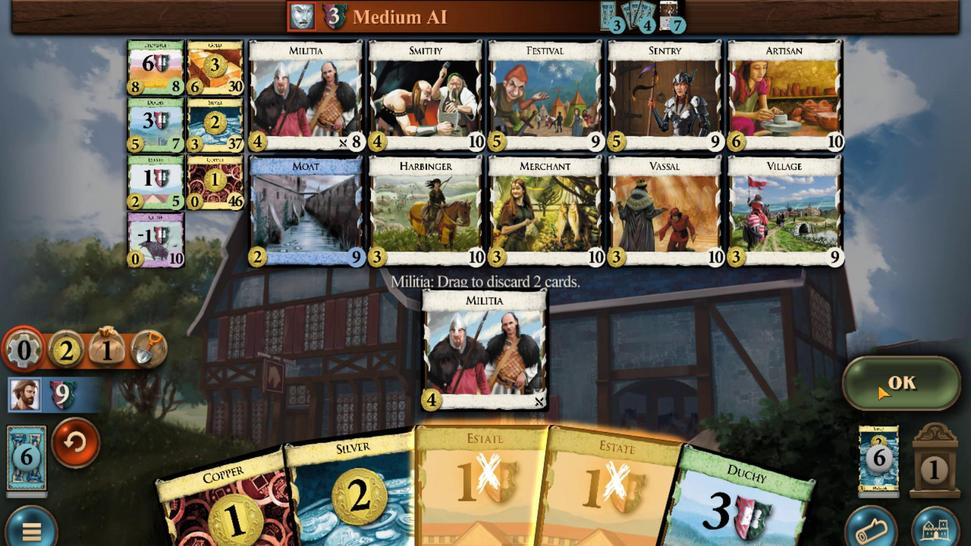 
Action: Mouse moved to (716, 437)
Screenshot: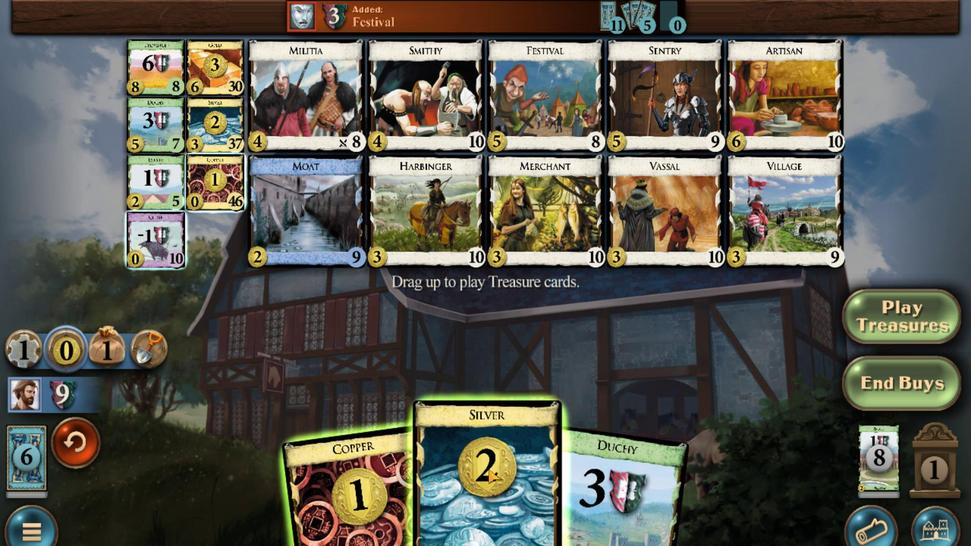 
Action: Mouse scrolled (716, 437) with delta (0, 0)
Screenshot: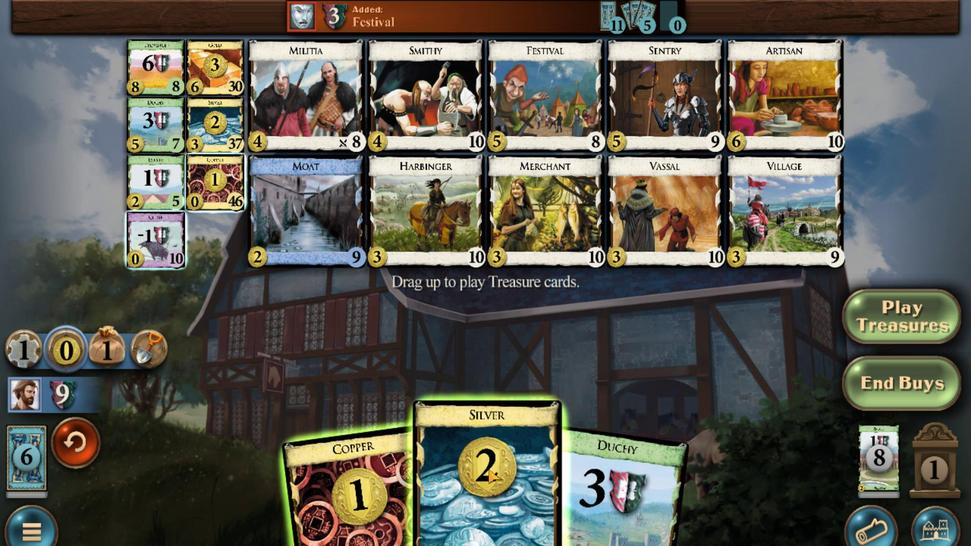 
Action: Mouse moved to (716, 437)
Screenshot: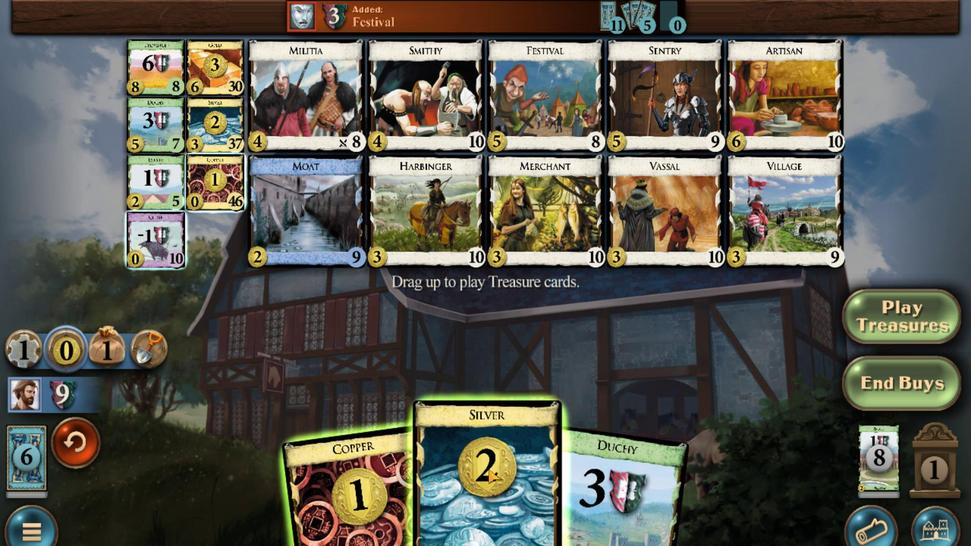
Action: Mouse scrolled (716, 437) with delta (0, 0)
Screenshot: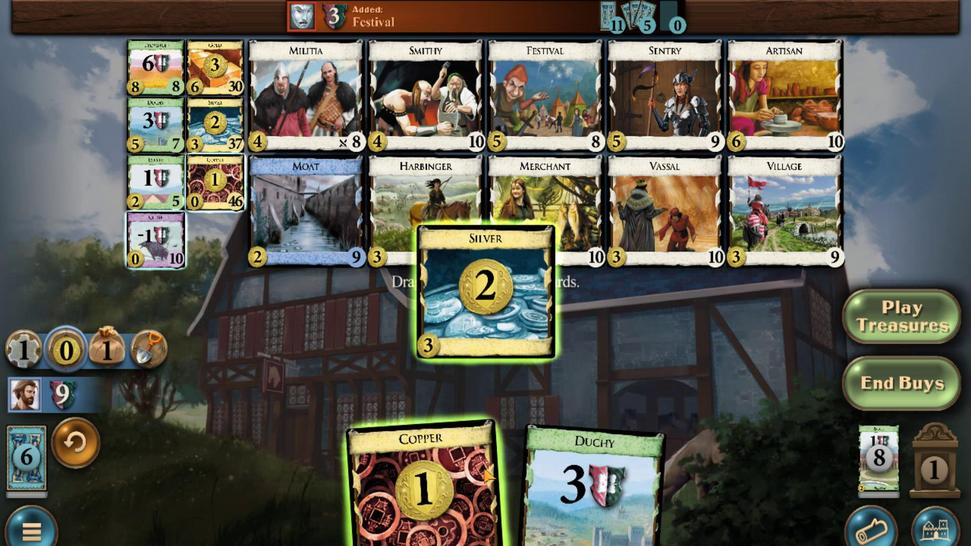 
Action: Mouse moved to (695, 439)
Screenshot: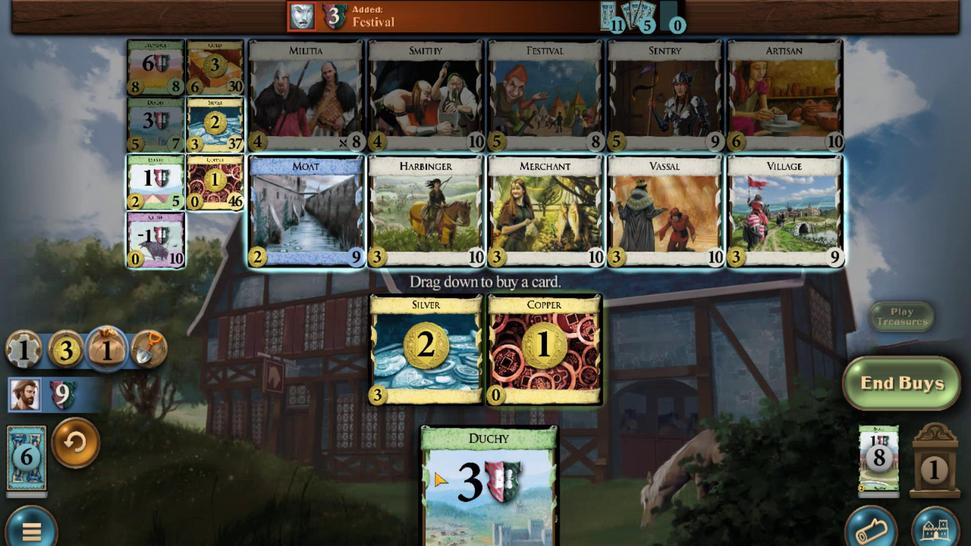 
Action: Mouse scrolled (695, 438) with delta (0, 0)
Screenshot: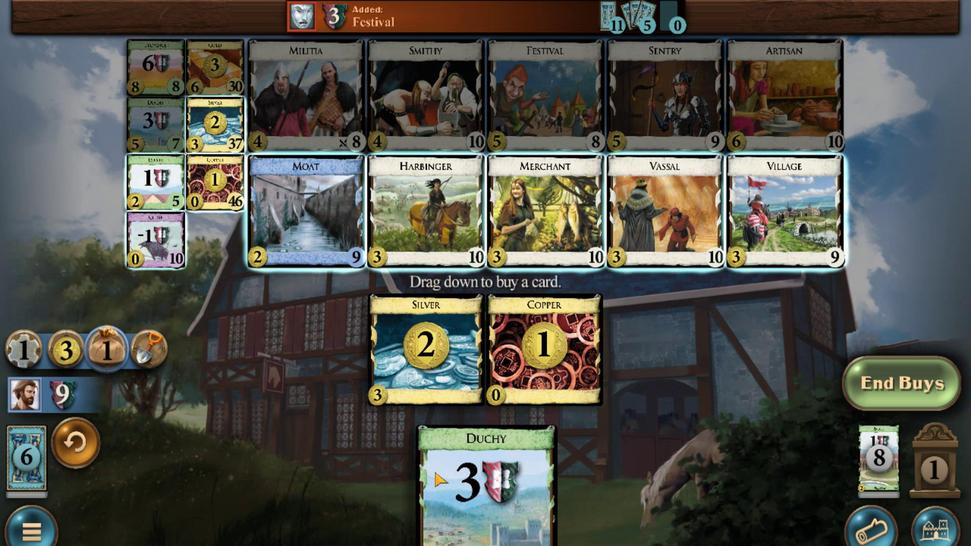 
Action: Mouse moved to (610, 233)
Screenshot: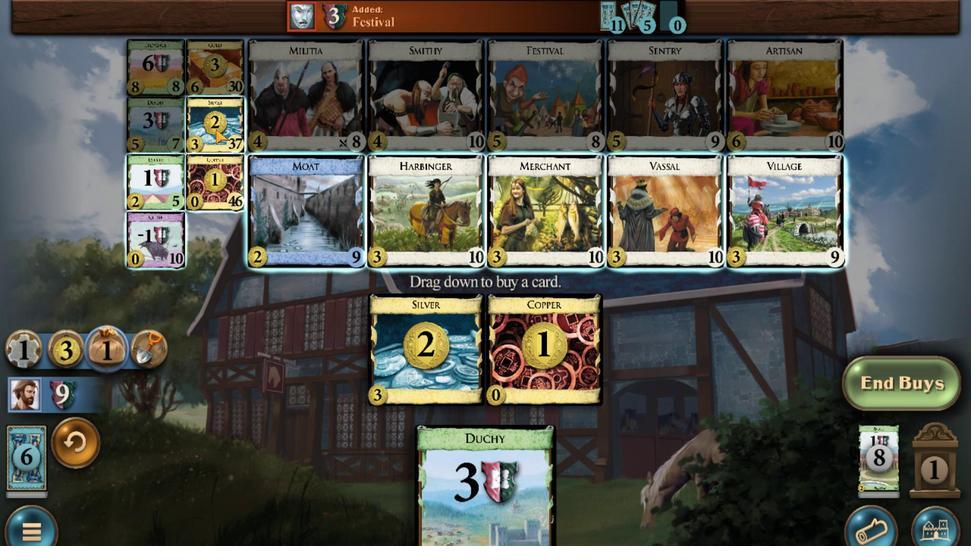 
Action: Mouse scrolled (610, 233) with delta (0, 0)
Screenshot: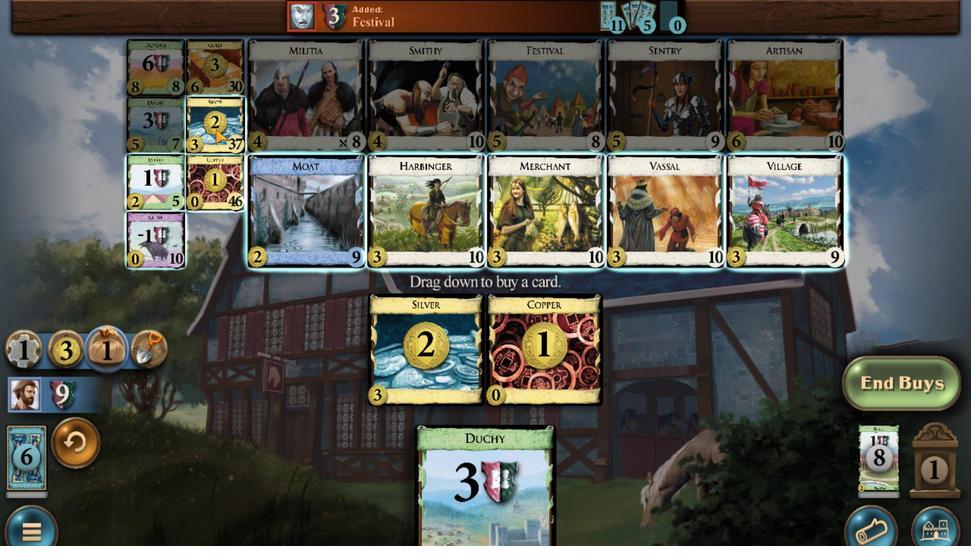 
Action: Mouse scrolled (610, 233) with delta (0, 0)
Screenshot: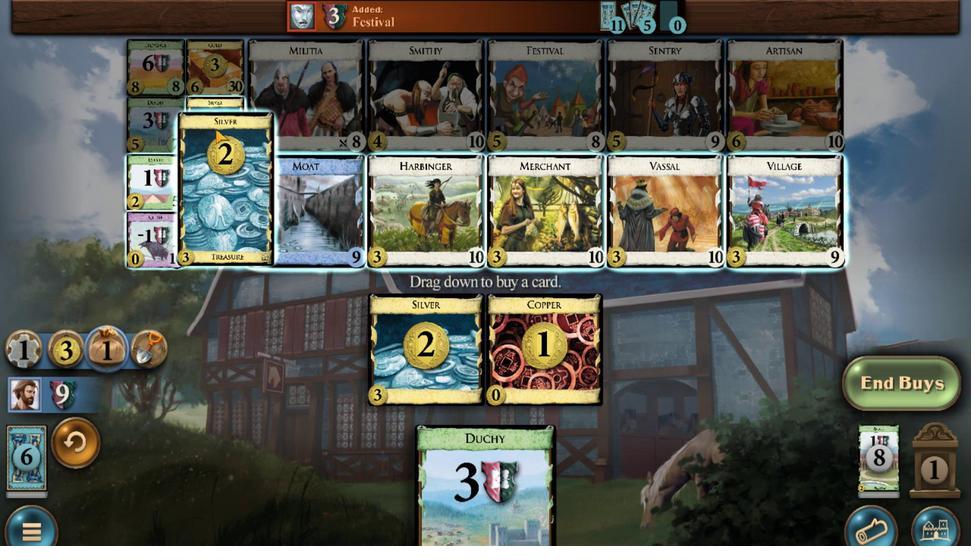 
Action: Mouse scrolled (610, 233) with delta (0, 0)
Screenshot: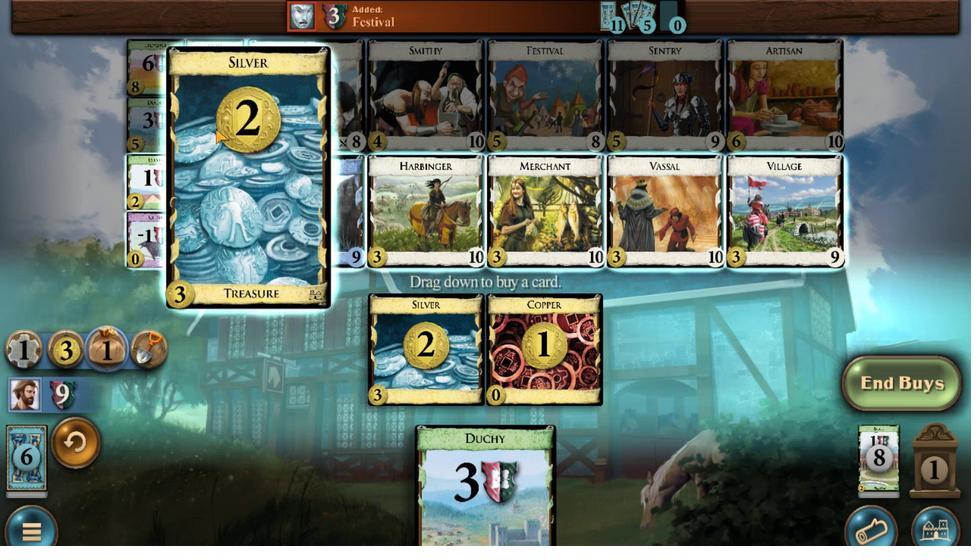 
Action: Mouse scrolled (610, 233) with delta (0, 0)
Screenshot: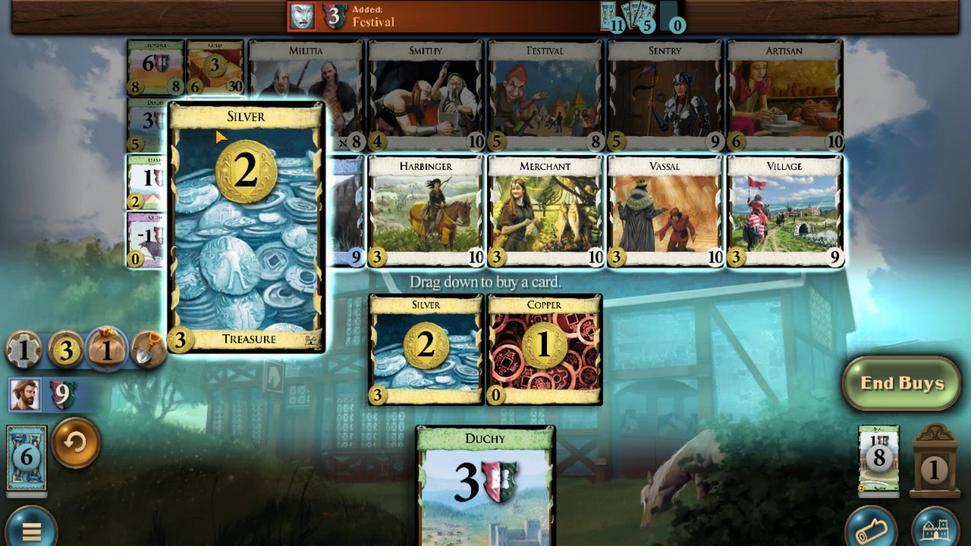 
Action: Mouse scrolled (610, 233) with delta (0, 0)
Screenshot: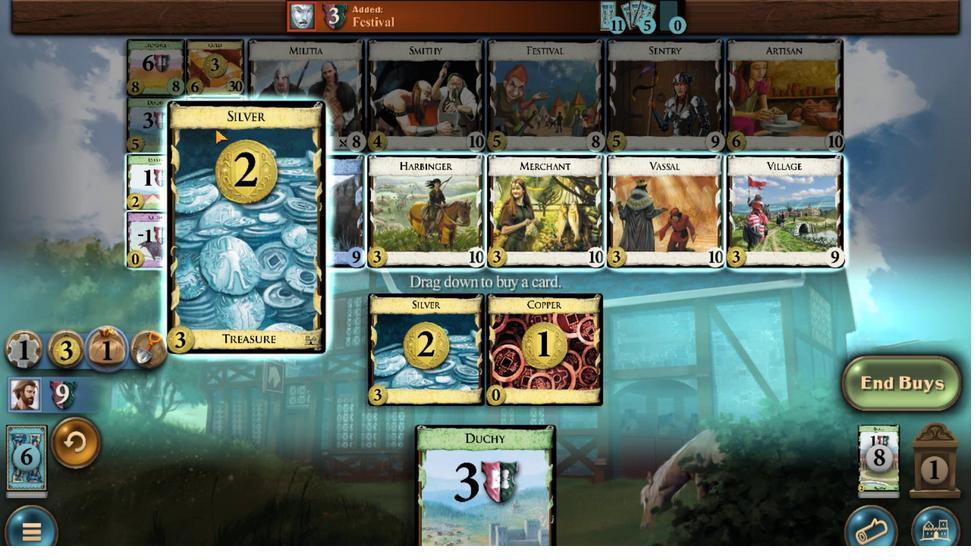 
Action: Mouse scrolled (610, 233) with delta (0, 0)
Screenshot: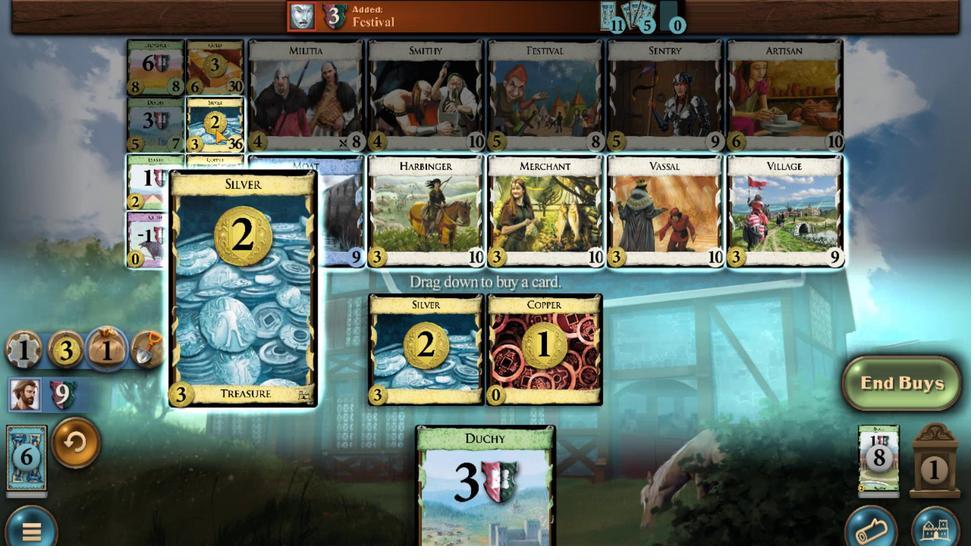 
Action: Mouse scrolled (610, 233) with delta (0, 0)
Screenshot: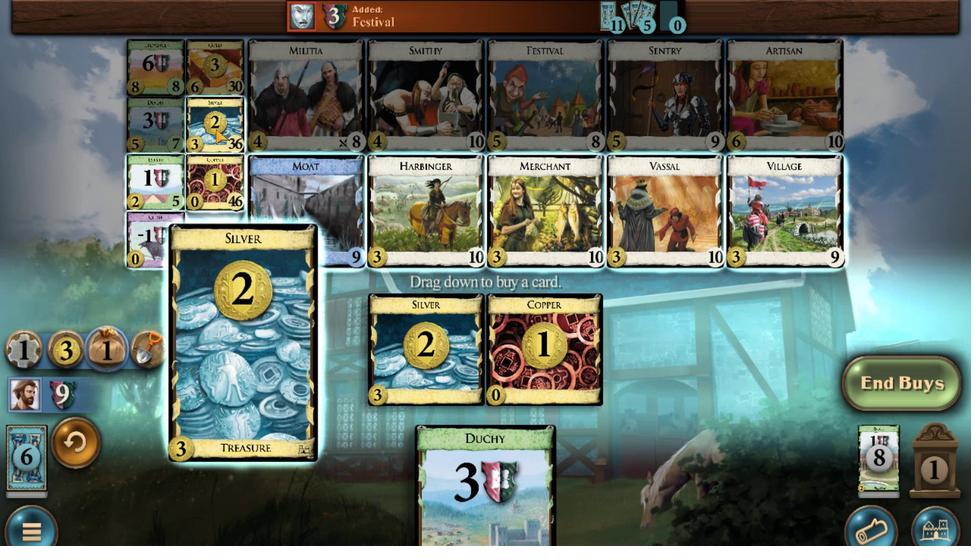 
Action: Mouse moved to (750, 439)
Screenshot: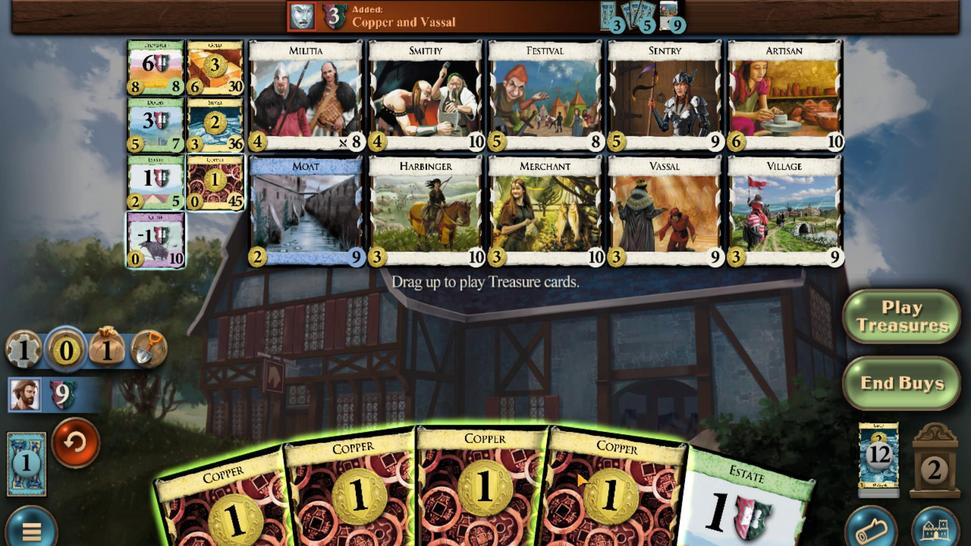 
Action: Mouse scrolled (750, 439) with delta (0, 0)
Screenshot: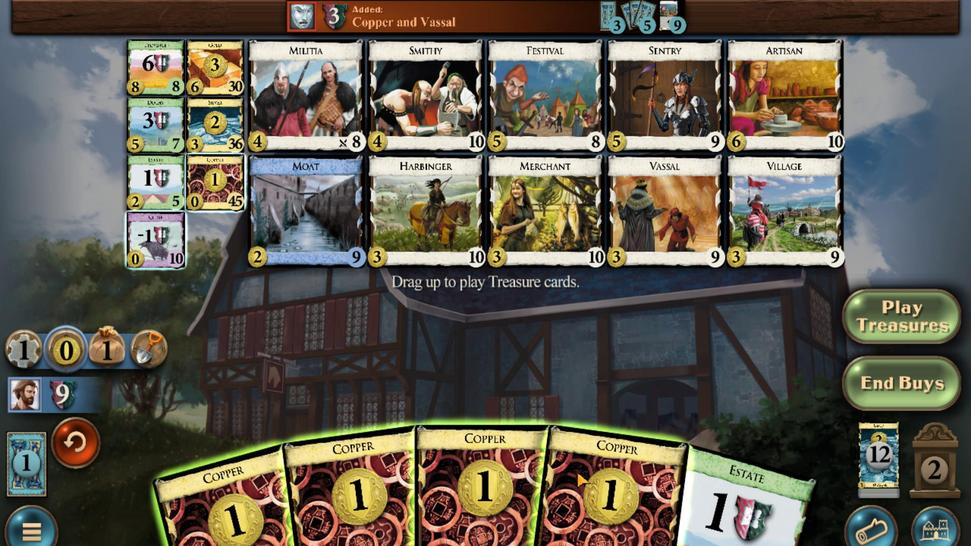
Action: Mouse moved to (723, 459)
Screenshot: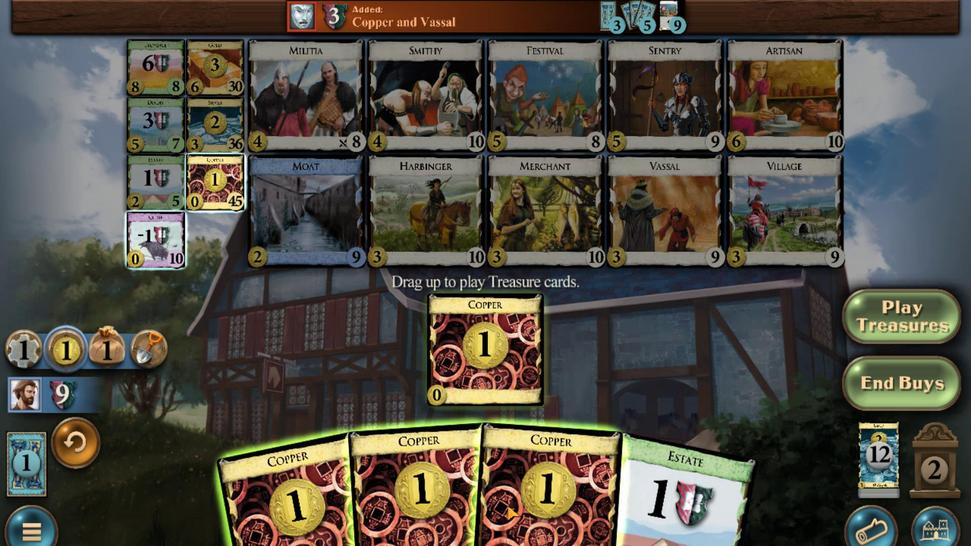 
Action: Mouse scrolled (723, 459) with delta (0, 0)
Screenshot: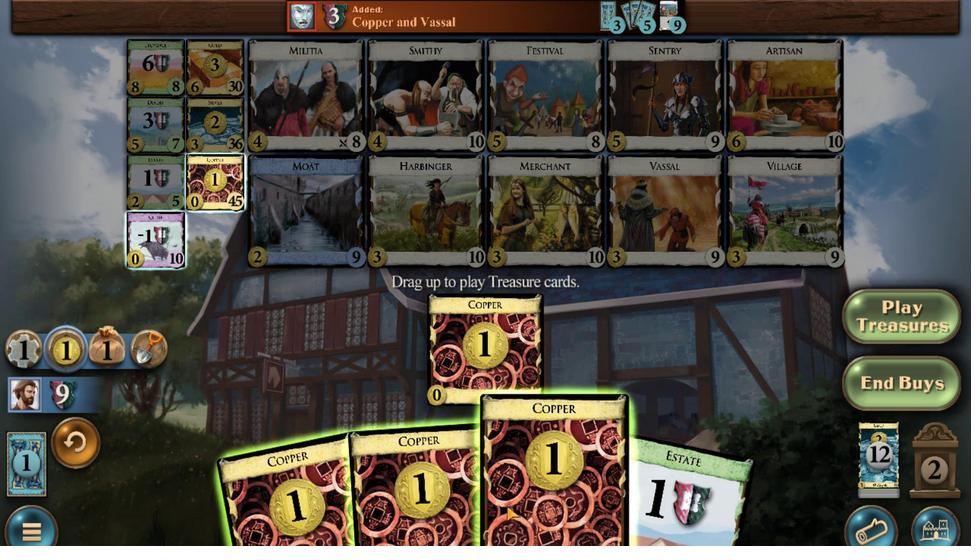 
Action: Mouse moved to (713, 466)
Screenshot: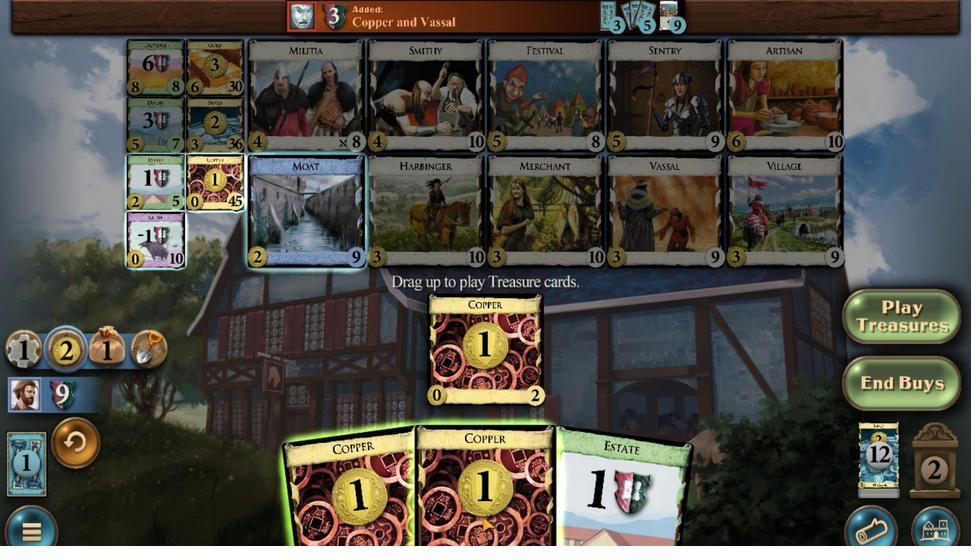 
Action: Mouse scrolled (713, 466) with delta (0, 0)
Screenshot: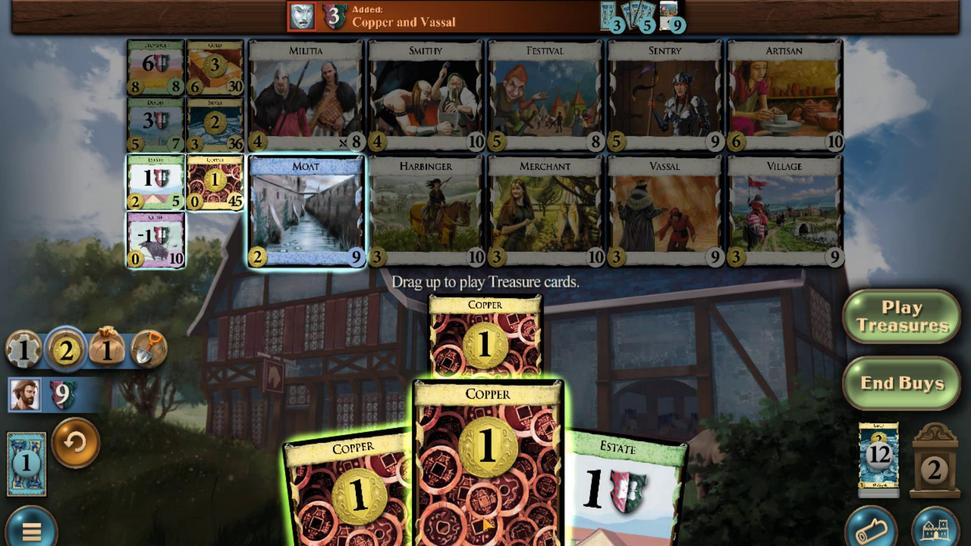 
Action: Mouse moved to (694, 448)
Screenshot: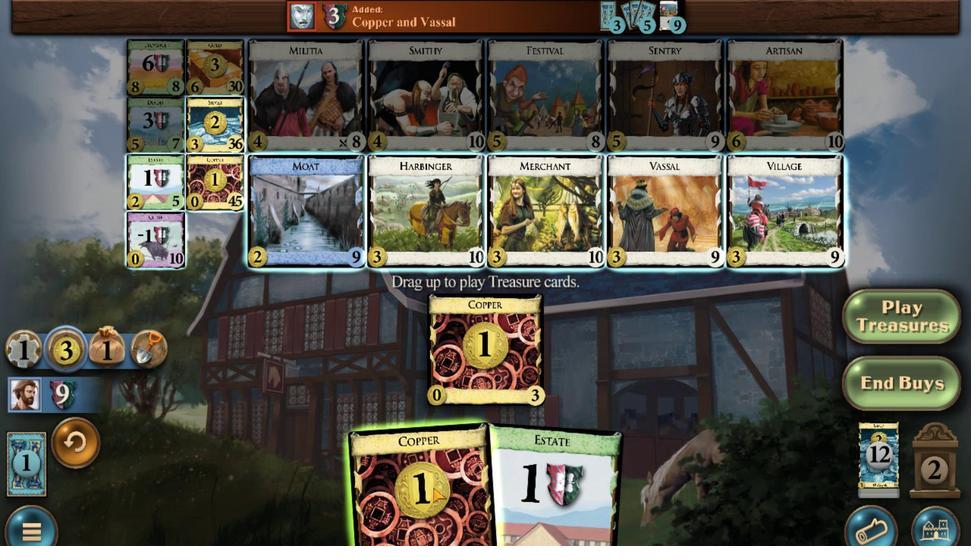 
Action: Mouse scrolled (694, 448) with delta (0, 0)
Screenshot: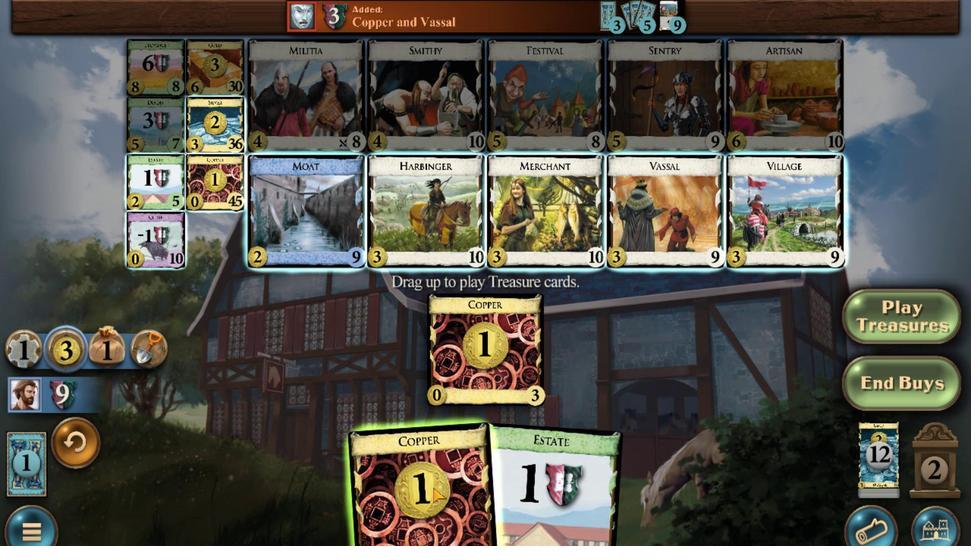 
Action: Mouse moved to (652, 231)
Screenshot: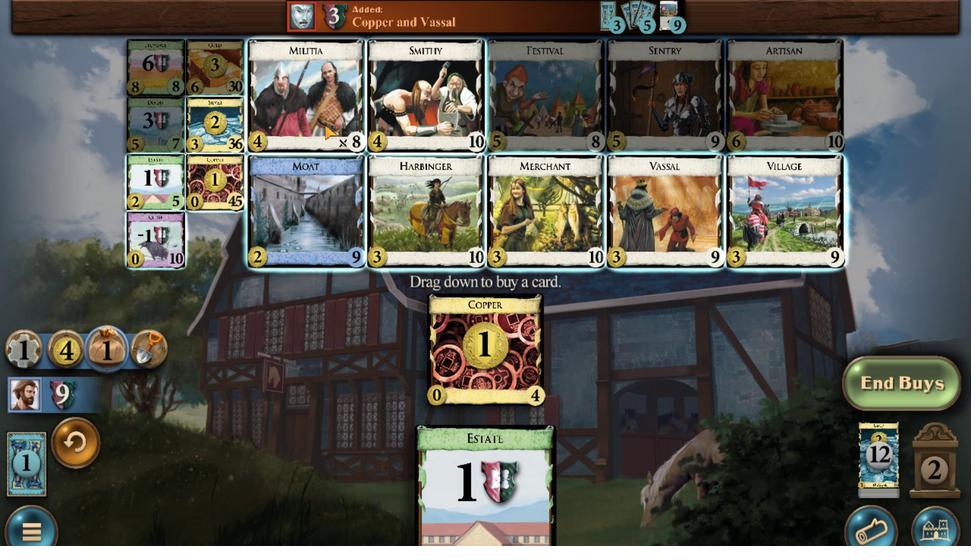 
Action: Mouse scrolled (652, 231) with delta (0, 0)
Screenshot: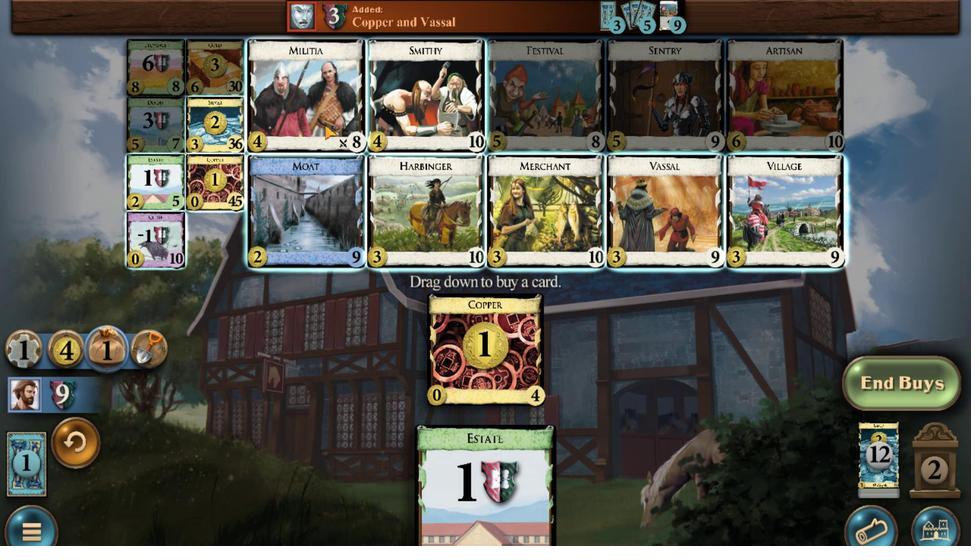 
Action: Mouse scrolled (652, 231) with delta (0, 0)
Screenshot: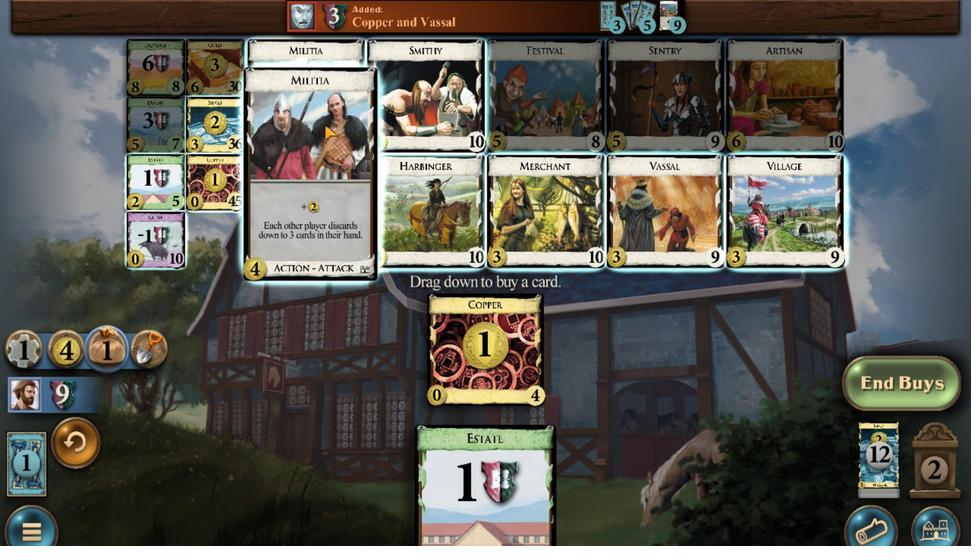 
Action: Mouse scrolled (652, 231) with delta (0, 0)
Screenshot: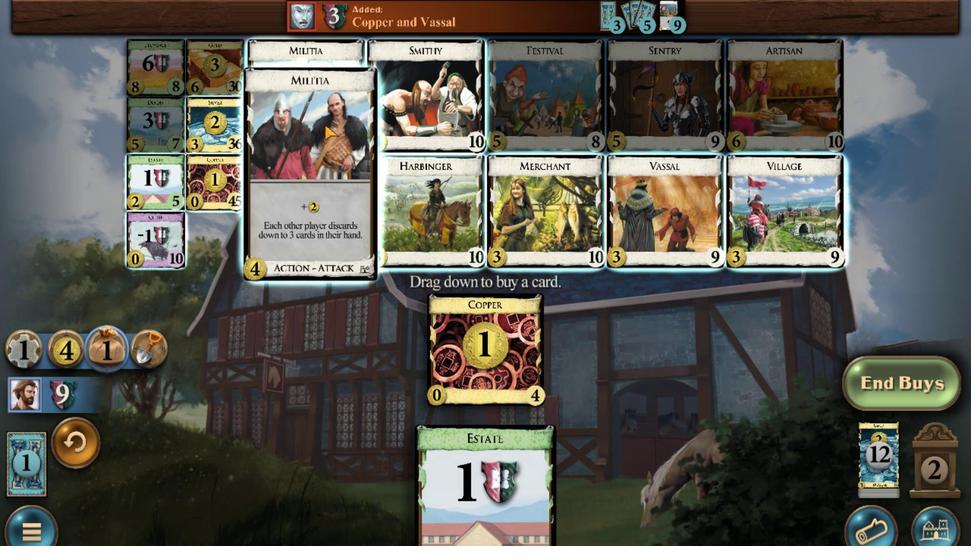 
Action: Mouse scrolled (652, 231) with delta (0, 0)
Screenshot: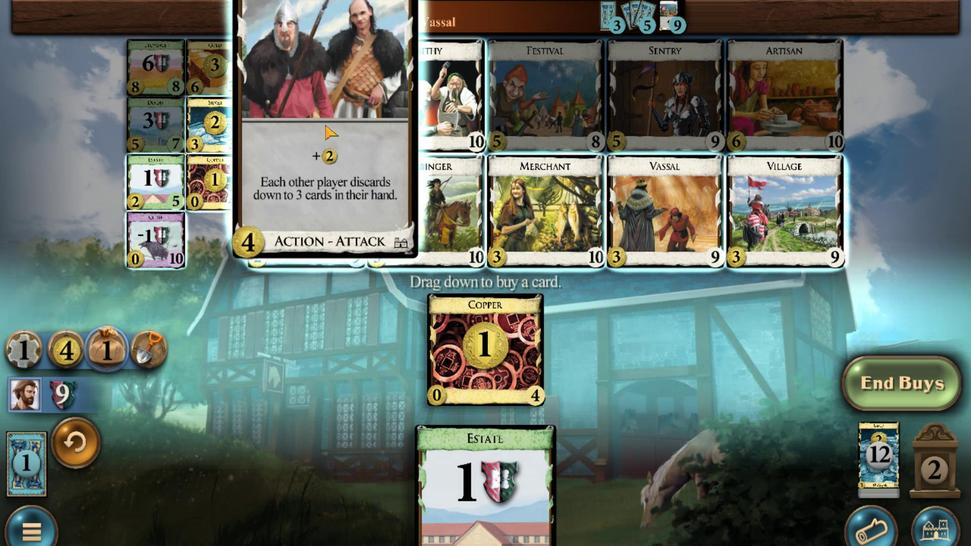 
Action: Mouse scrolled (652, 231) with delta (0, 0)
Screenshot: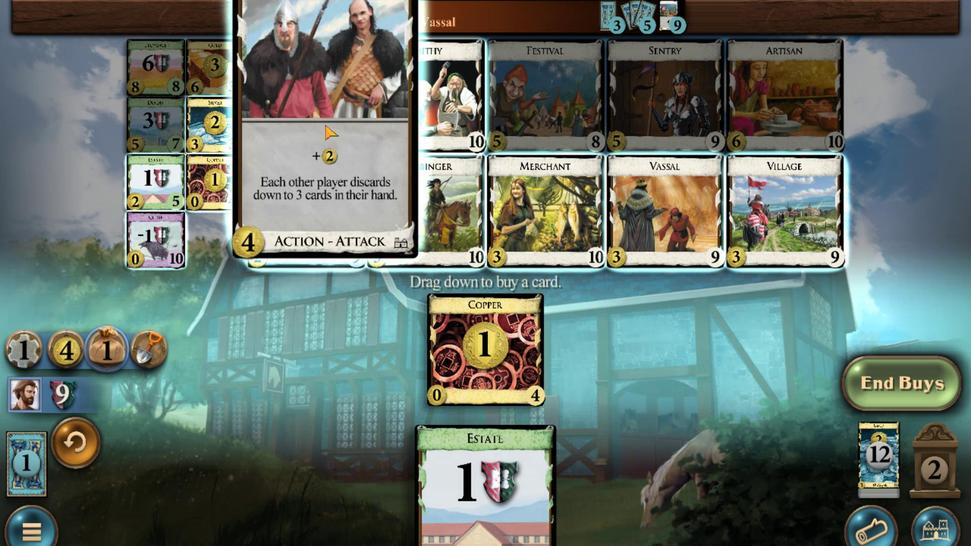 
Action: Mouse scrolled (652, 231) with delta (0, 0)
Screenshot: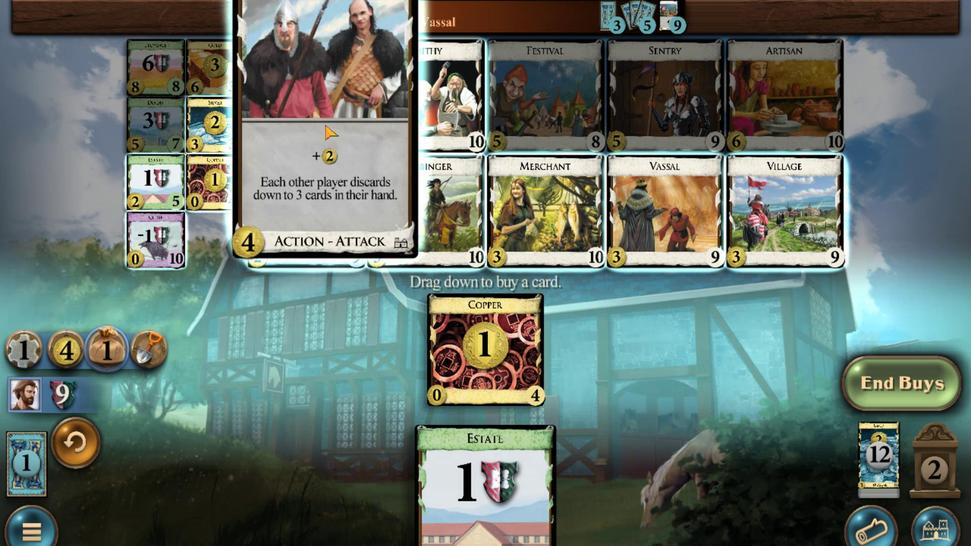 
Action: Mouse scrolled (652, 231) with delta (0, 0)
Screenshot: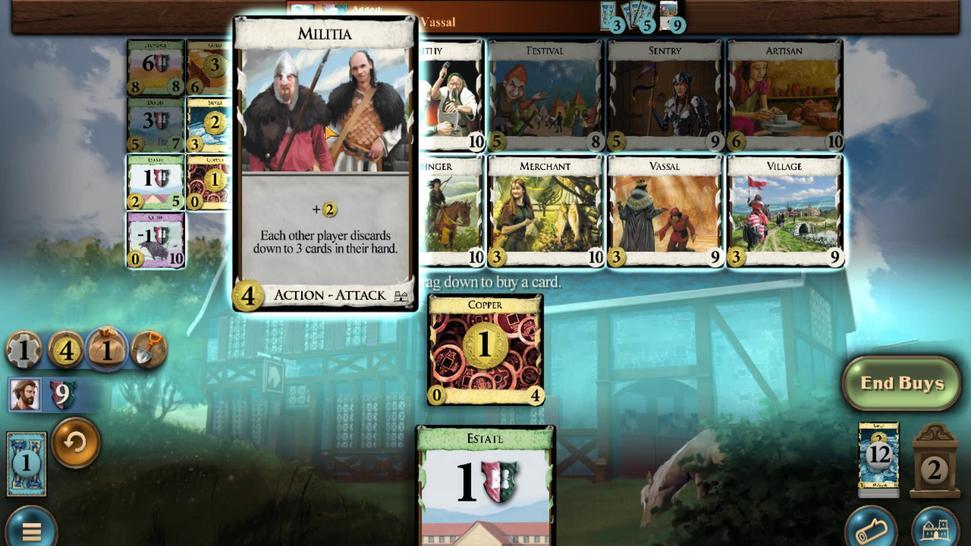 
Action: Mouse scrolled (652, 231) with delta (0, 0)
Screenshot: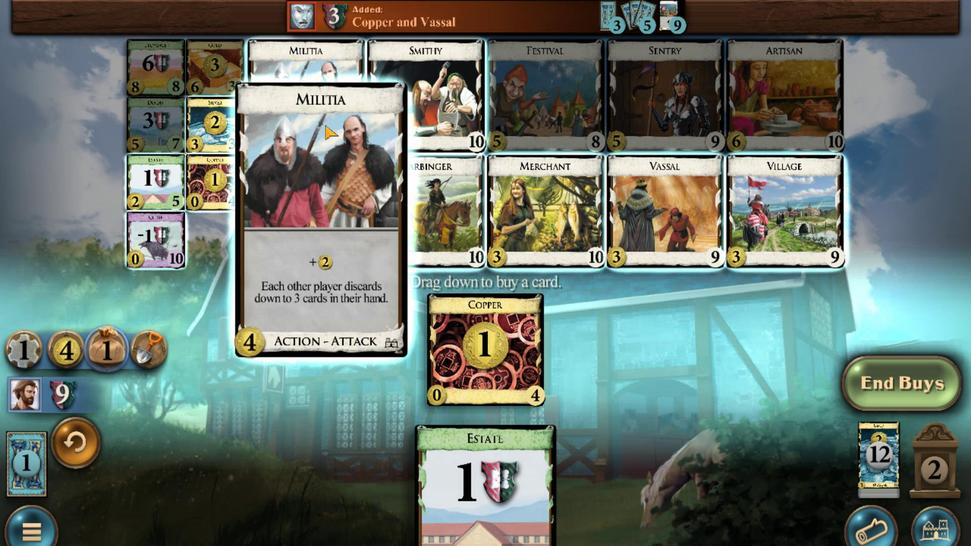 
Action: Mouse scrolled (652, 231) with delta (0, 0)
Screenshot: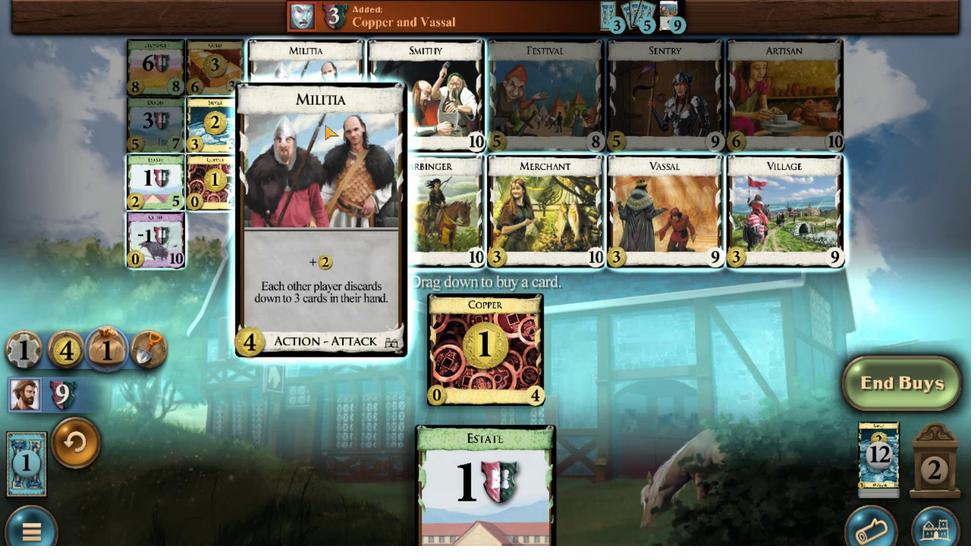 
Action: Mouse moved to (702, 444)
Screenshot: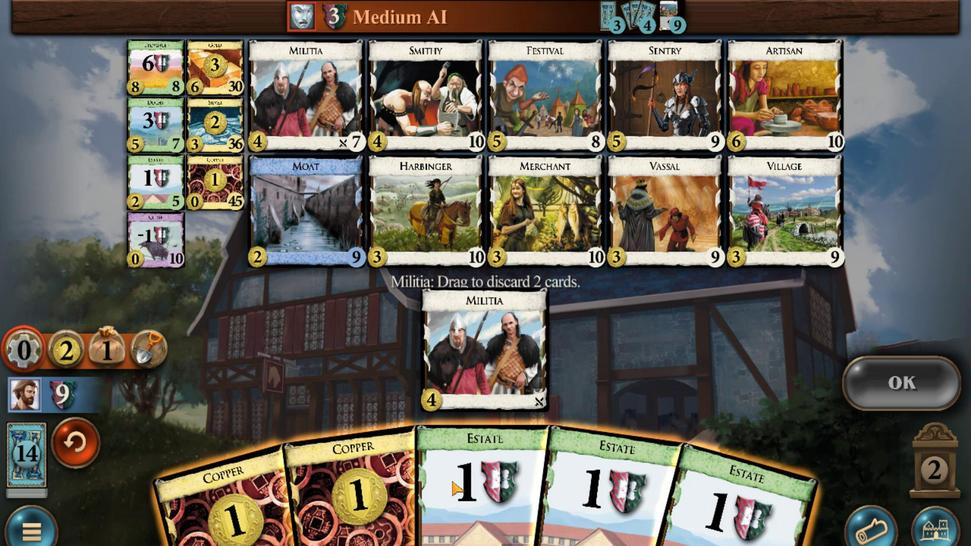 
Action: Mouse scrolled (702, 444) with delta (0, 0)
Screenshot: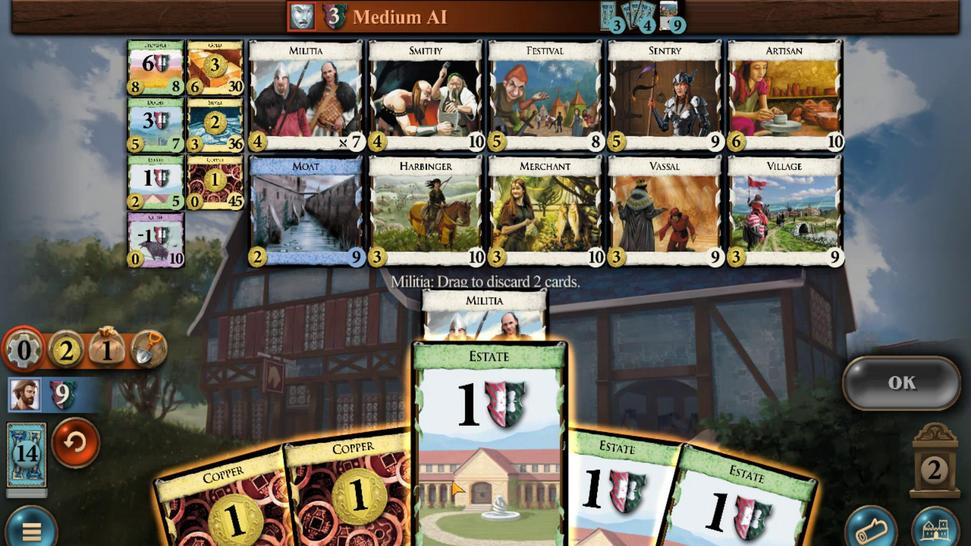 
Action: Mouse moved to (763, 447)
Screenshot: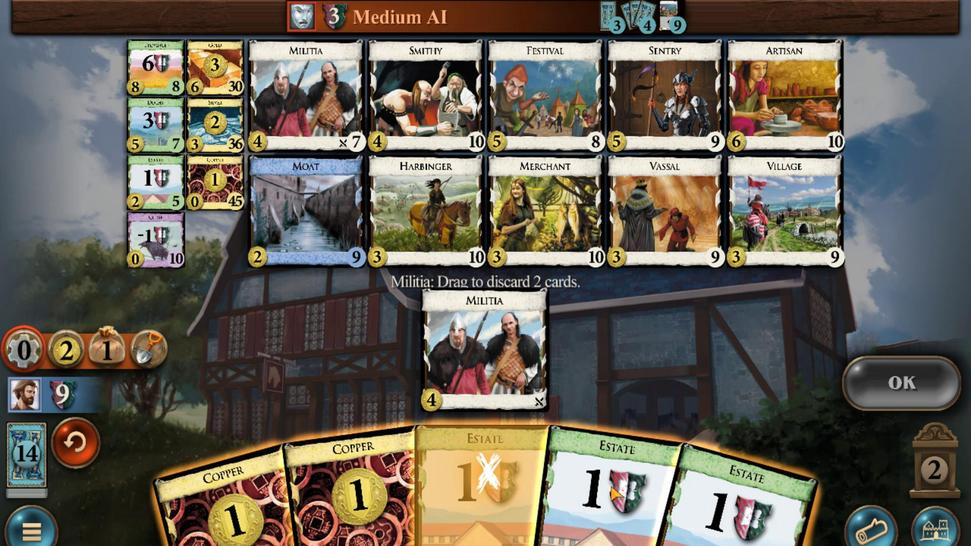 
Action: Mouse scrolled (763, 447) with delta (0, 0)
Screenshot: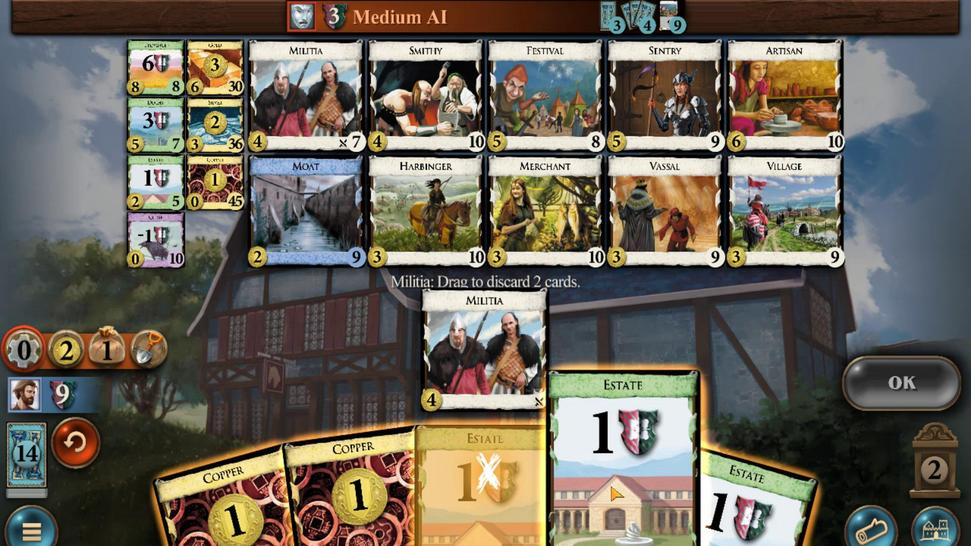 
Action: Mouse moved to (874, 391)
Screenshot: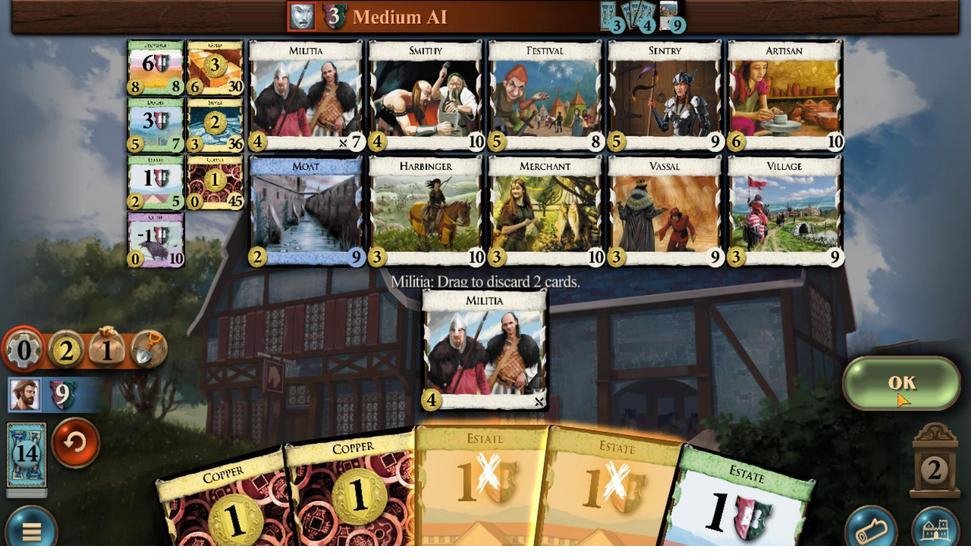 
Action: Mouse pressed left at (874, 391)
Screenshot: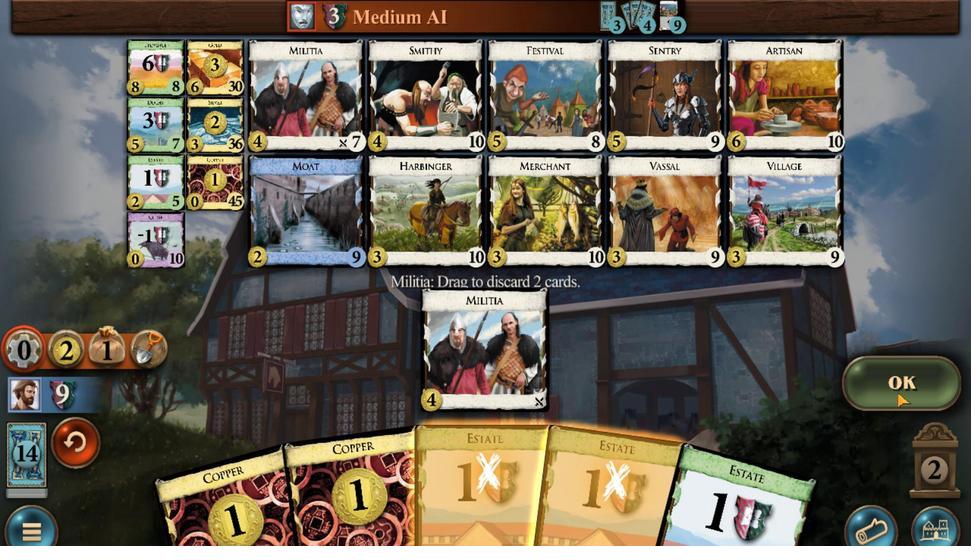 
Action: Mouse moved to (717, 438)
Screenshot: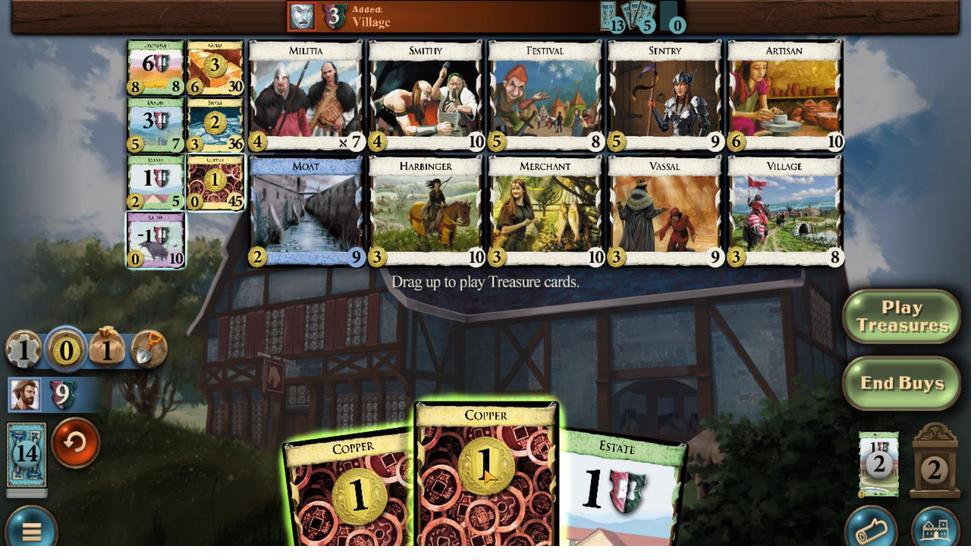 
Action: Mouse scrolled (717, 437) with delta (0, 0)
Screenshot: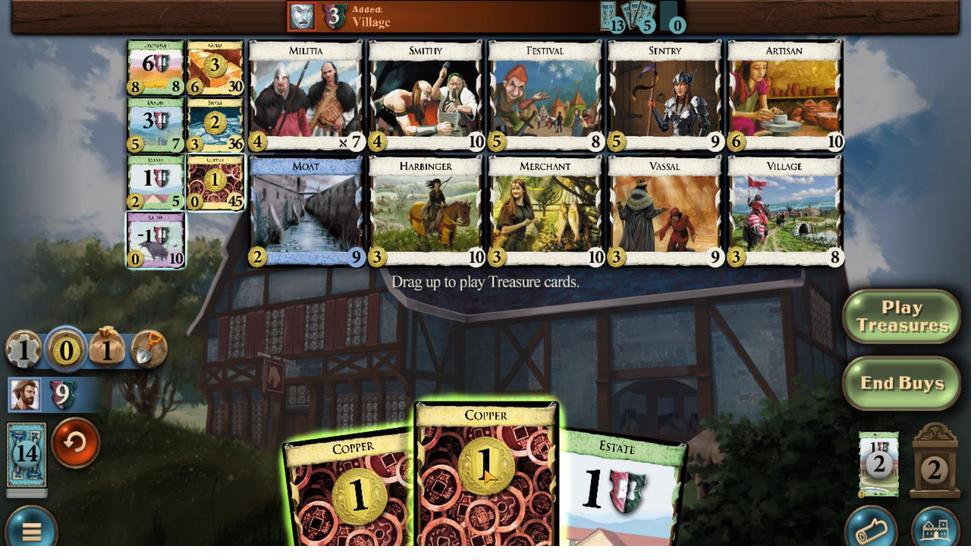 
Action: Mouse moved to (703, 440)
Screenshot: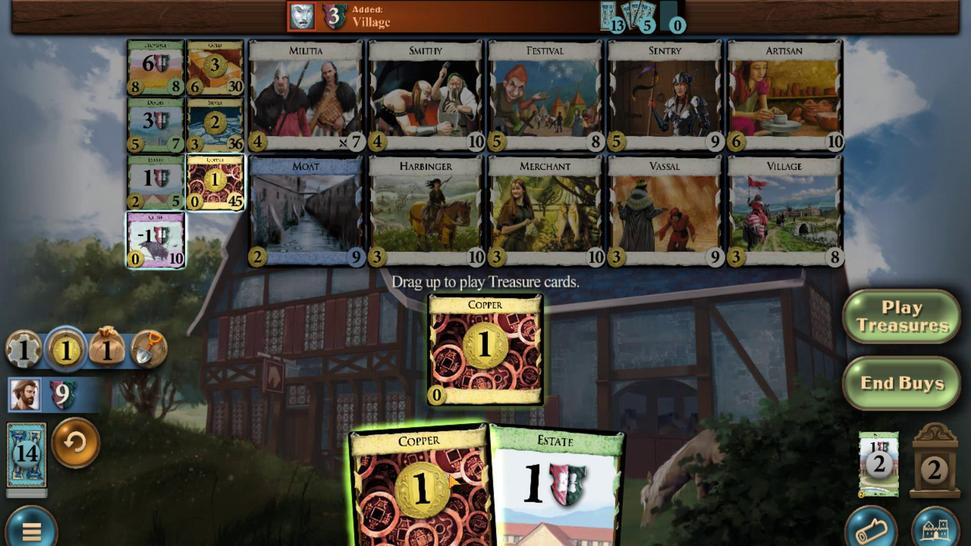
Action: Mouse scrolled (703, 440) with delta (0, 0)
Screenshot: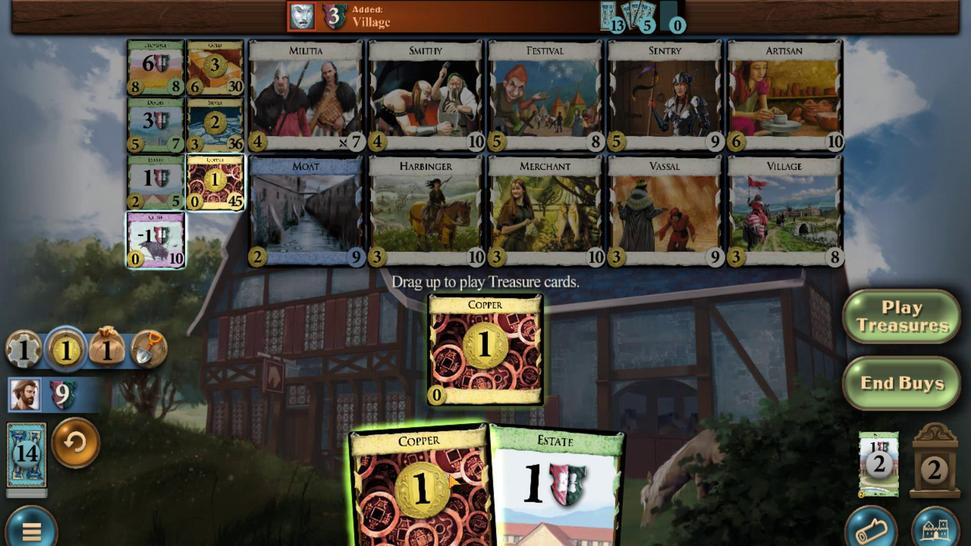 
Action: Mouse moved to (587, 266)
Screenshot: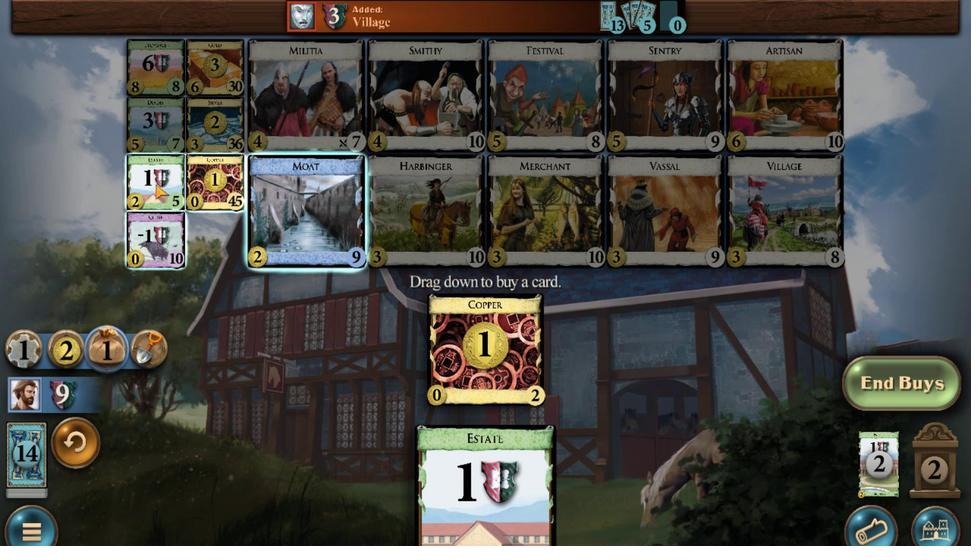 
Action: Mouse scrolled (587, 267) with delta (0, 0)
Screenshot: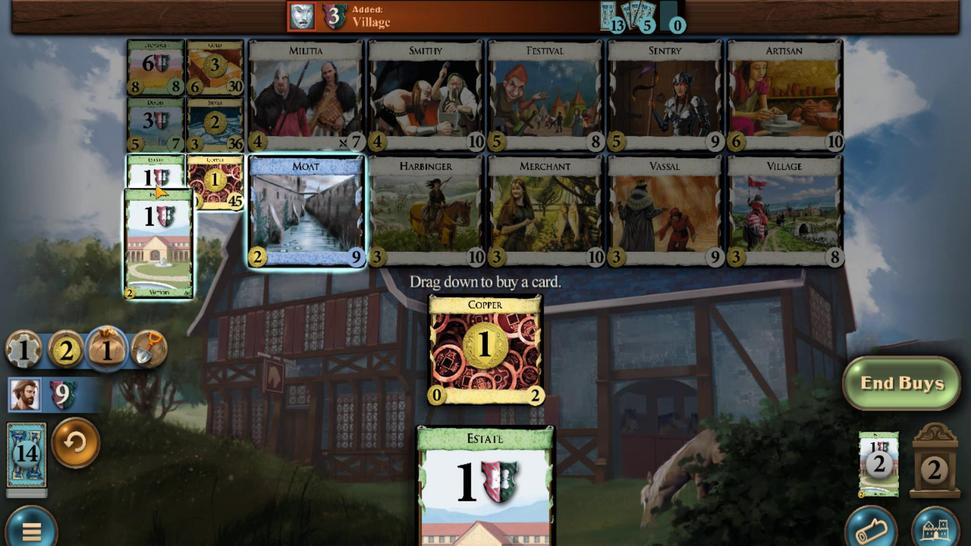 
Action: Mouse scrolled (587, 267) with delta (0, 0)
Screenshot: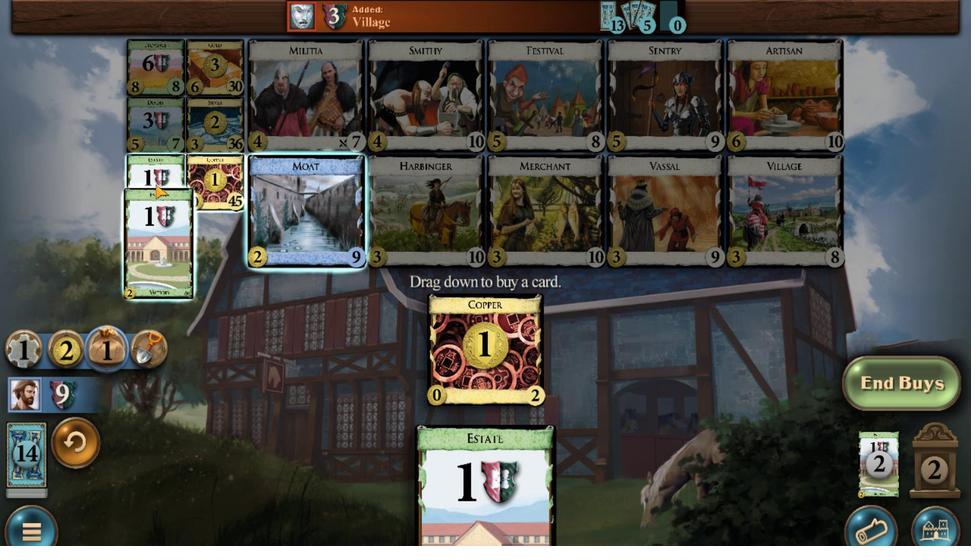 
Action: Mouse scrolled (587, 267) with delta (0, 0)
Screenshot: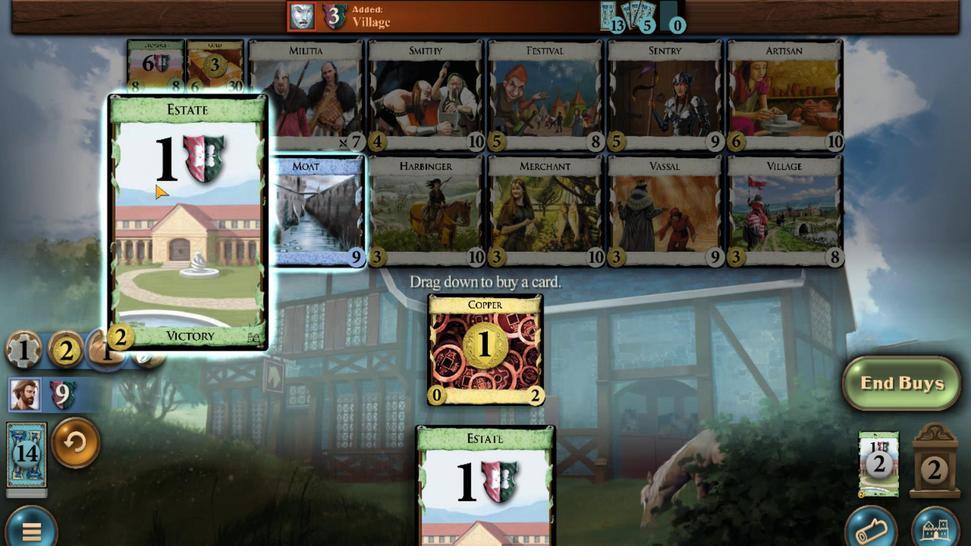 
Action: Mouse scrolled (587, 267) with delta (0, 0)
Screenshot: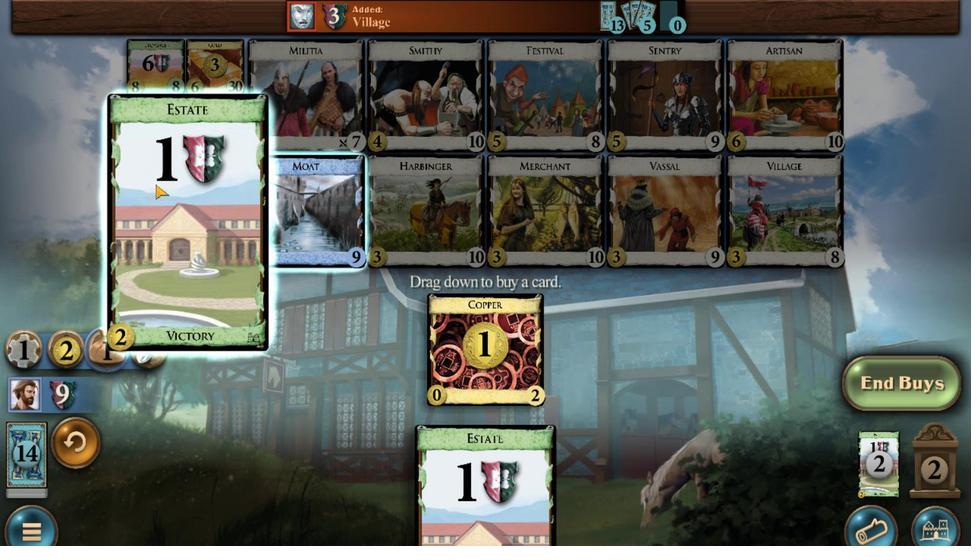 
Action: Mouse scrolled (587, 267) with delta (0, 0)
Screenshot: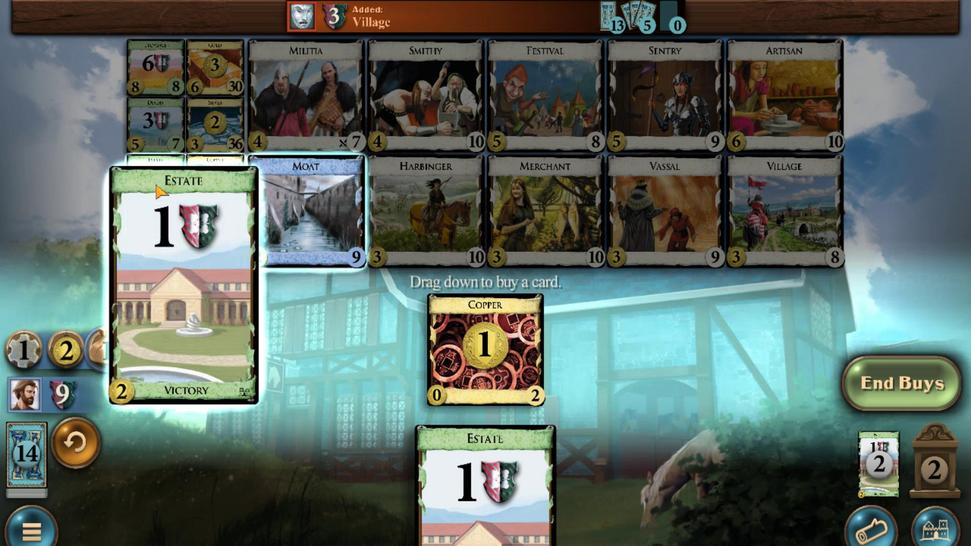 
Action: Mouse scrolled (587, 267) with delta (0, 0)
Screenshot: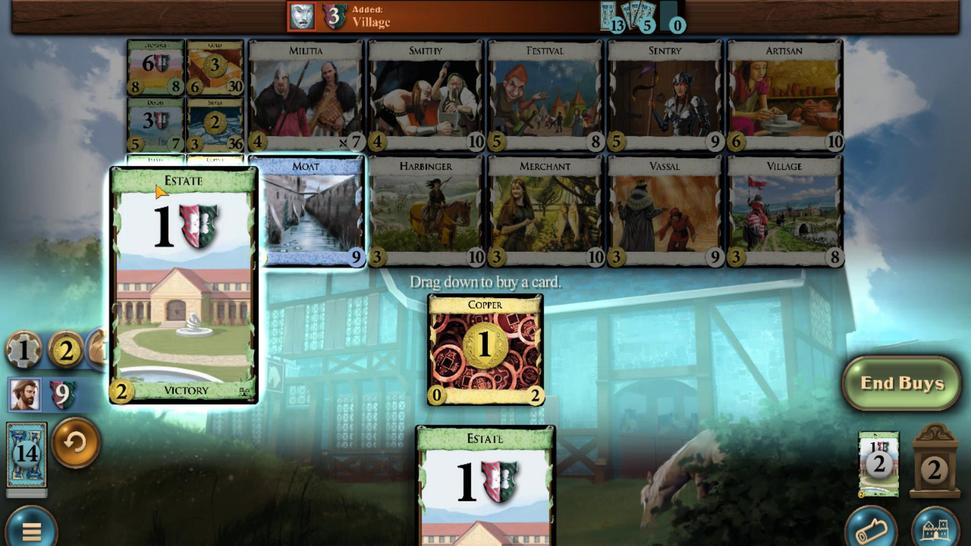 
Action: Mouse scrolled (587, 267) with delta (0, 0)
Screenshot: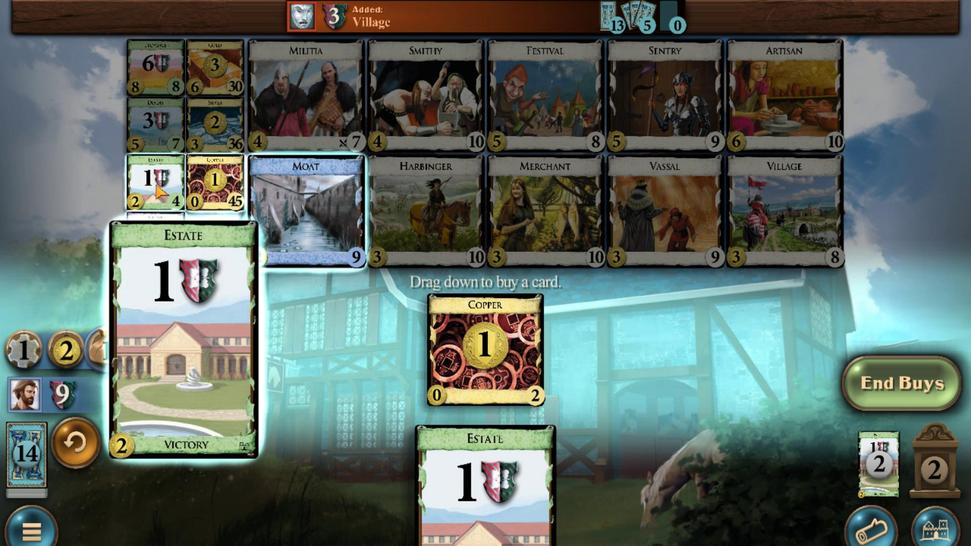 
Action: Mouse moved to (757, 474)
Screenshot: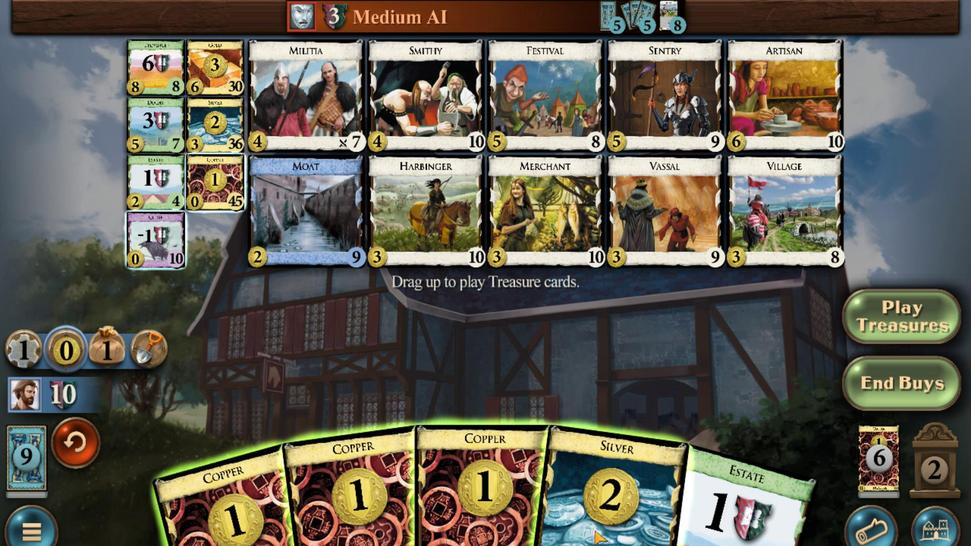 
Action: Mouse scrolled (757, 474) with delta (0, 0)
Screenshot: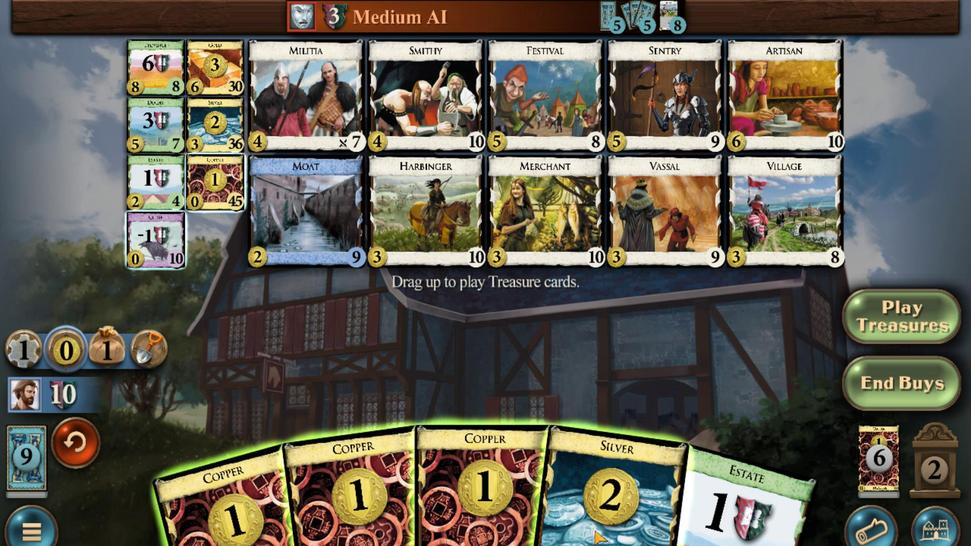 
Action: Mouse moved to (729, 460)
Screenshot: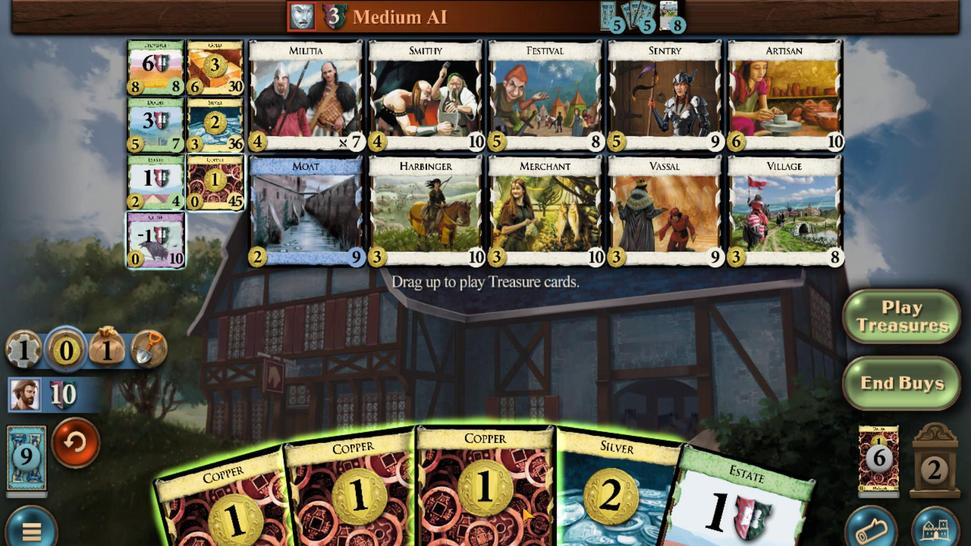 
Action: Mouse scrolled (729, 460) with delta (0, 0)
Screenshot: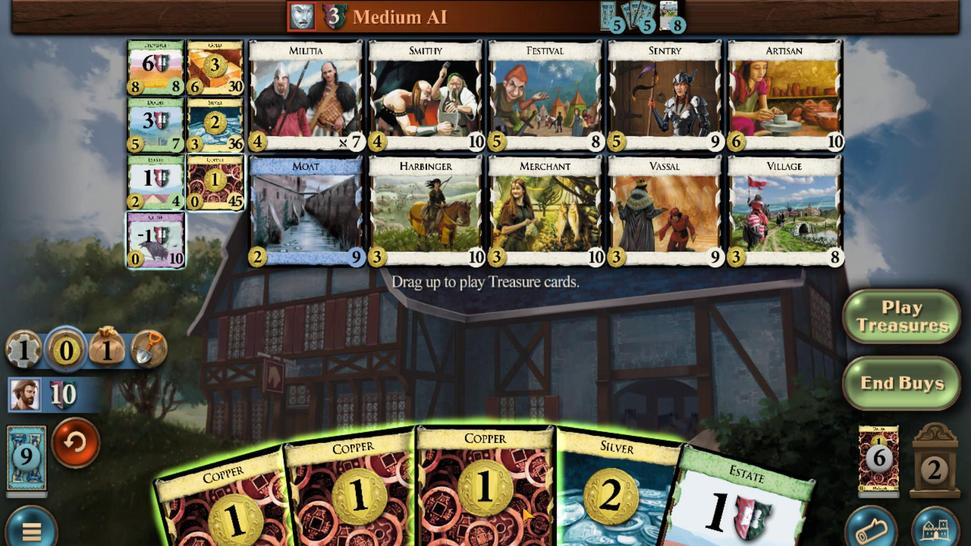 
Action: Mouse moved to (683, 446)
Screenshot: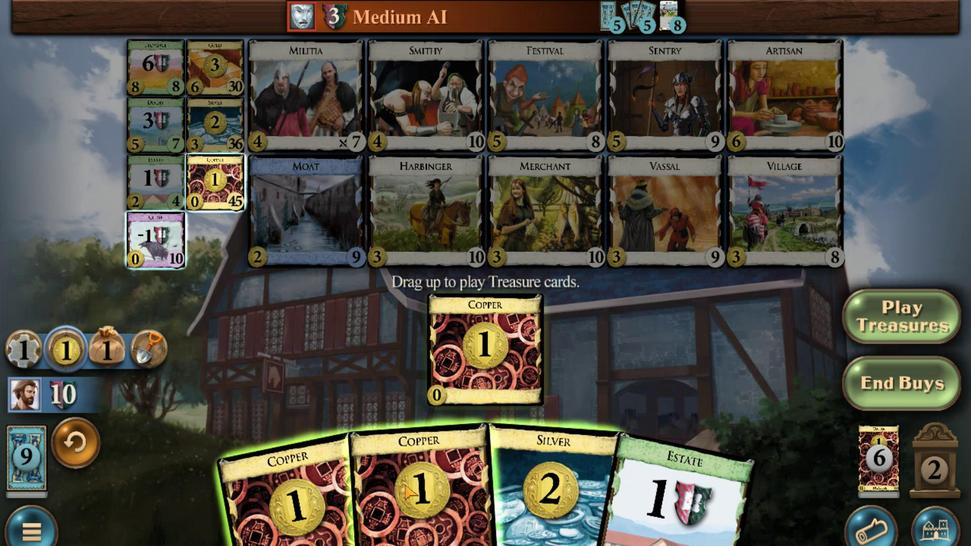 
Action: Mouse scrolled (683, 446) with delta (0, 0)
Screenshot: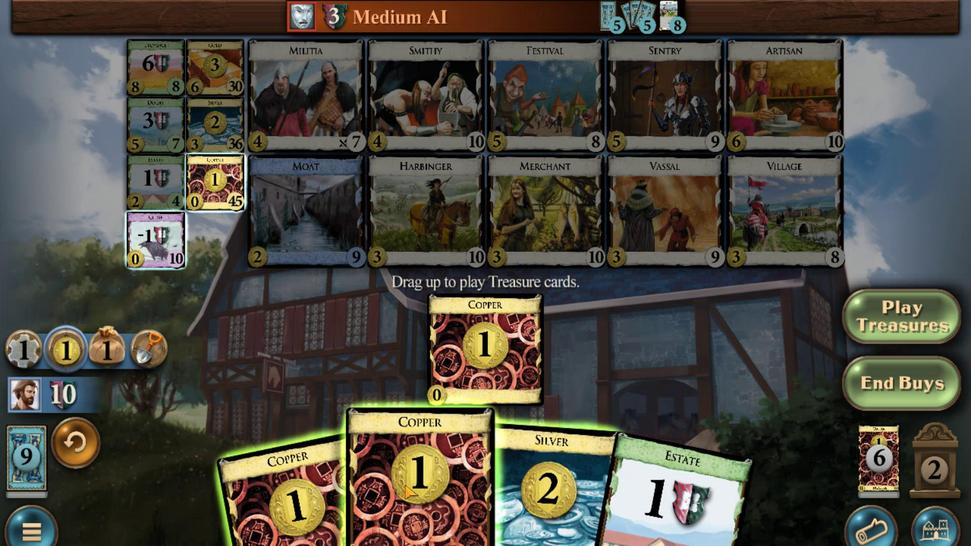 
Action: Mouse moved to (643, 453)
Screenshot: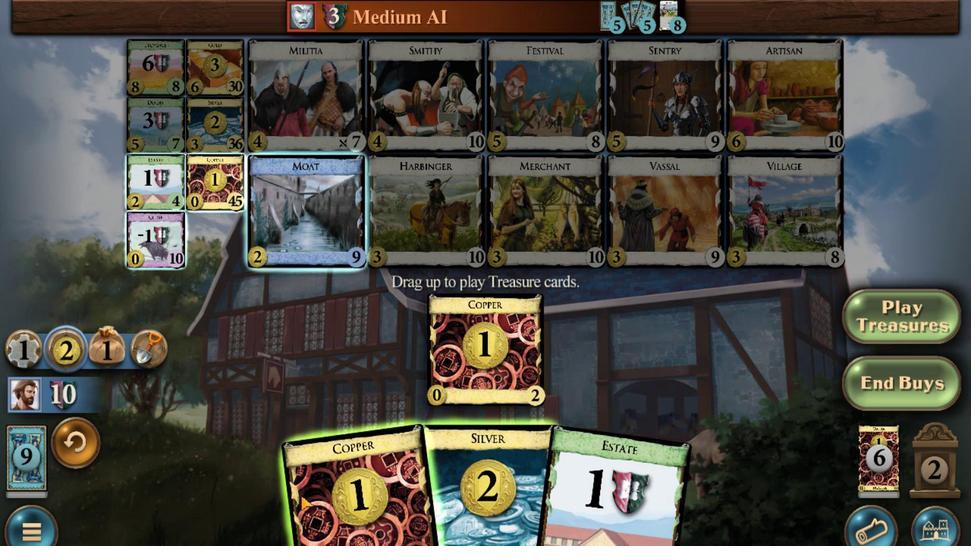
Action: Mouse scrolled (643, 453) with delta (0, 0)
Screenshot: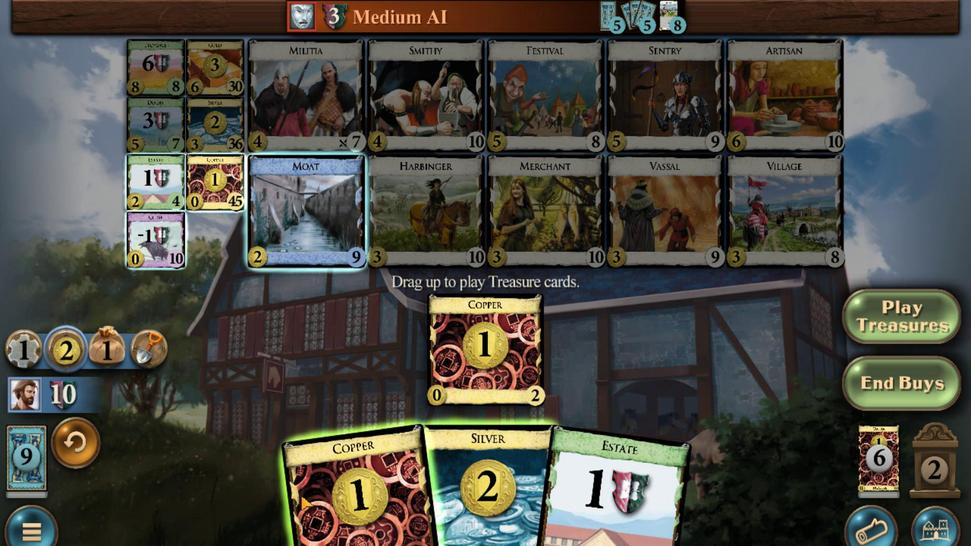 
Action: Mouse moved to (680, 453)
Screenshot: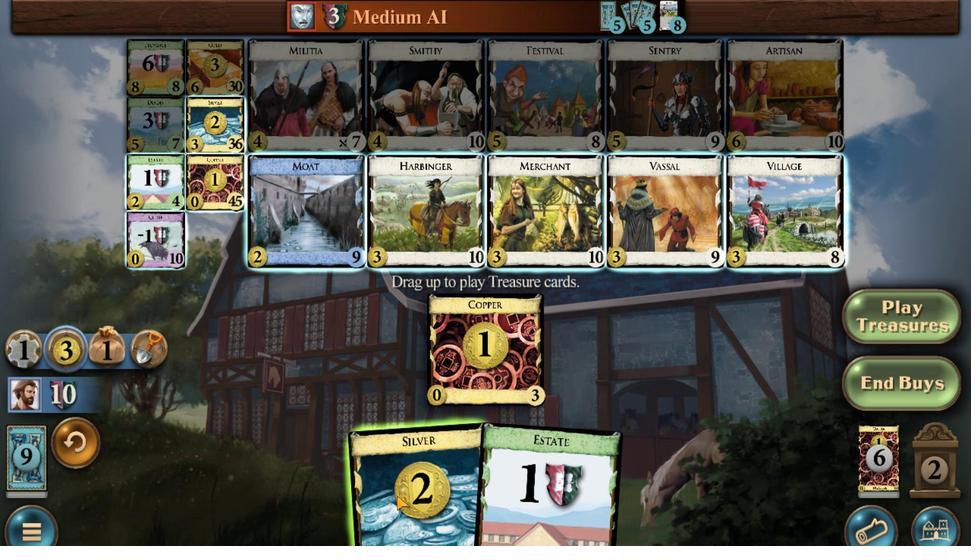 
Action: Mouse scrolled (680, 453) with delta (0, 0)
Screenshot: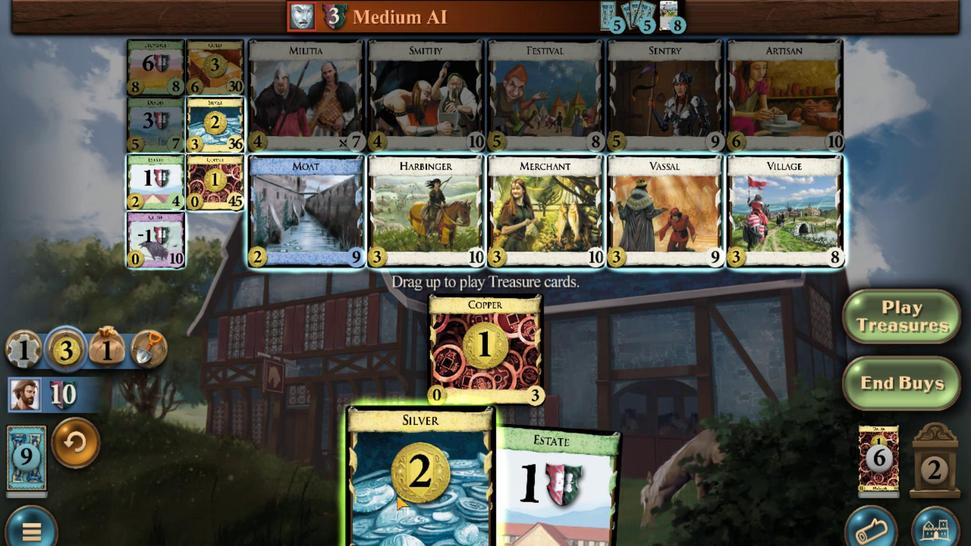 
Action: Mouse moved to (590, 228)
Screenshot: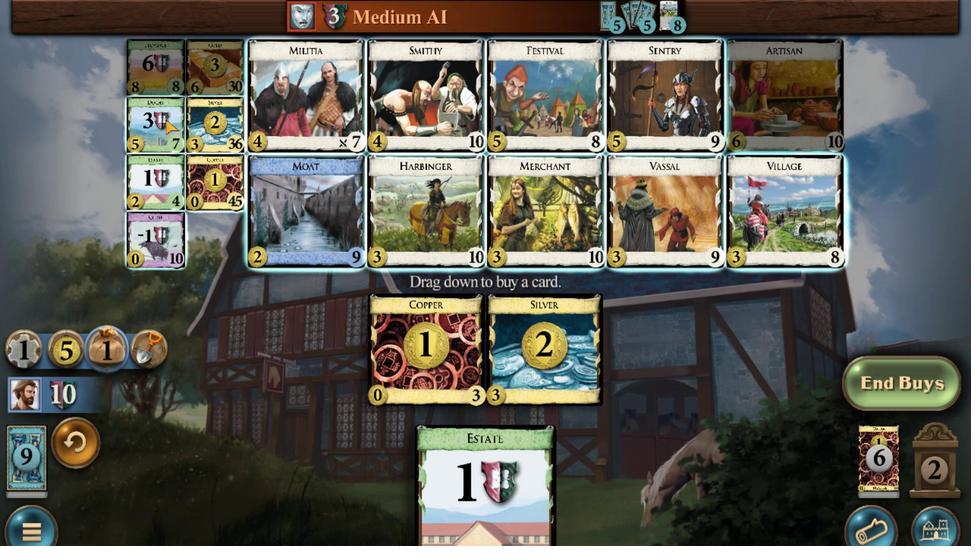 
Action: Mouse scrolled (590, 228) with delta (0, 0)
Screenshot: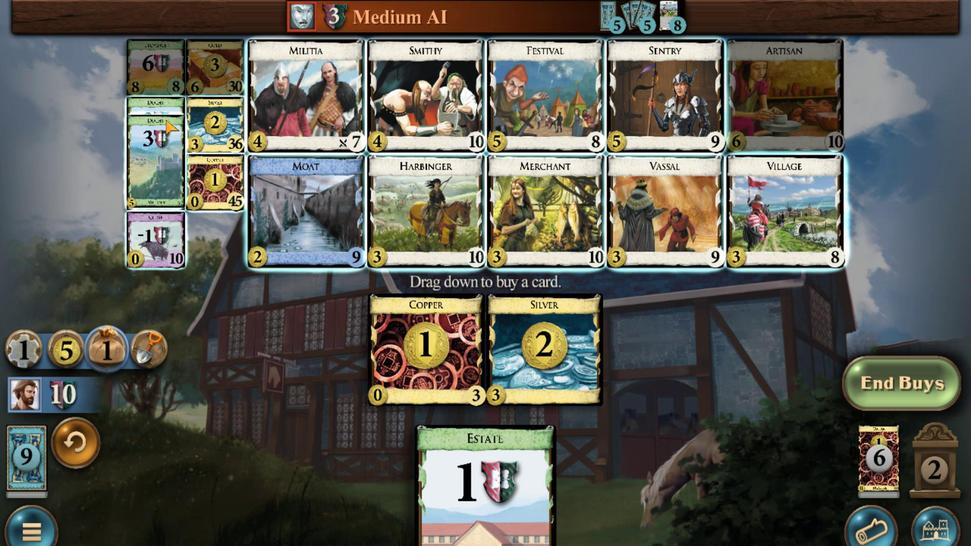 
Action: Mouse scrolled (590, 228) with delta (0, 0)
Screenshot: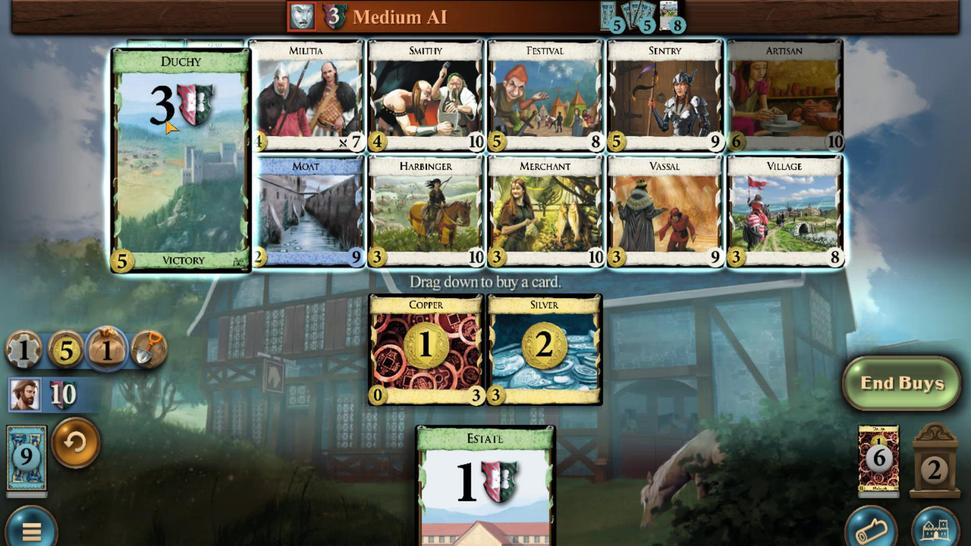 
Action: Mouse scrolled (590, 228) with delta (0, 0)
Screenshot: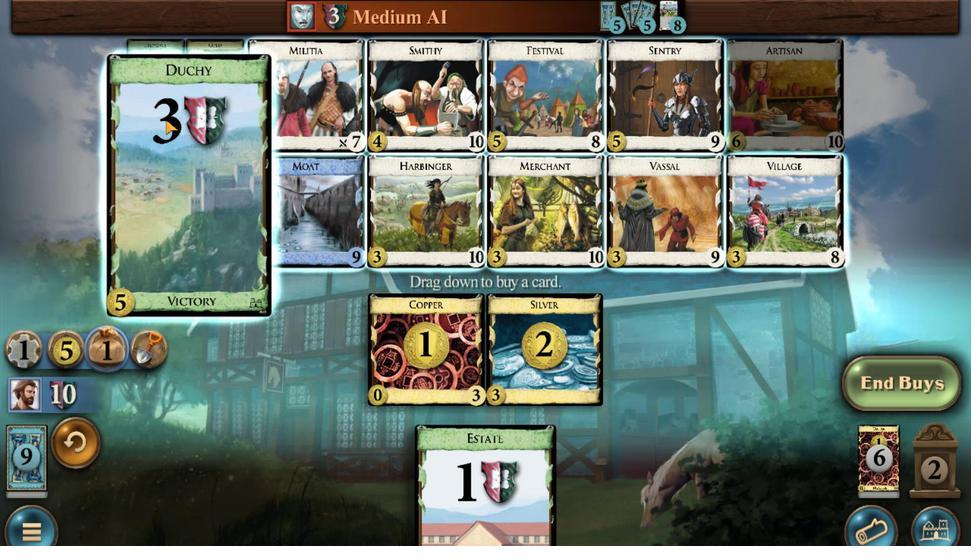 
Action: Mouse scrolled (590, 228) with delta (0, 0)
Screenshot: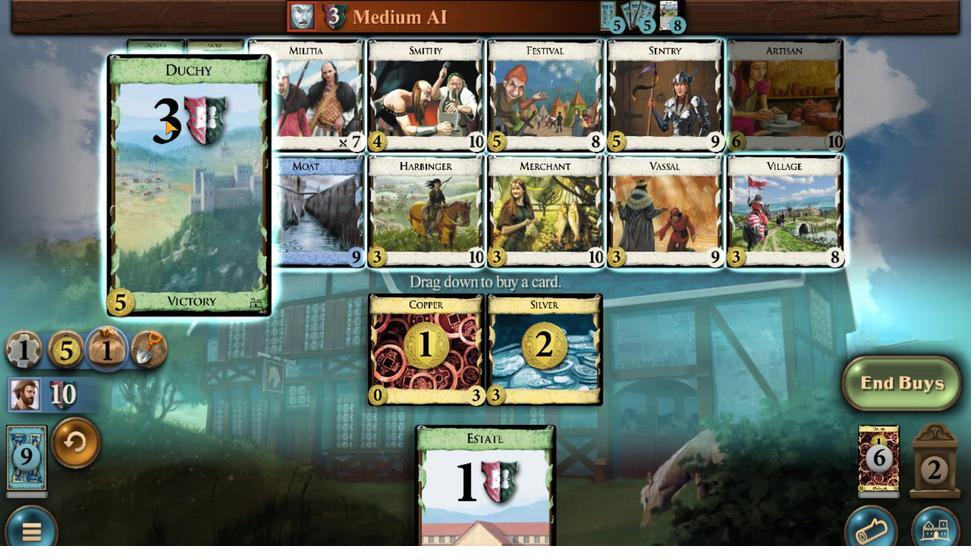 
Action: Mouse scrolled (590, 228) with delta (0, 0)
Screenshot: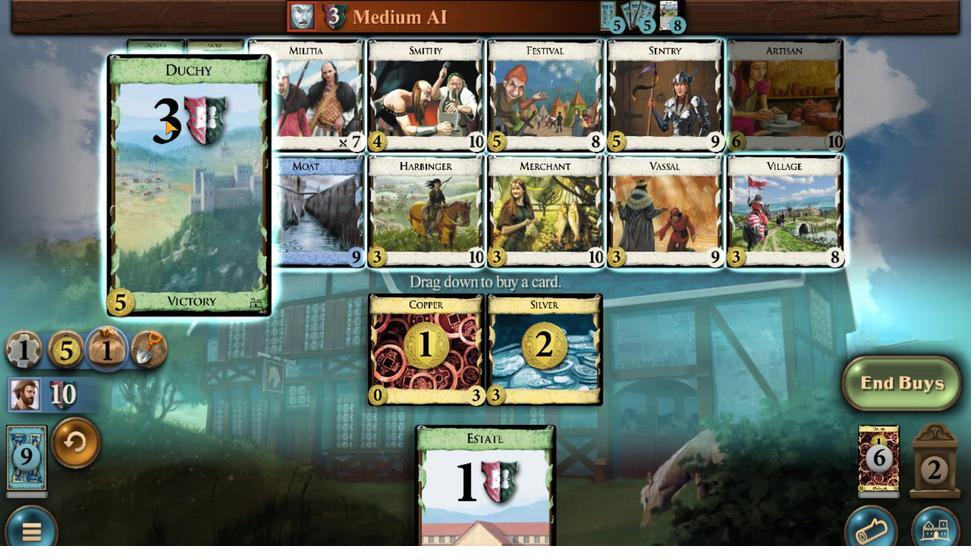 
Action: Mouse scrolled (590, 228) with delta (0, 0)
Screenshot: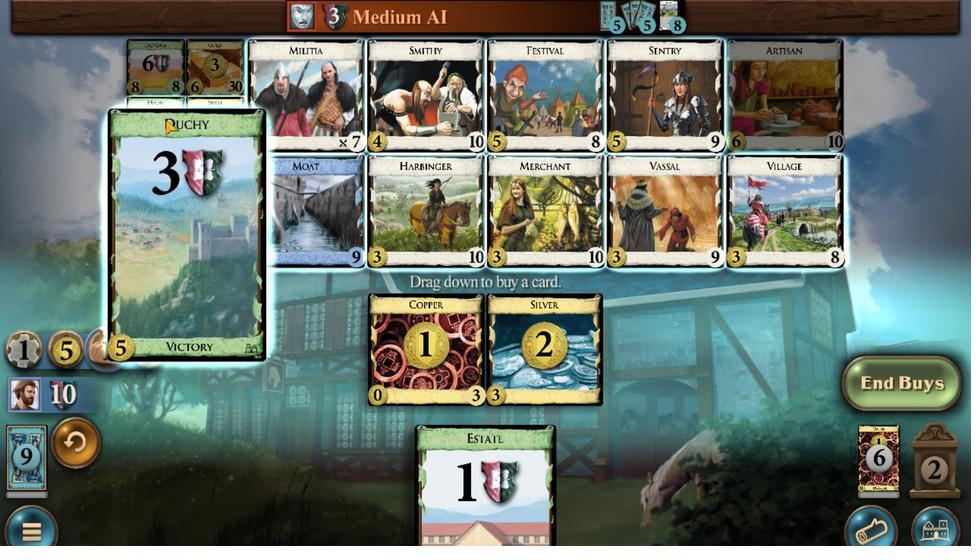 
Action: Mouse scrolled (590, 228) with delta (0, 0)
Screenshot: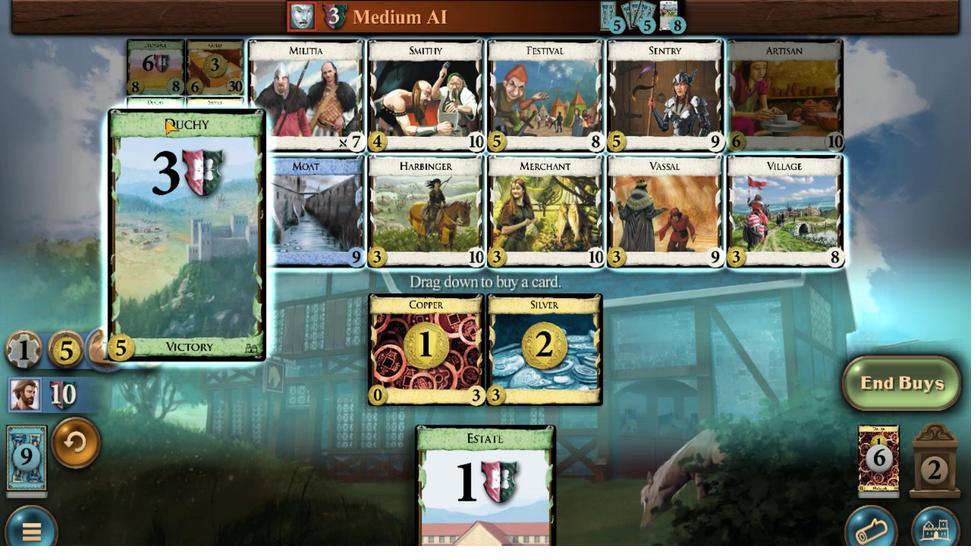 
Action: Mouse scrolled (590, 228) with delta (0, 0)
Screenshot: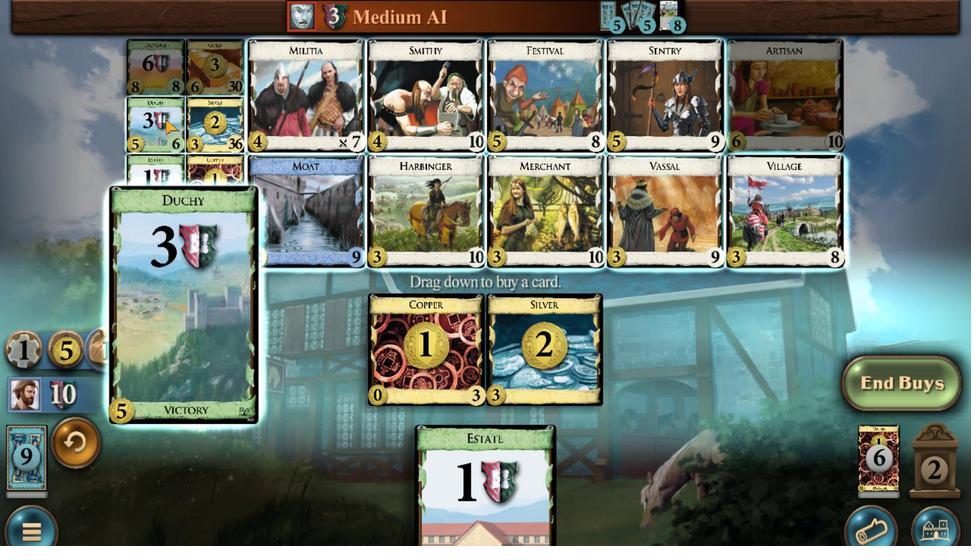 
Action: Mouse scrolled (590, 228) with delta (0, 0)
Screenshot: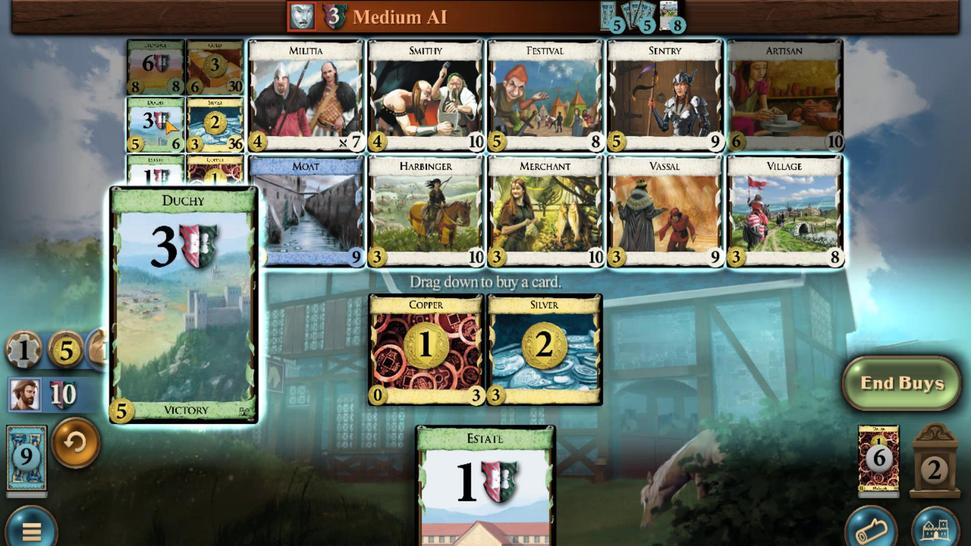 
Action: Mouse scrolled (590, 228) with delta (0, 0)
Screenshot: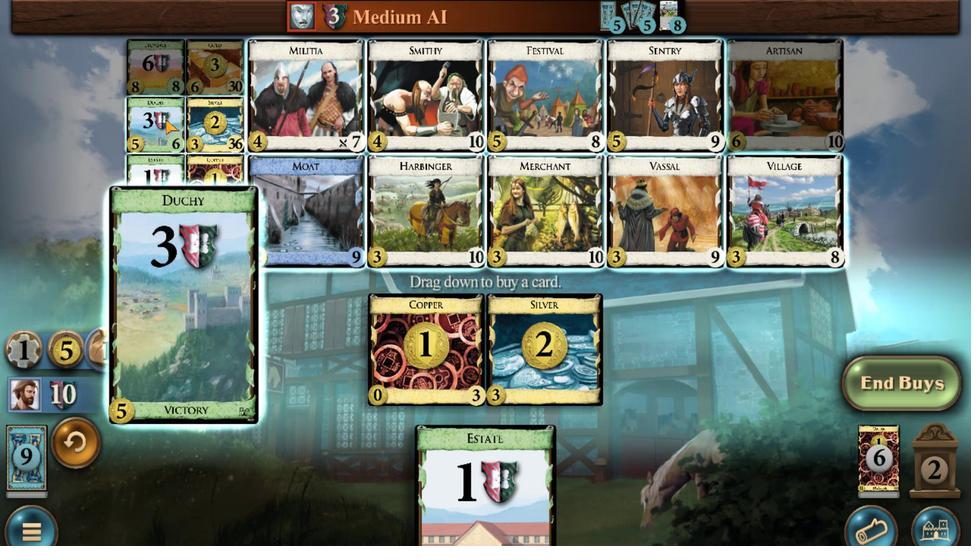 
Action: Mouse scrolled (590, 228) with delta (0, 0)
Screenshot: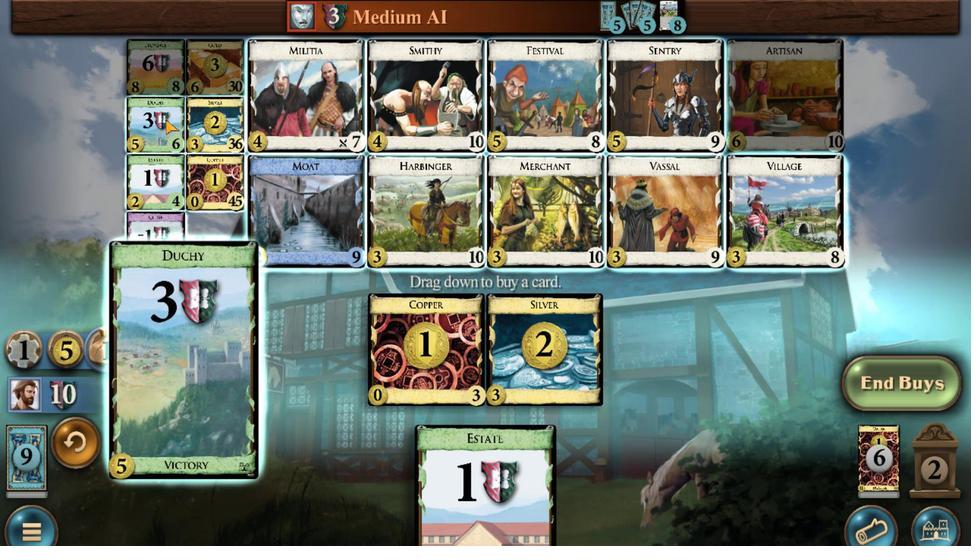
Action: Mouse moved to (714, 437)
Screenshot: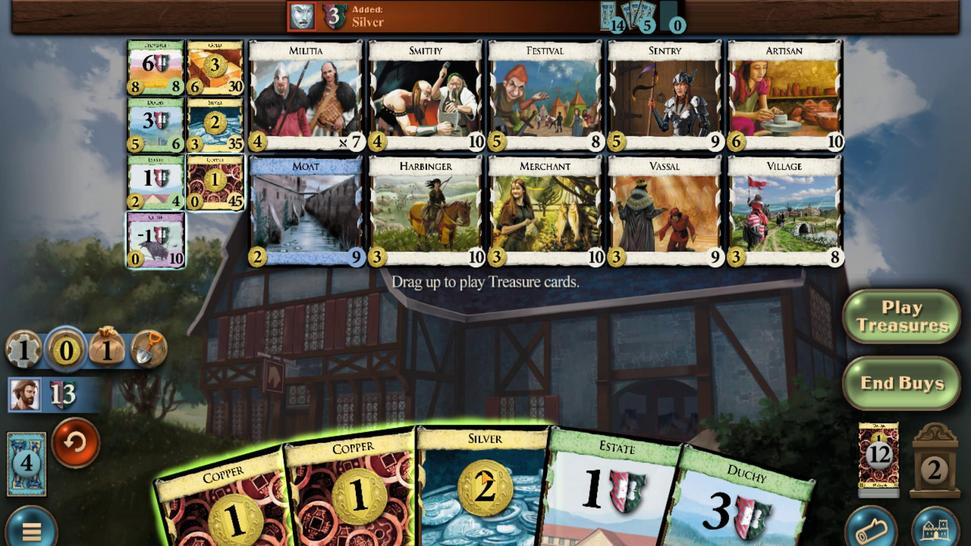 
Action: Mouse scrolled (714, 437) with delta (0, 0)
Screenshot: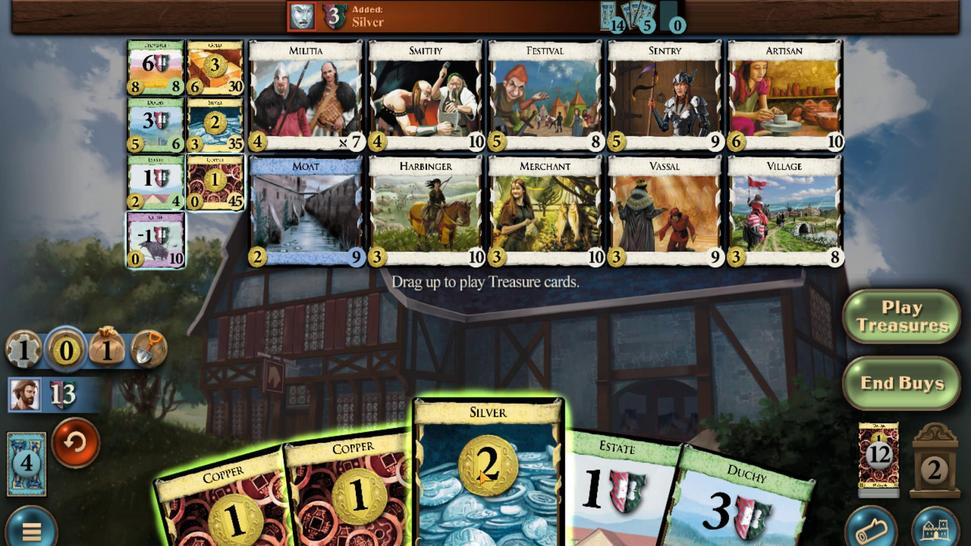 
Action: Mouse moved to (672, 435)
Screenshot: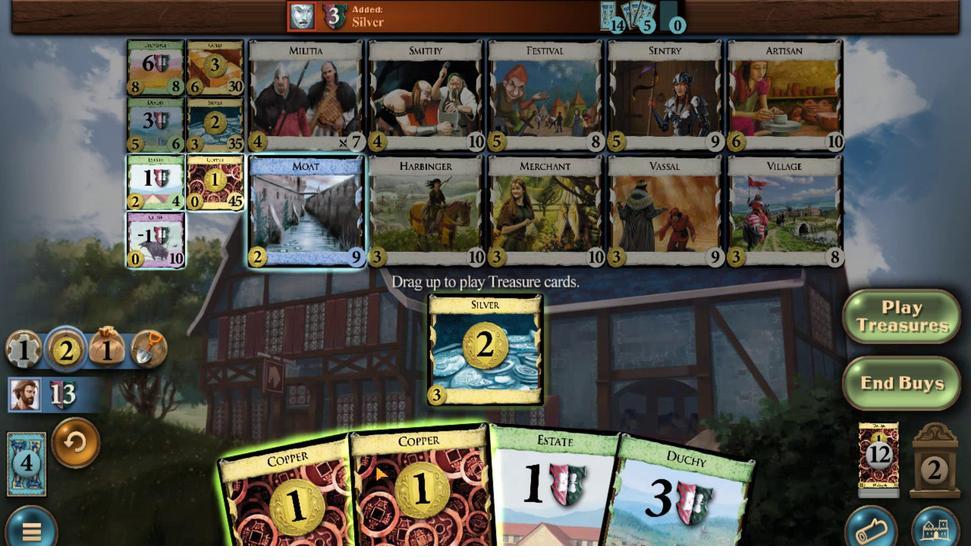 
Action: Mouse scrolled (672, 435) with delta (0, 0)
Screenshot: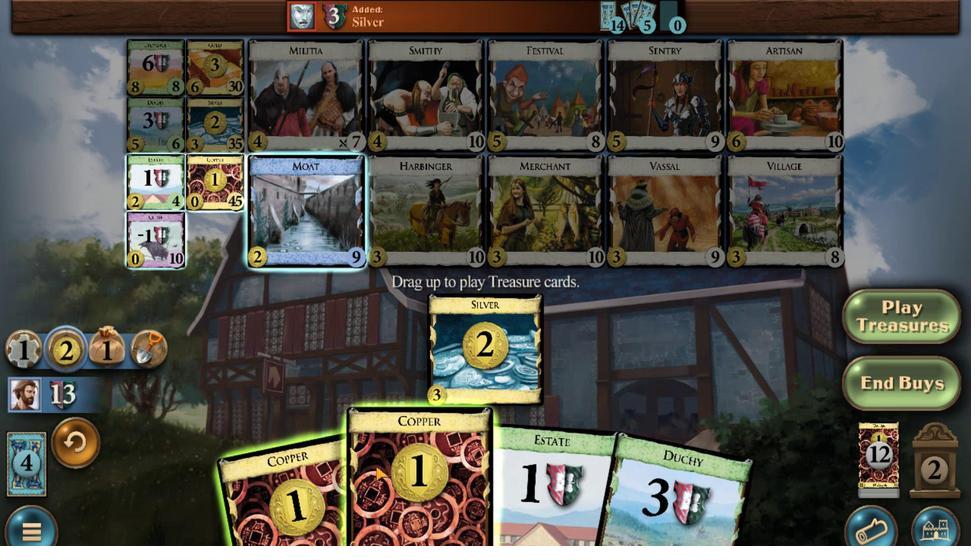 
Action: Mouse moved to (657, 442)
Screenshot: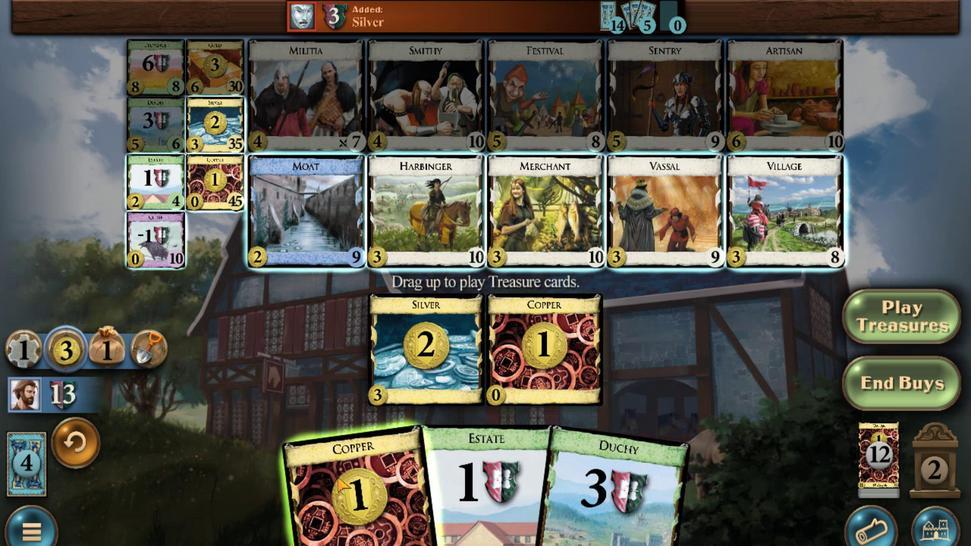 
Action: Mouse scrolled (657, 442) with delta (0, 0)
Screenshot: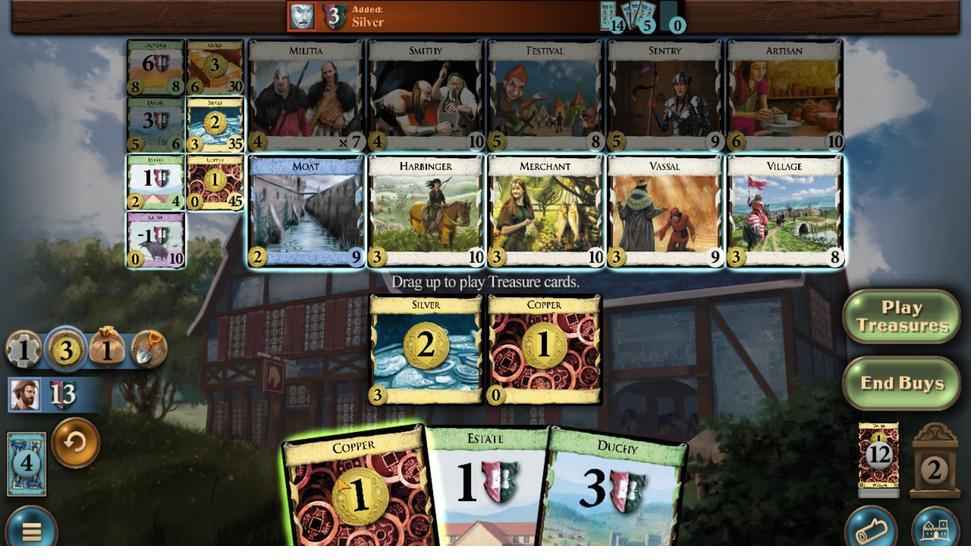 
Action: Mouse moved to (644, 218)
Screenshot: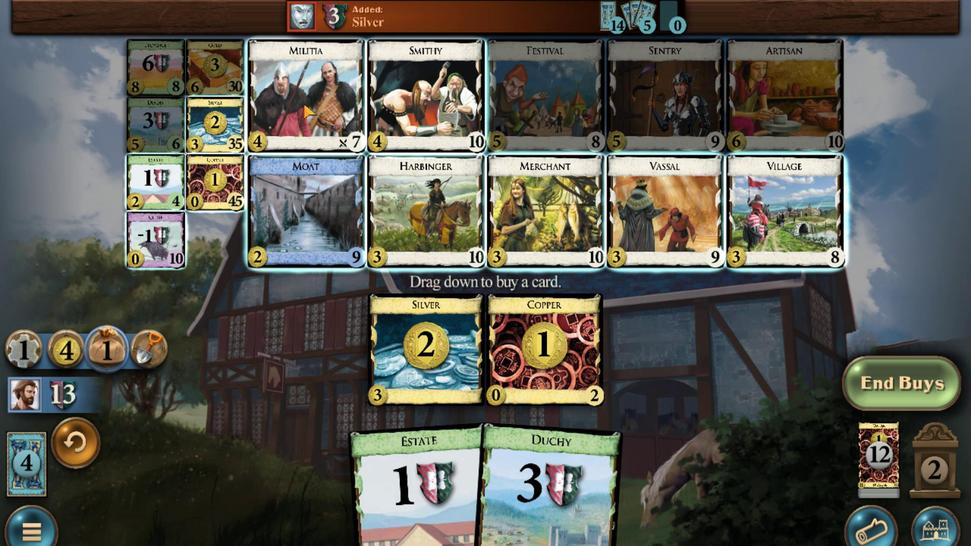 
Action: Mouse scrolled (644, 219) with delta (0, 0)
Screenshot: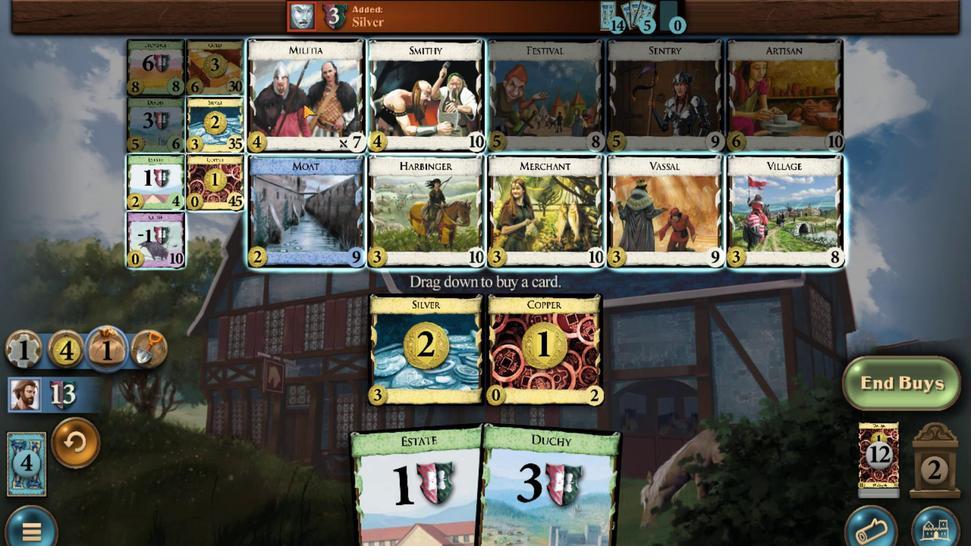 
Action: Mouse scrolled (644, 219) with delta (0, 0)
Screenshot: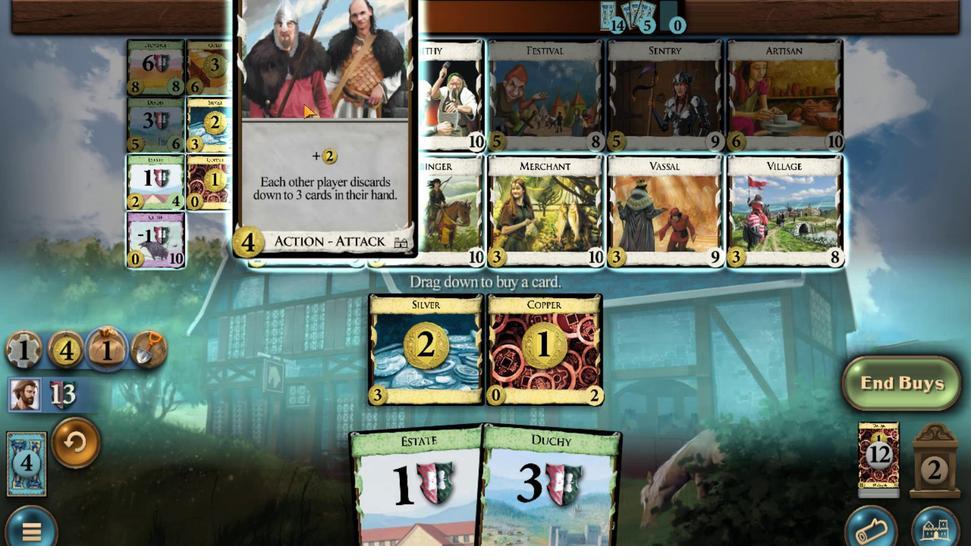 
Action: Mouse scrolled (644, 219) with delta (0, 0)
Screenshot: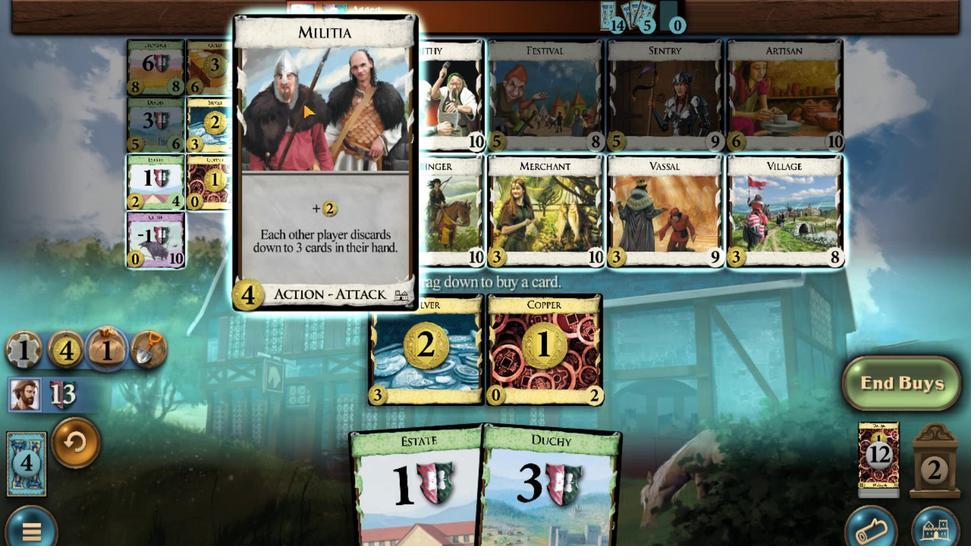 
Action: Mouse scrolled (644, 219) with delta (0, 0)
Screenshot: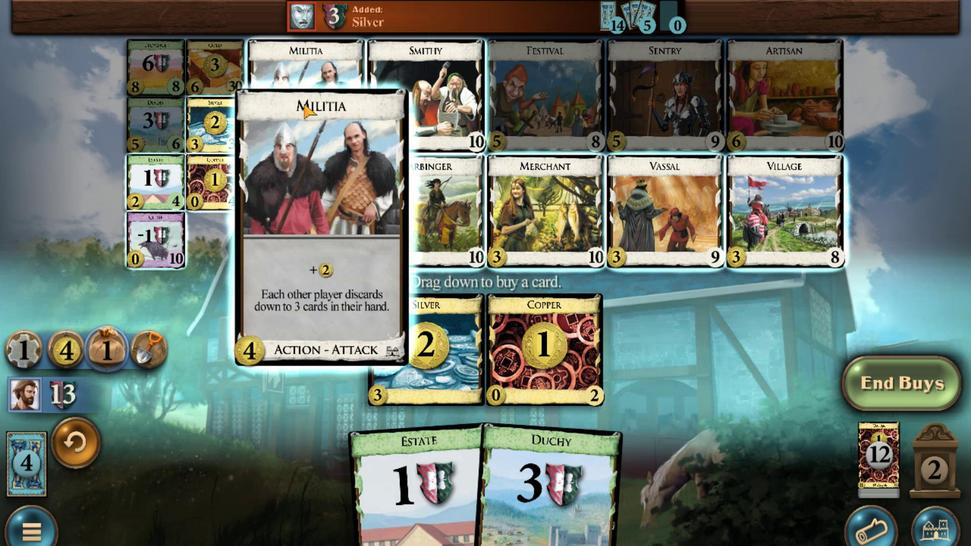 
Action: Mouse scrolled (644, 219) with delta (0, 0)
Screenshot: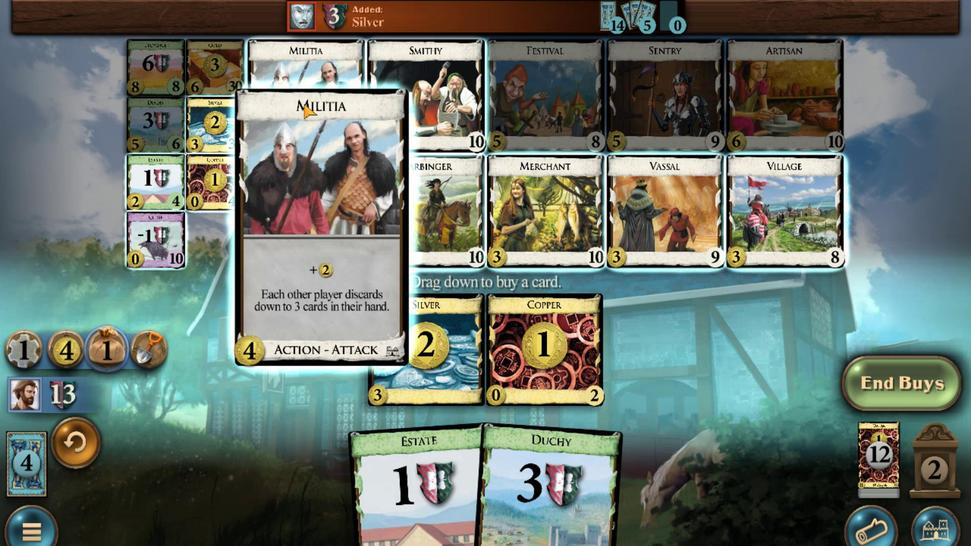 
Action: Mouse scrolled (644, 219) with delta (0, 0)
Screenshot: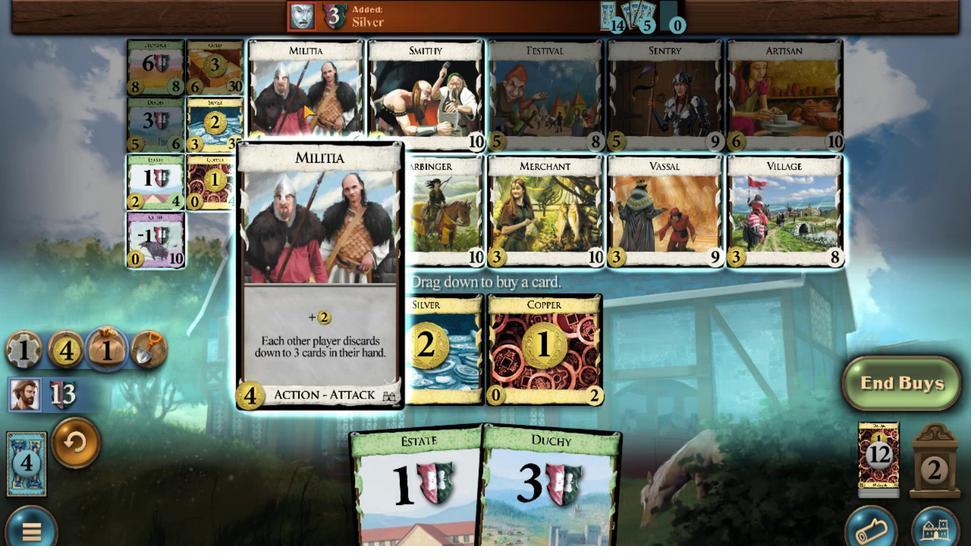 
Action: Mouse scrolled (644, 219) with delta (0, 0)
Screenshot: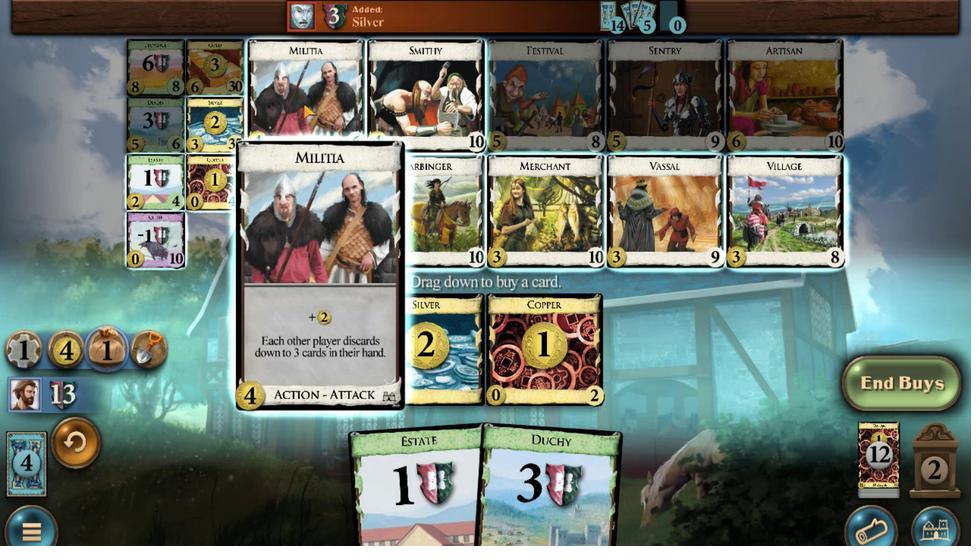 
Action: Mouse scrolled (644, 219) with delta (0, 0)
Screenshot: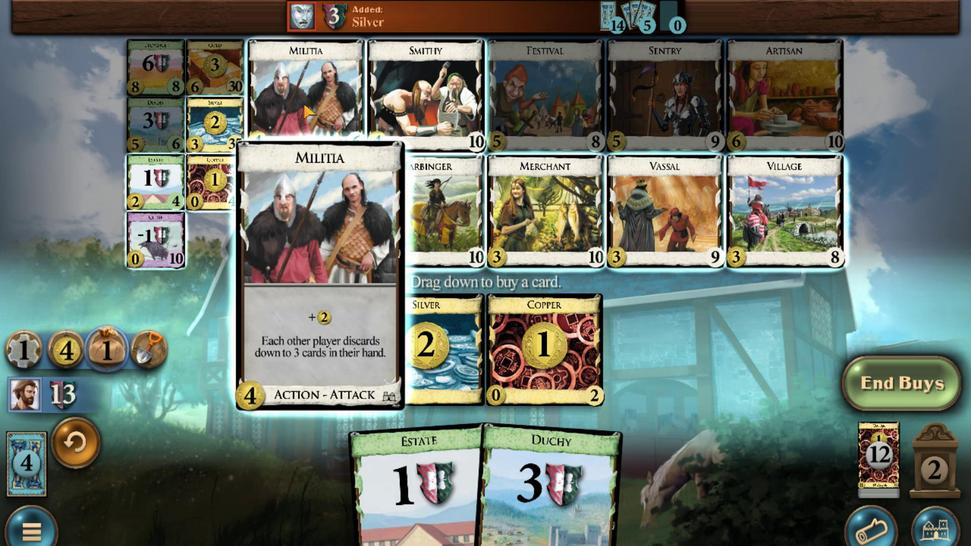 
Action: Mouse scrolled (644, 219) with delta (0, 0)
Screenshot: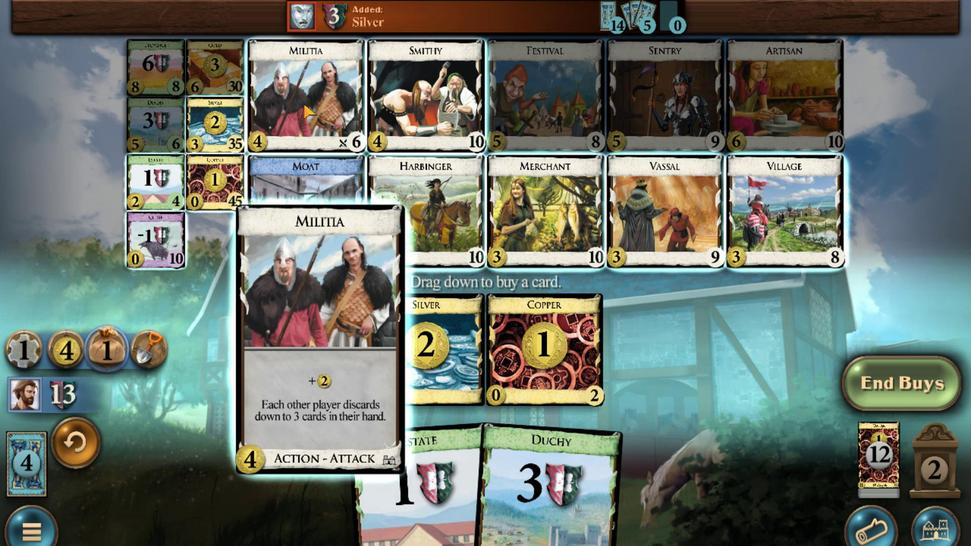 
Action: Mouse moved to (722, 455)
Screenshot: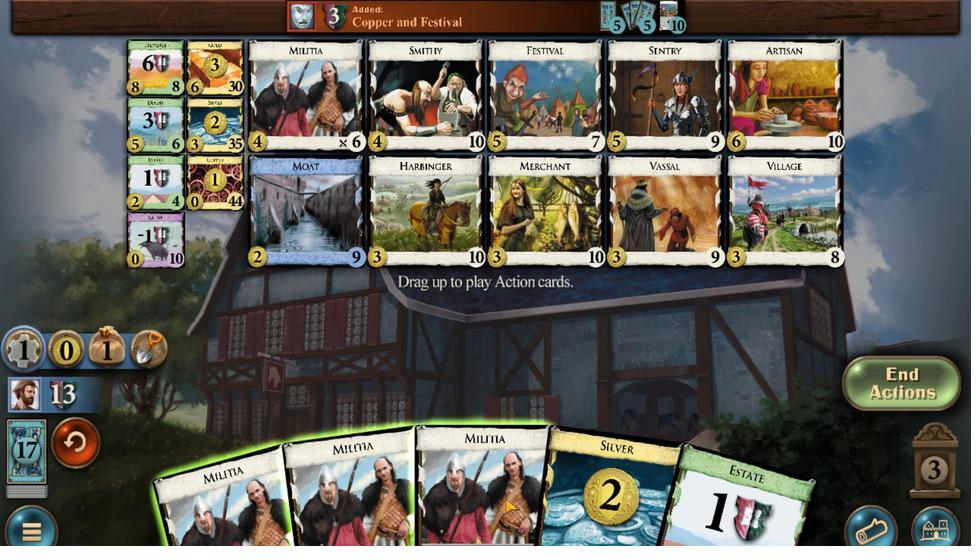 
Action: Mouse scrolled (722, 455) with delta (0, 0)
Screenshot: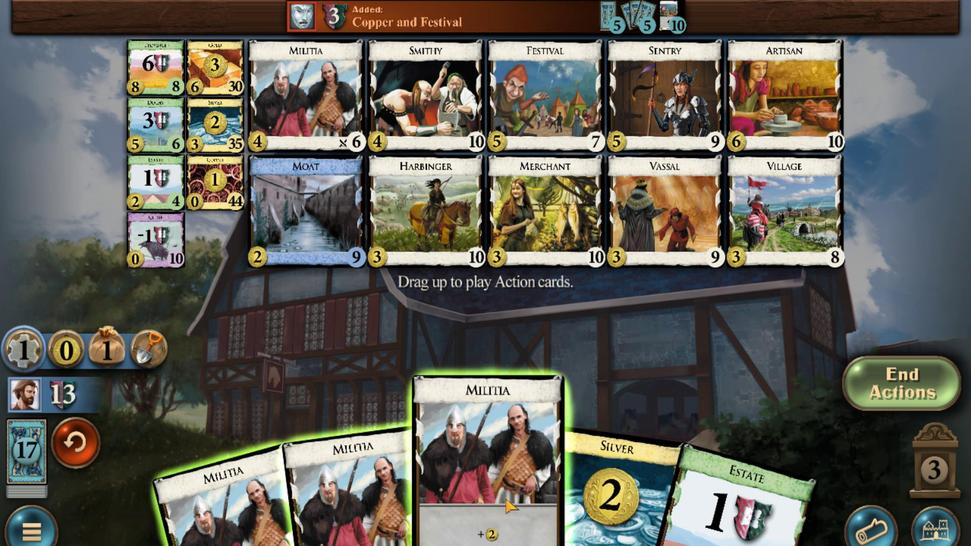 
Action: Mouse moved to (731, 447)
Screenshot: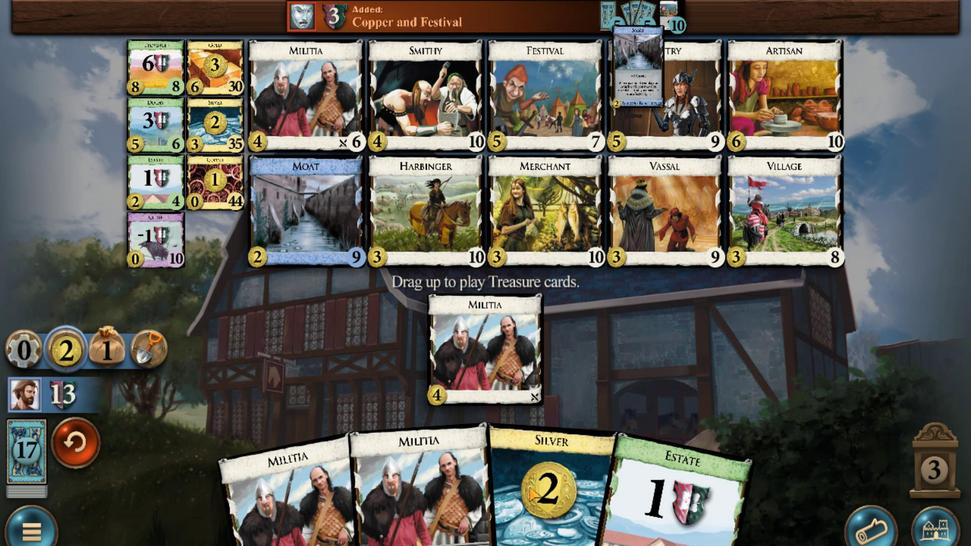 
Action: Mouse scrolled (731, 447) with delta (0, 0)
Screenshot: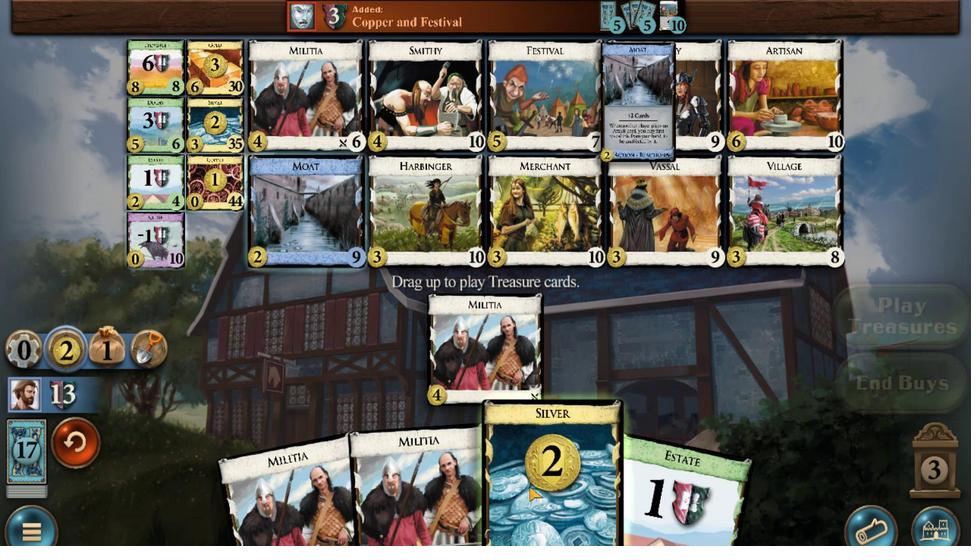 
Action: Mouse moved to (643, 217)
Screenshot: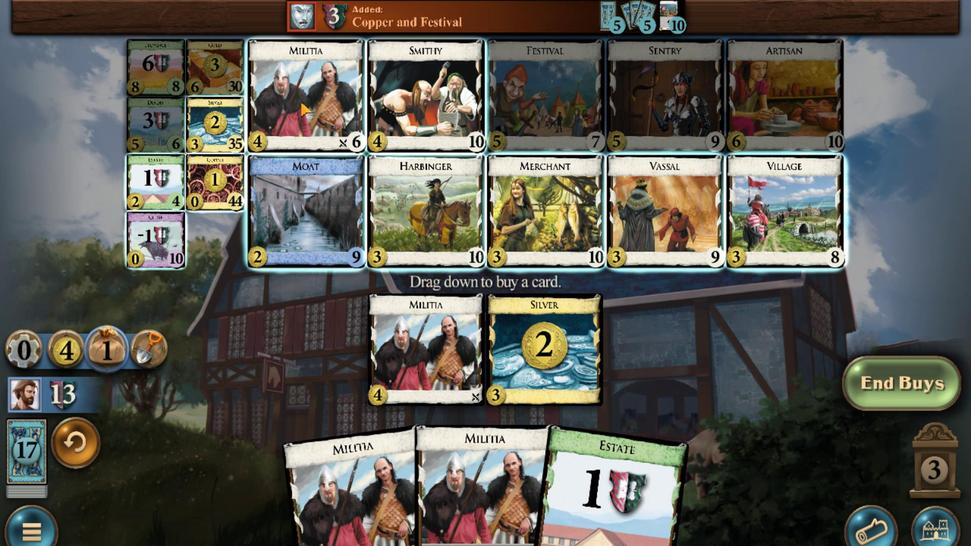 
Action: Mouse scrolled (643, 217) with delta (0, 0)
Screenshot: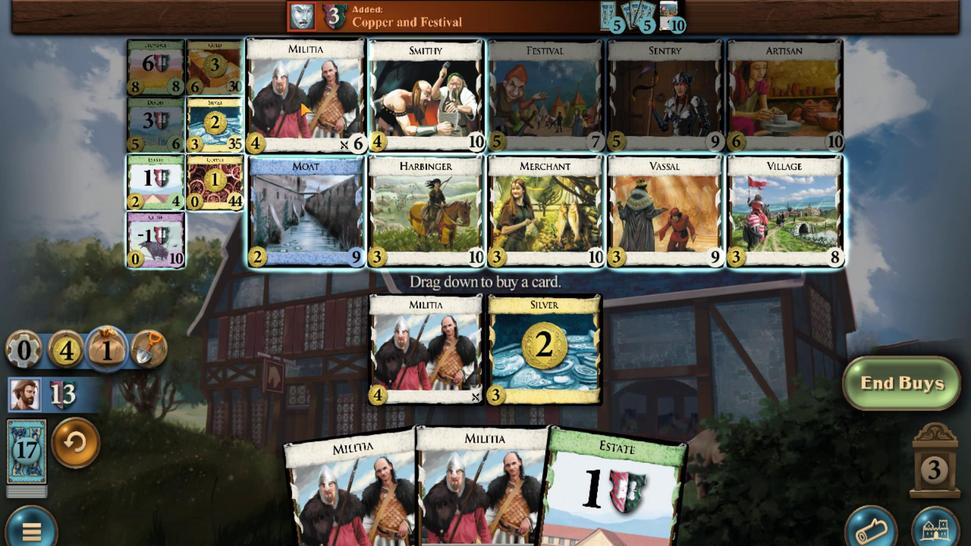 
Action: Mouse scrolled (643, 217) with delta (0, 0)
Screenshot: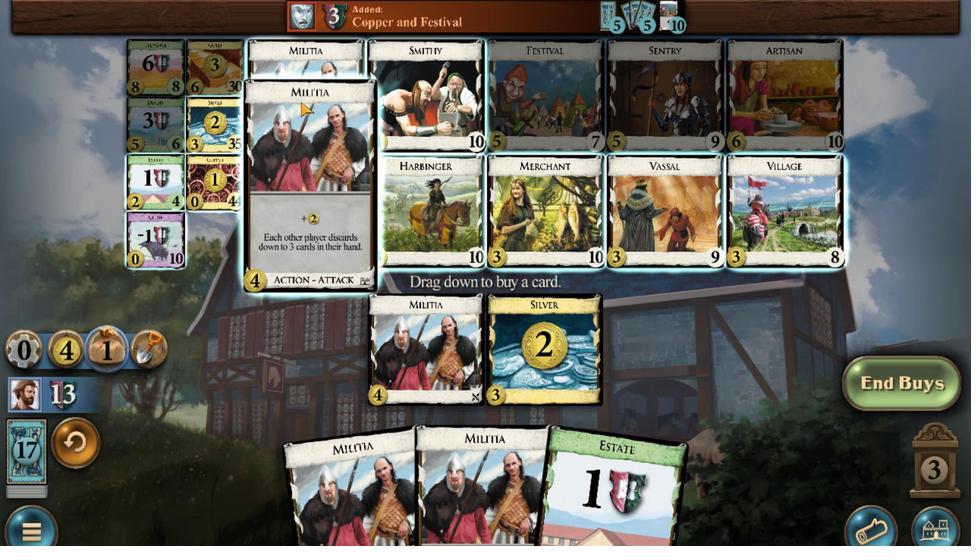 
Action: Mouse scrolled (643, 217) with delta (0, 0)
Screenshot: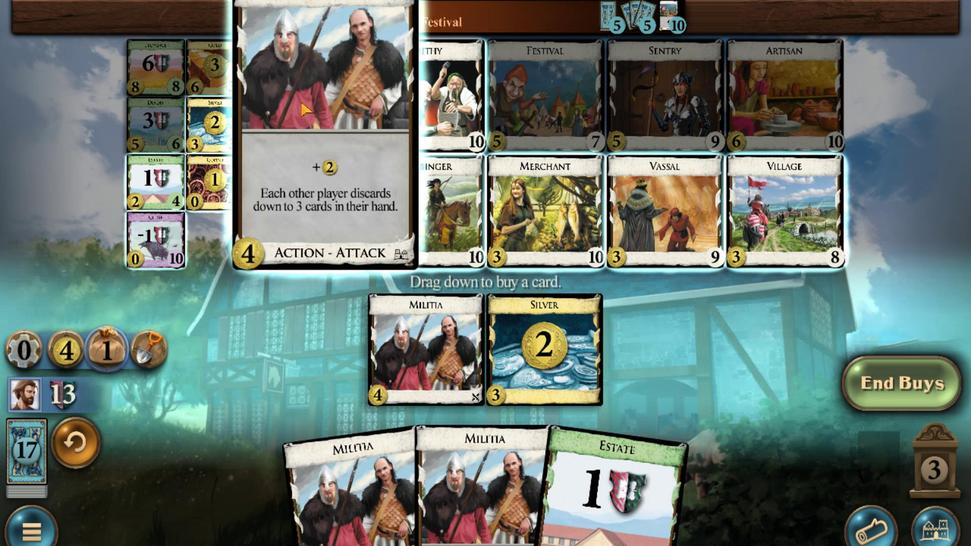 
Action: Mouse scrolled (643, 217) with delta (0, 0)
Screenshot: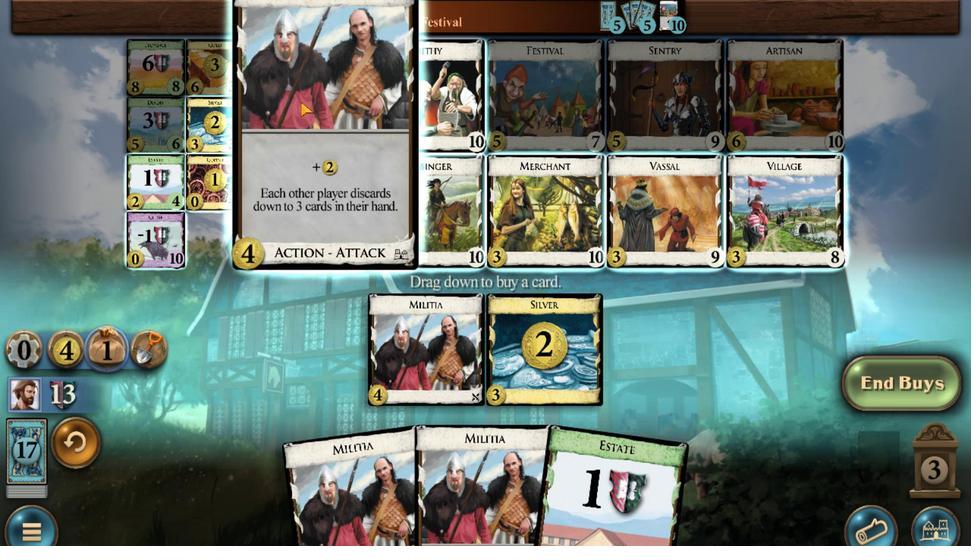 
Action: Mouse scrolled (643, 217) with delta (0, 0)
Screenshot: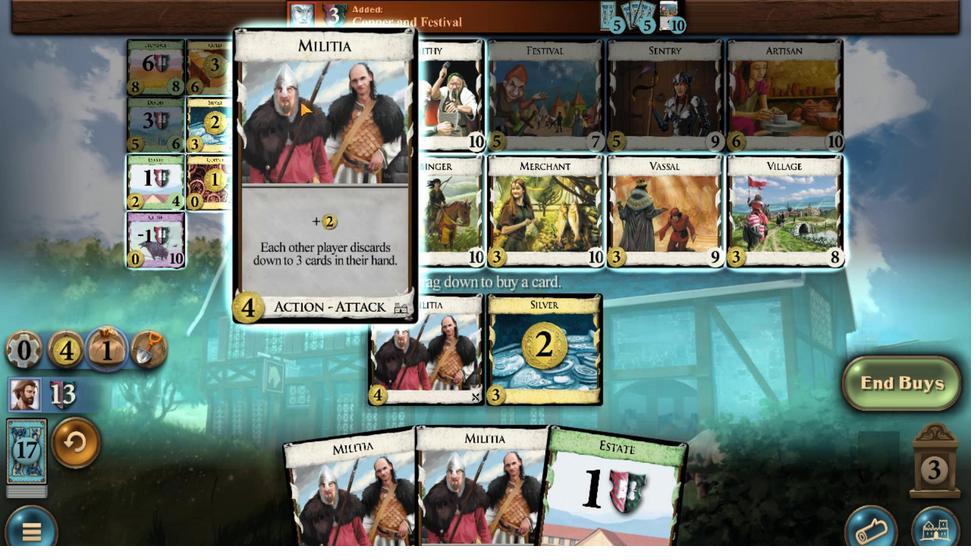 
Action: Mouse scrolled (643, 217) with delta (0, 0)
Screenshot: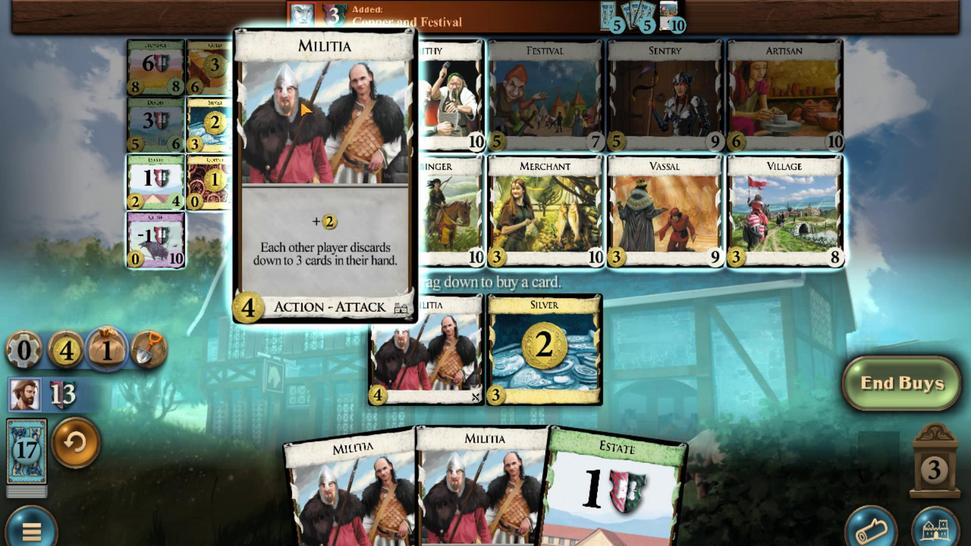 
Action: Mouse scrolled (643, 217) with delta (0, 0)
Screenshot: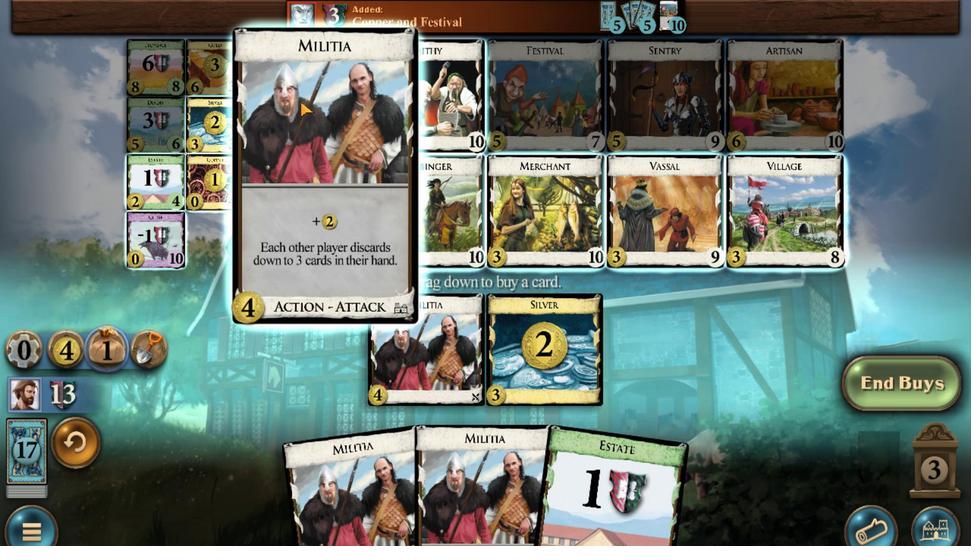 
Action: Mouse scrolled (643, 217) with delta (0, 0)
Screenshot: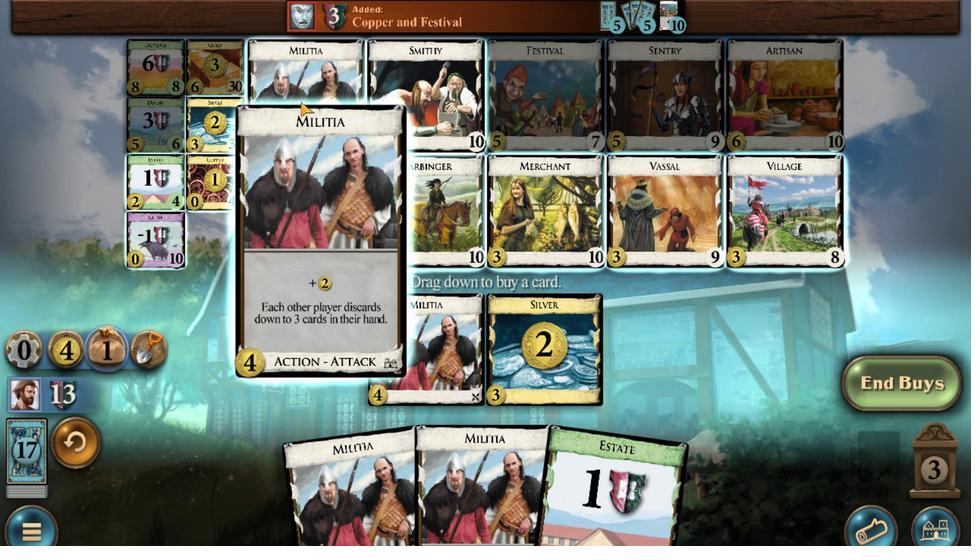 
Action: Mouse scrolled (643, 217) with delta (0, 0)
Screenshot: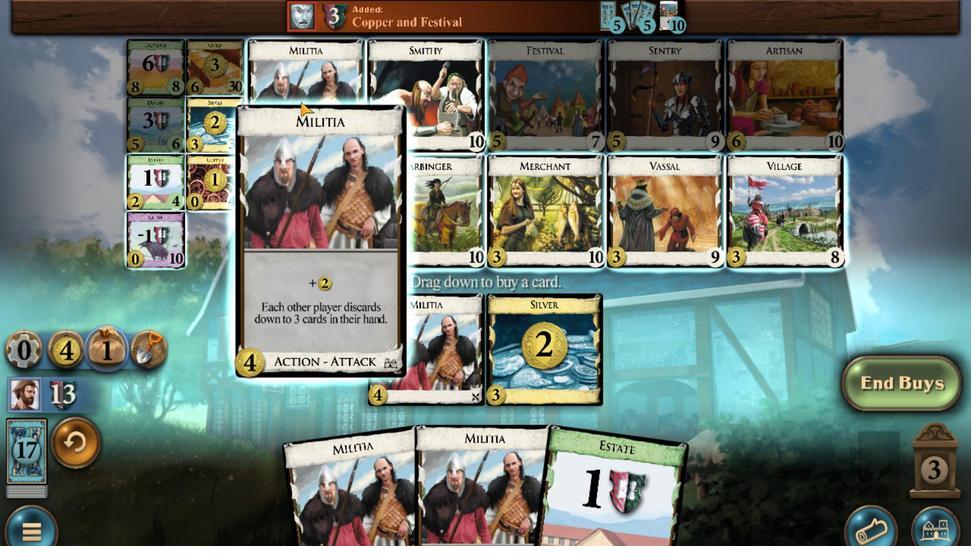 
Action: Mouse scrolled (643, 217) with delta (0, 0)
Screenshot: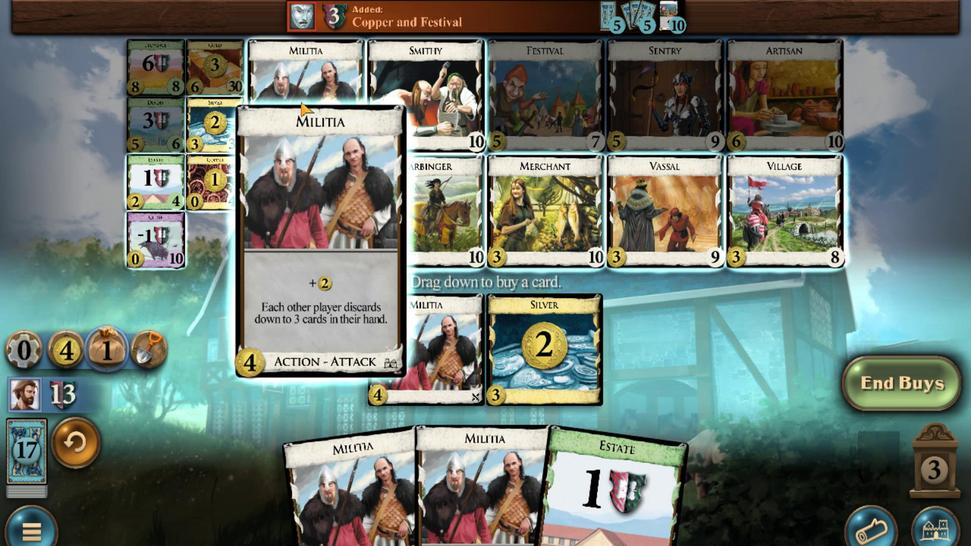 
Action: Mouse scrolled (643, 217) with delta (0, 0)
Screenshot: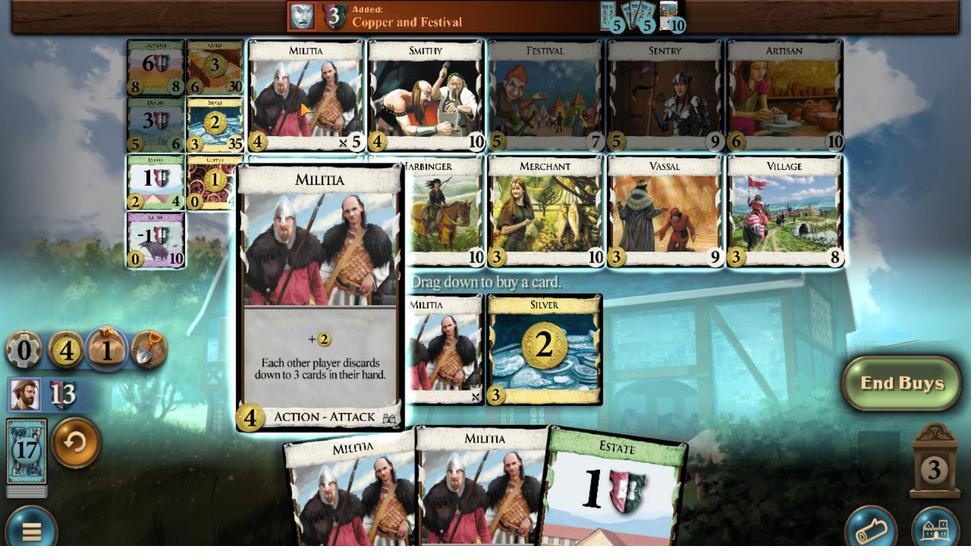 
Action: Mouse moved to (698, 430)
Screenshot: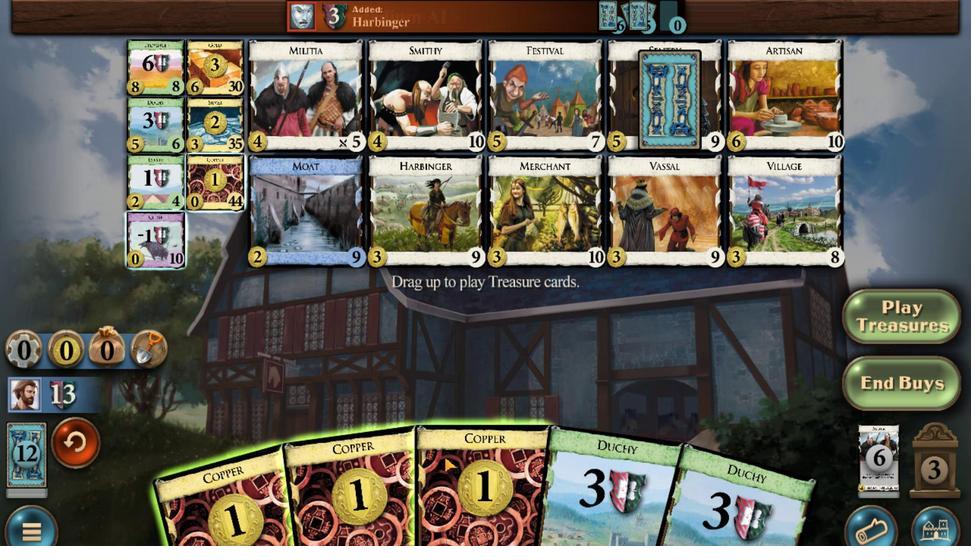 
Action: Mouse scrolled (698, 430) with delta (0, 0)
Screenshot: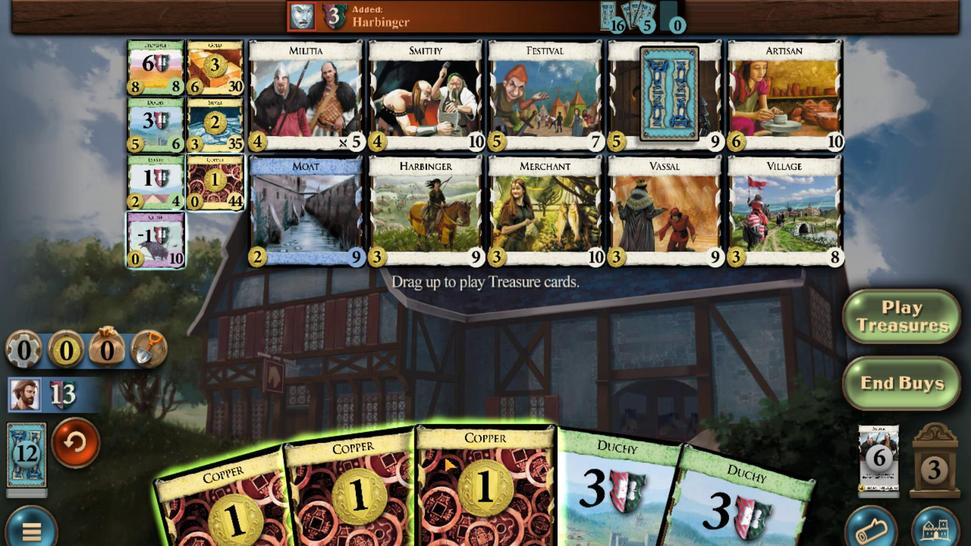 
Action: Mouse moved to (676, 427)
Screenshot: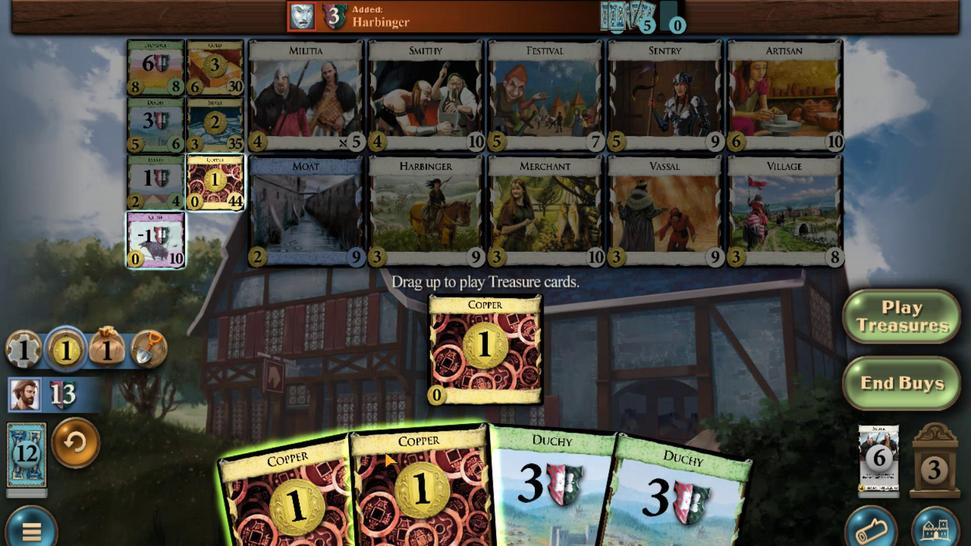 
Action: Mouse scrolled (676, 427) with delta (0, 0)
Screenshot: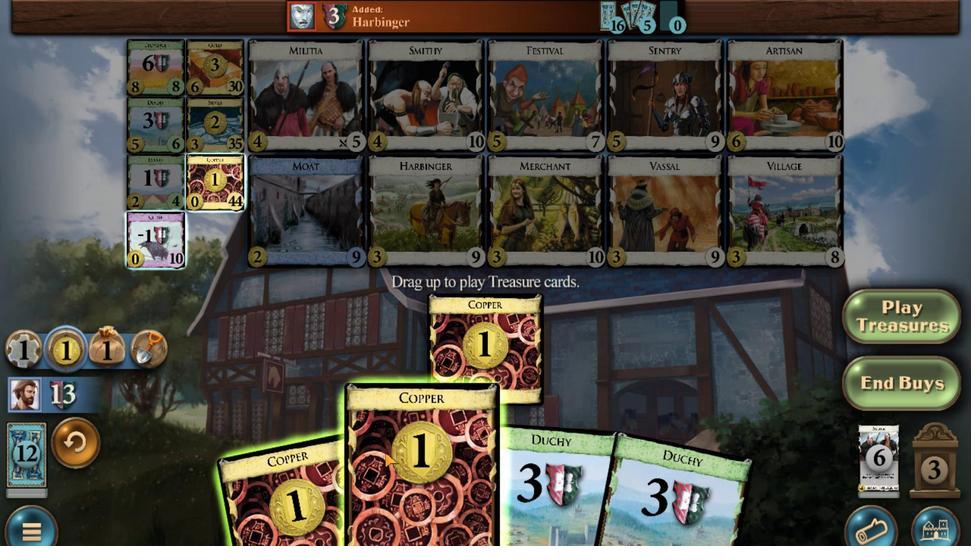 
Action: Mouse moved to (656, 435)
Screenshot: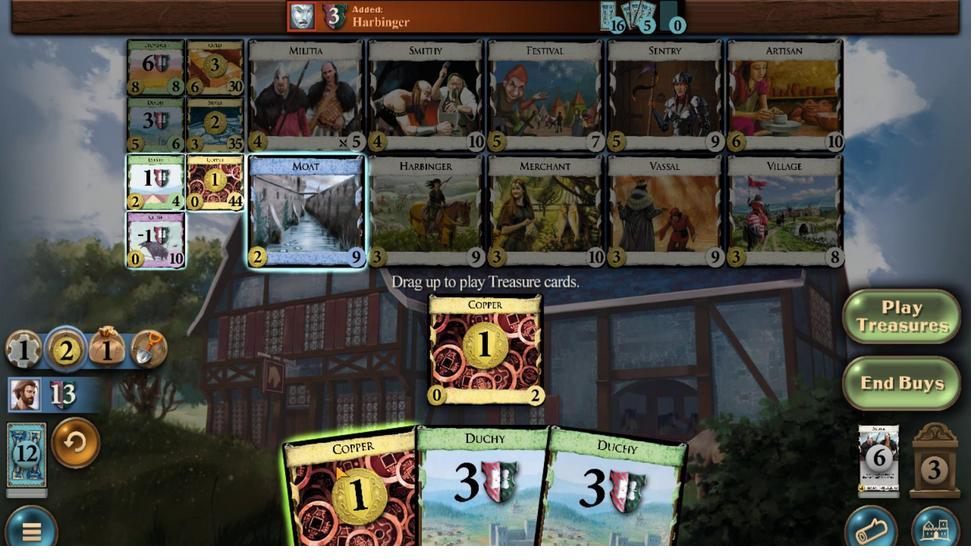 
Action: Mouse scrolled (656, 435) with delta (0, 0)
Screenshot: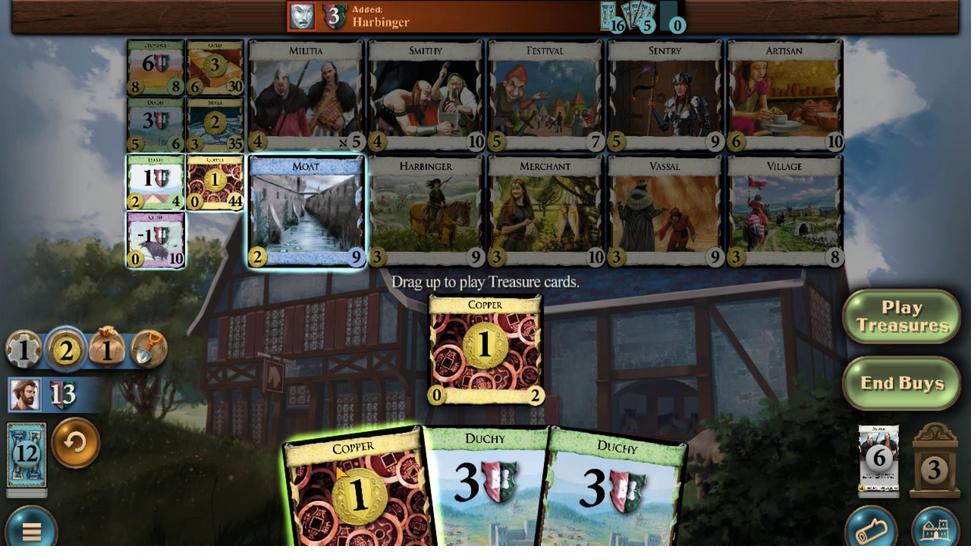 
Action: Mouse moved to (611, 240)
Screenshot: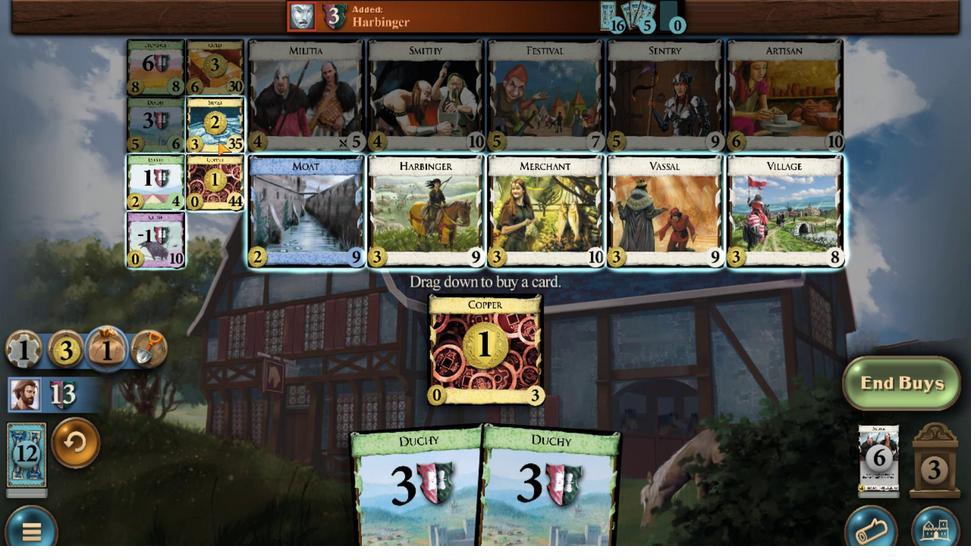 
Action: Mouse scrolled (611, 241) with delta (0, 0)
Screenshot: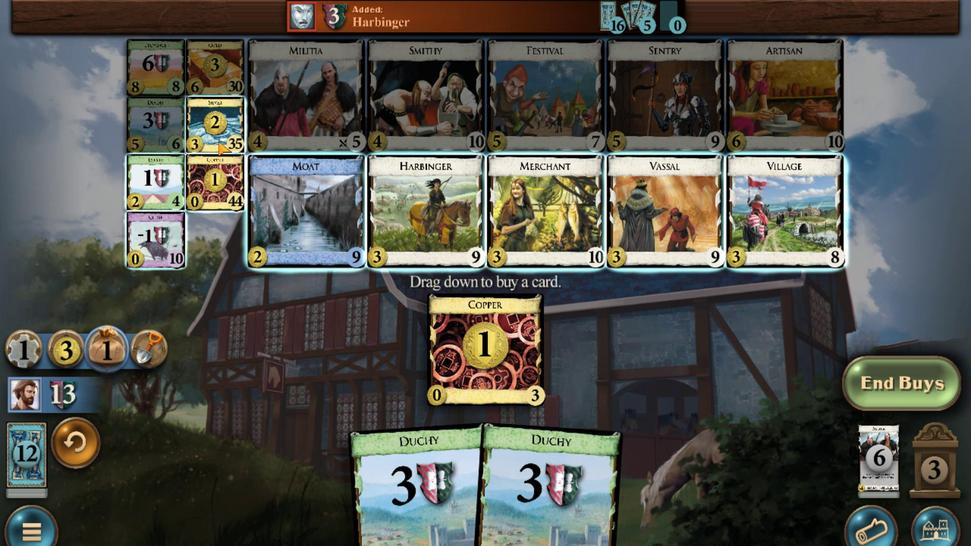 
Action: Mouse scrolled (611, 241) with delta (0, 0)
Screenshot: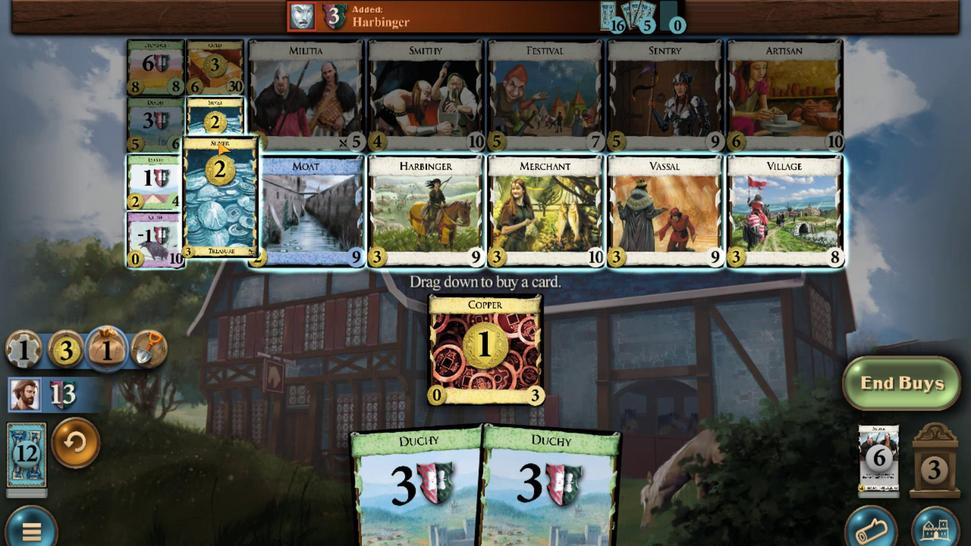 
Action: Mouse scrolled (611, 241) with delta (0, 0)
Screenshot: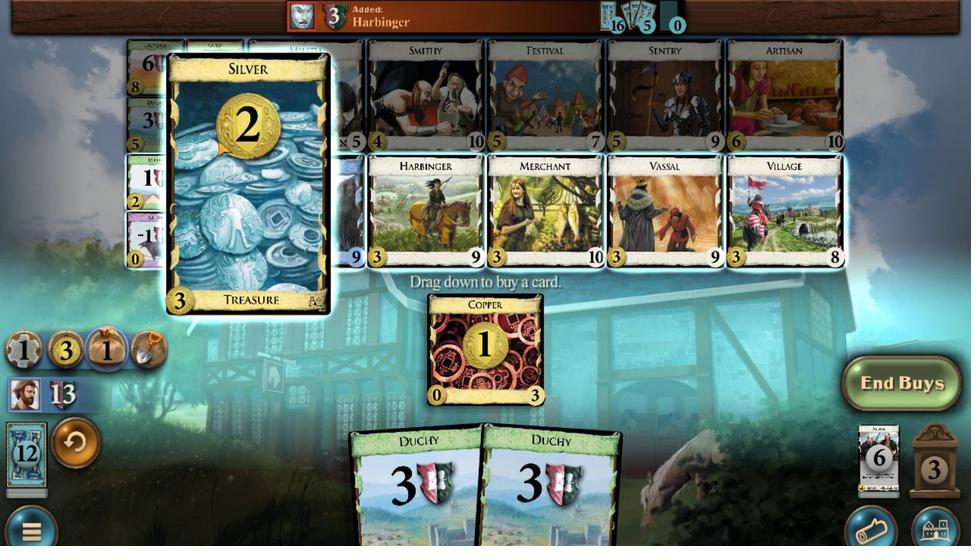 
Action: Mouse scrolled (611, 241) with delta (0, 0)
Screenshot: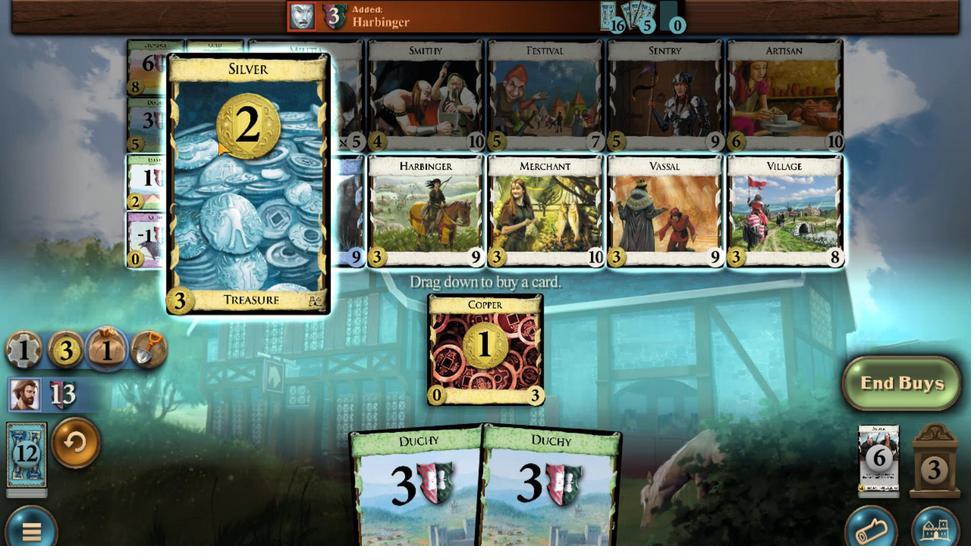 
Action: Mouse scrolled (611, 241) with delta (0, 0)
Screenshot: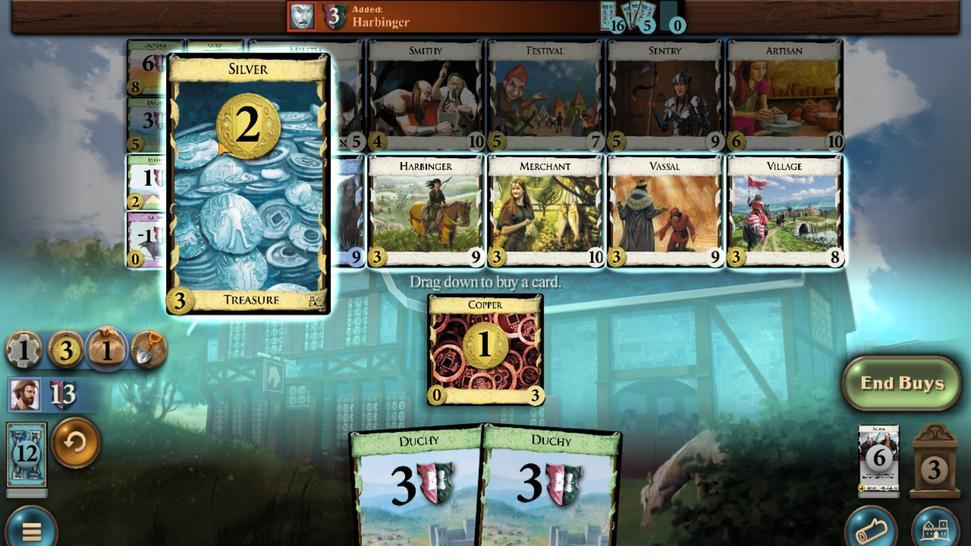 
Action: Mouse scrolled (611, 241) with delta (0, 0)
Screenshot: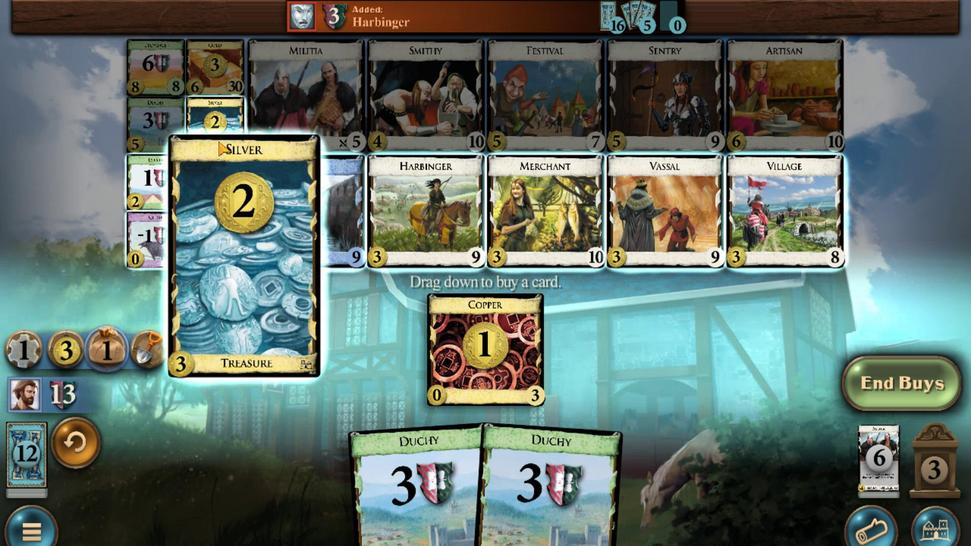 
Action: Mouse scrolled (611, 241) with delta (0, 0)
Screenshot: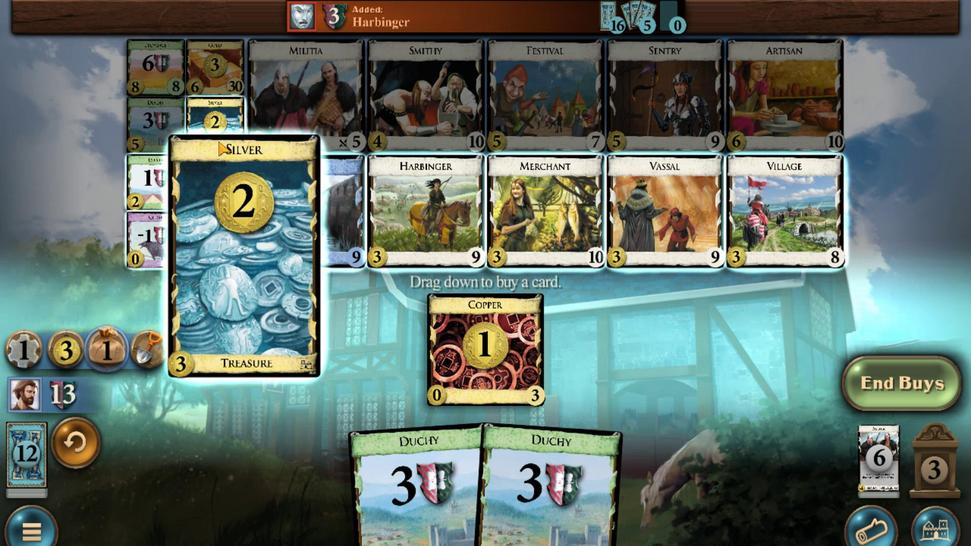 
Action: Mouse scrolled (611, 241) with delta (0, 0)
Screenshot: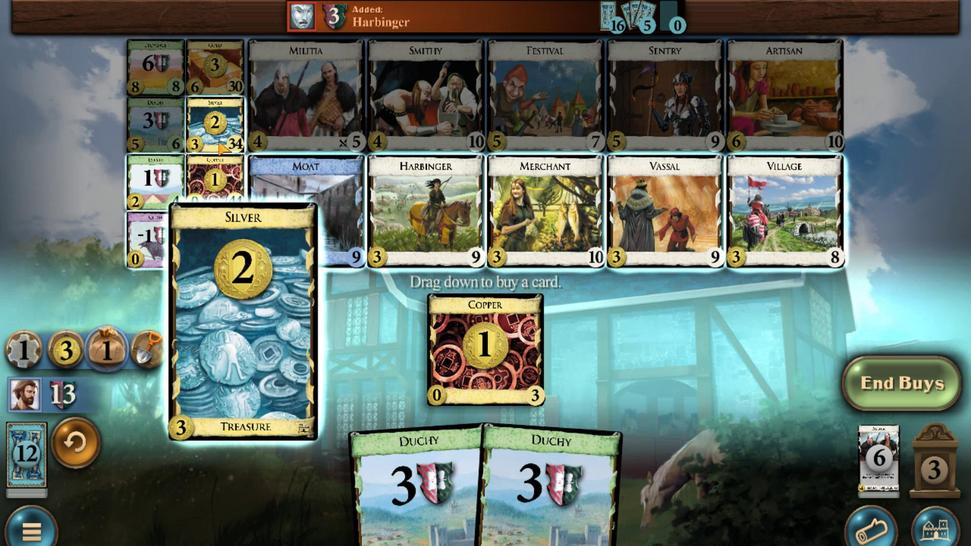 
Action: Mouse scrolled (611, 241) with delta (0, 0)
Screenshot: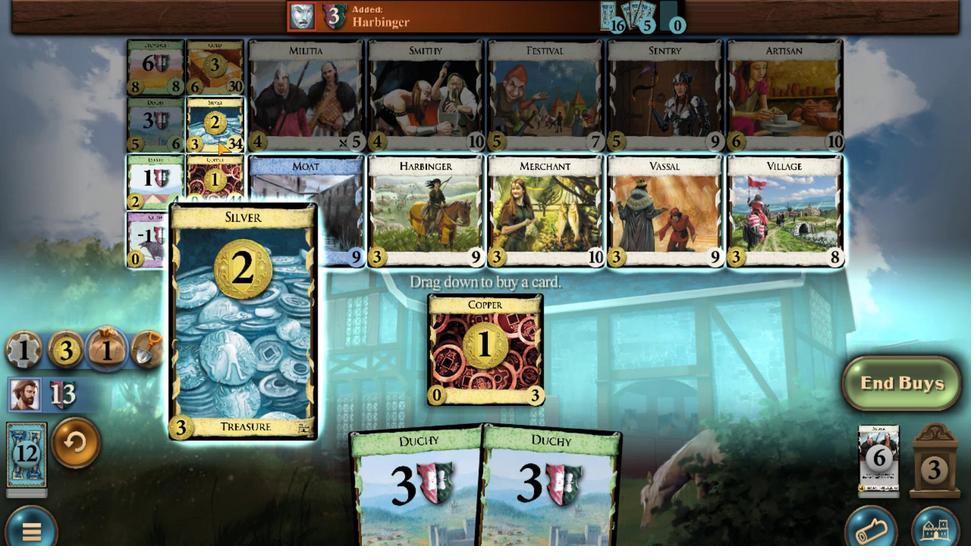 
Action: Mouse moved to (758, 432)
Screenshot: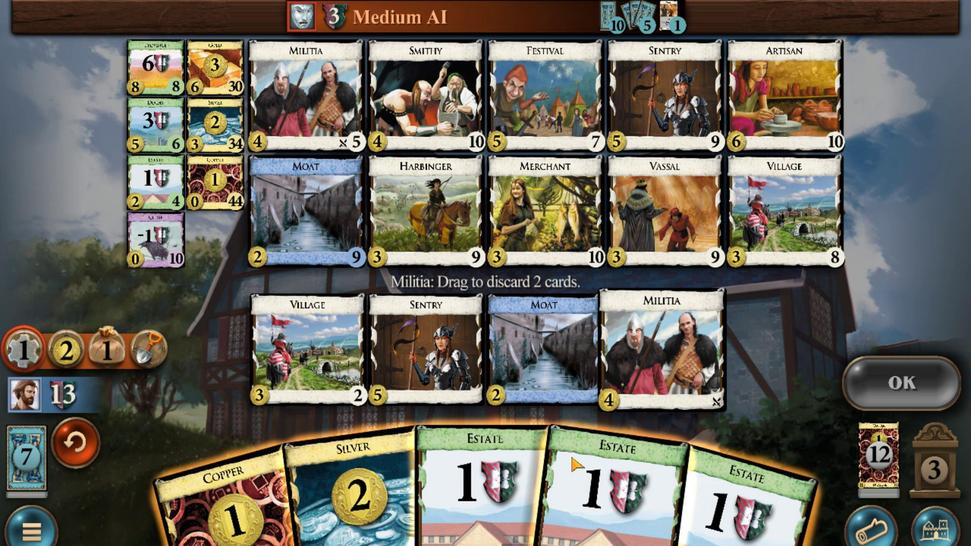 
Action: Mouse scrolled (758, 432) with delta (0, 0)
Screenshot: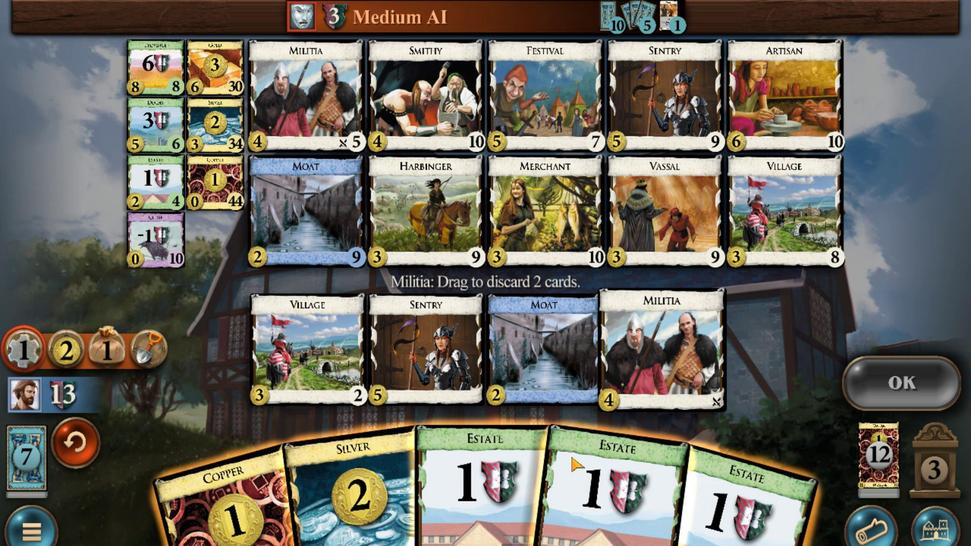 
Action: Mouse moved to (726, 429)
Screenshot: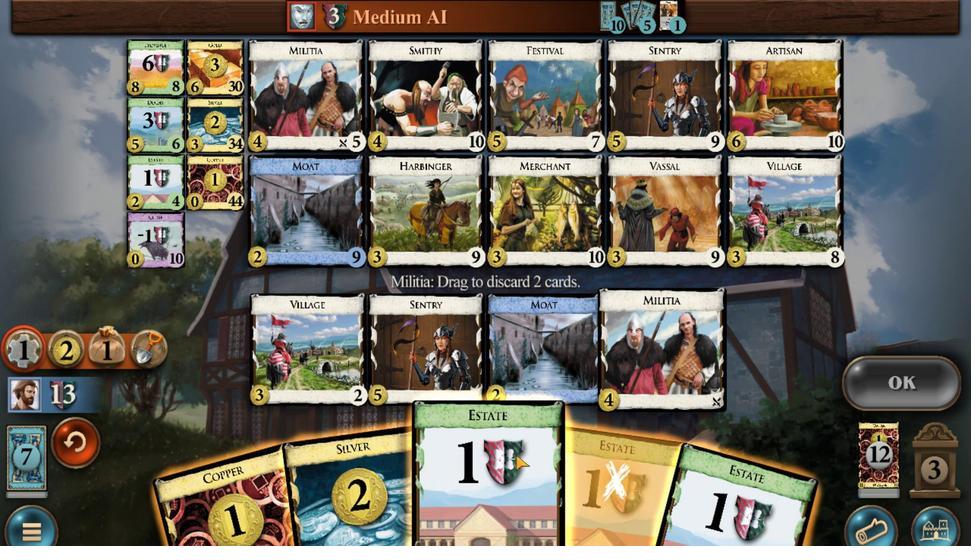 
Action: Mouse scrolled (726, 428) with delta (0, 0)
Screenshot: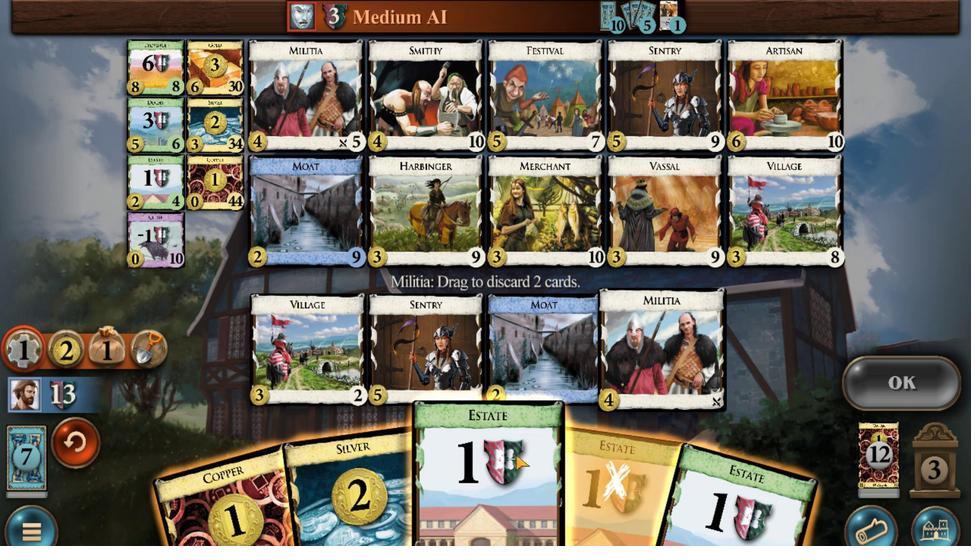 
Action: Mouse moved to (874, 380)
